 Task: In Heading Arial with underline. Font size of heading  '18'Font style of data Calibri. Font size of data  9Alignment of headline & data Align center. Fill color in heading,  RedFont color of data Black Apply border in Data No BorderIn the sheet   Precision Sales log book
Action: Mouse moved to (192, 312)
Screenshot: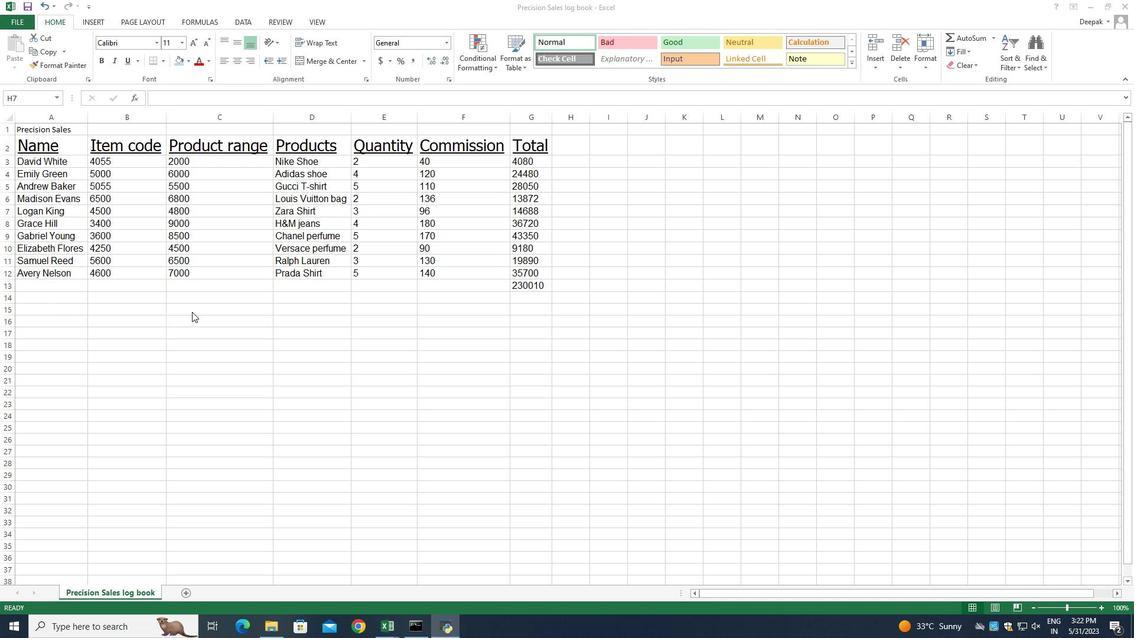 
Action: Mouse scrolled (192, 313) with delta (0, 0)
Screenshot: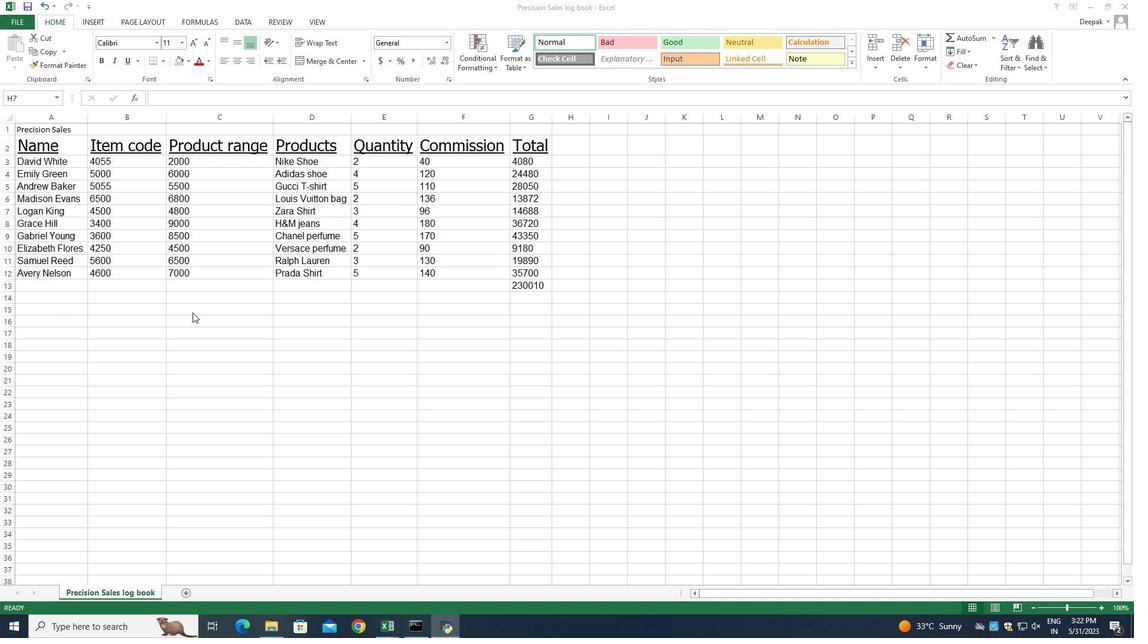 
Action: Mouse scrolled (192, 313) with delta (0, 0)
Screenshot: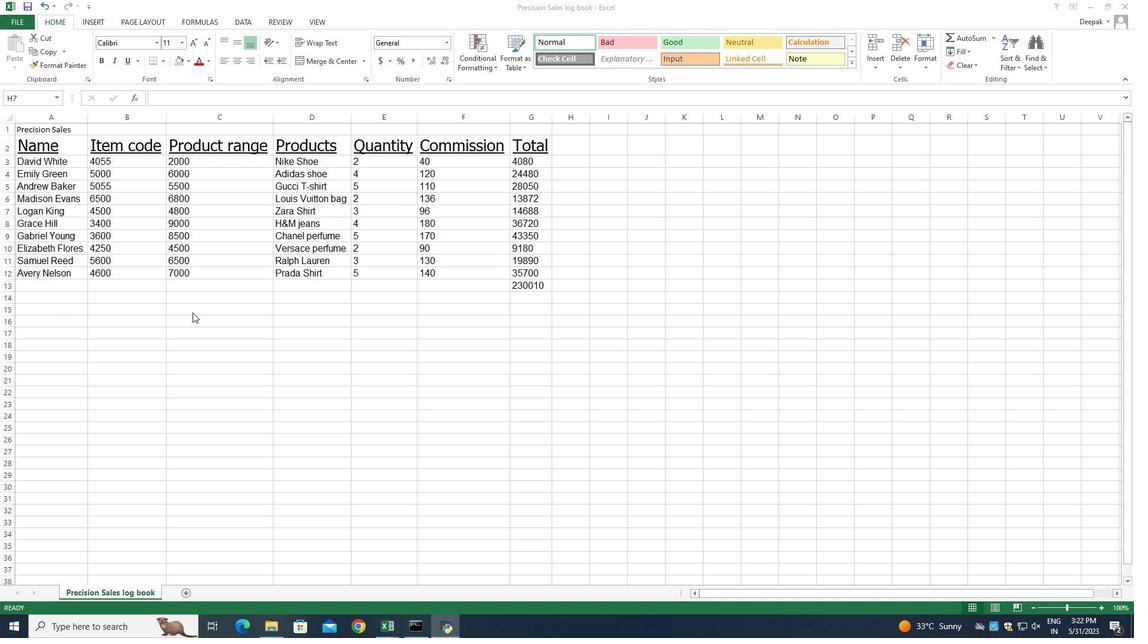 
Action: Mouse moved to (34, 144)
Screenshot: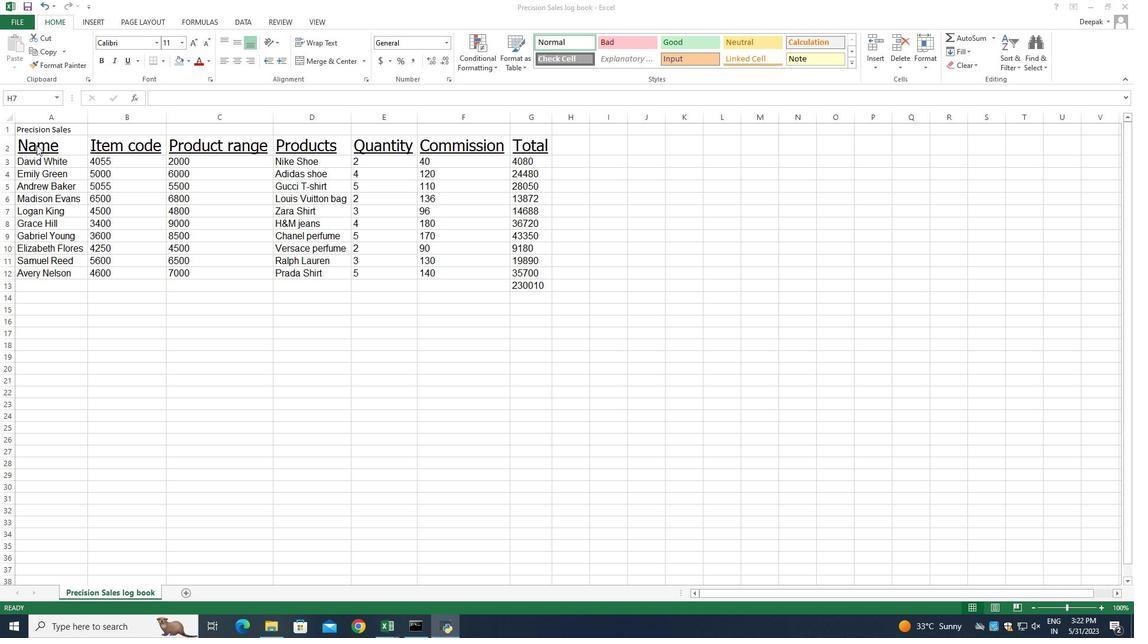 
Action: Mouse pressed left at (34, 144)
Screenshot: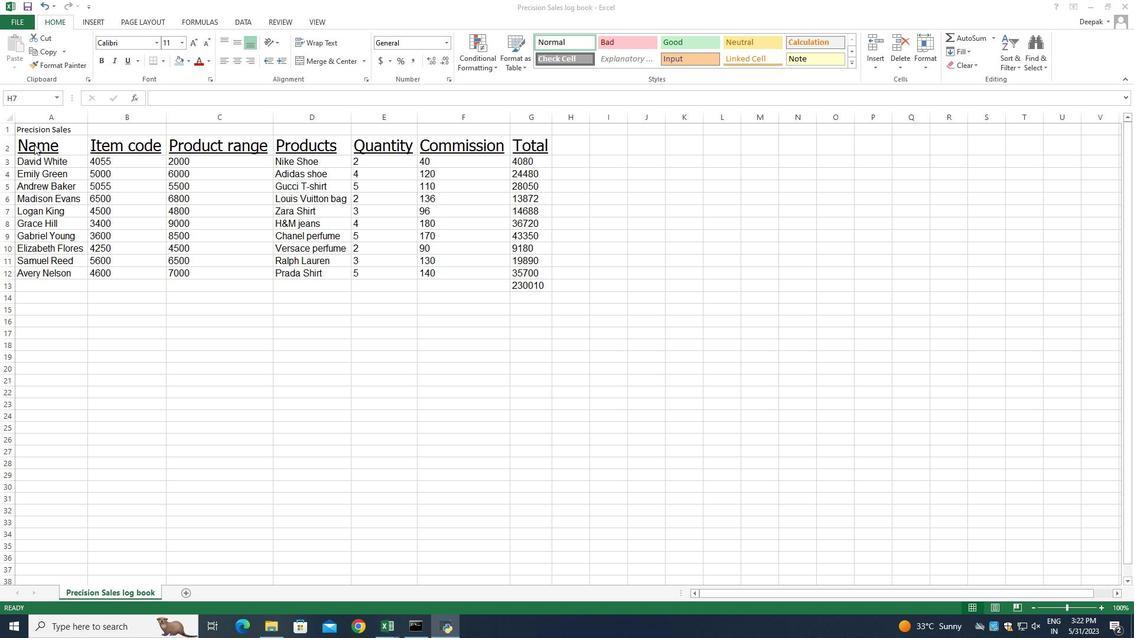 
Action: Mouse pressed left at (34, 144)
Screenshot: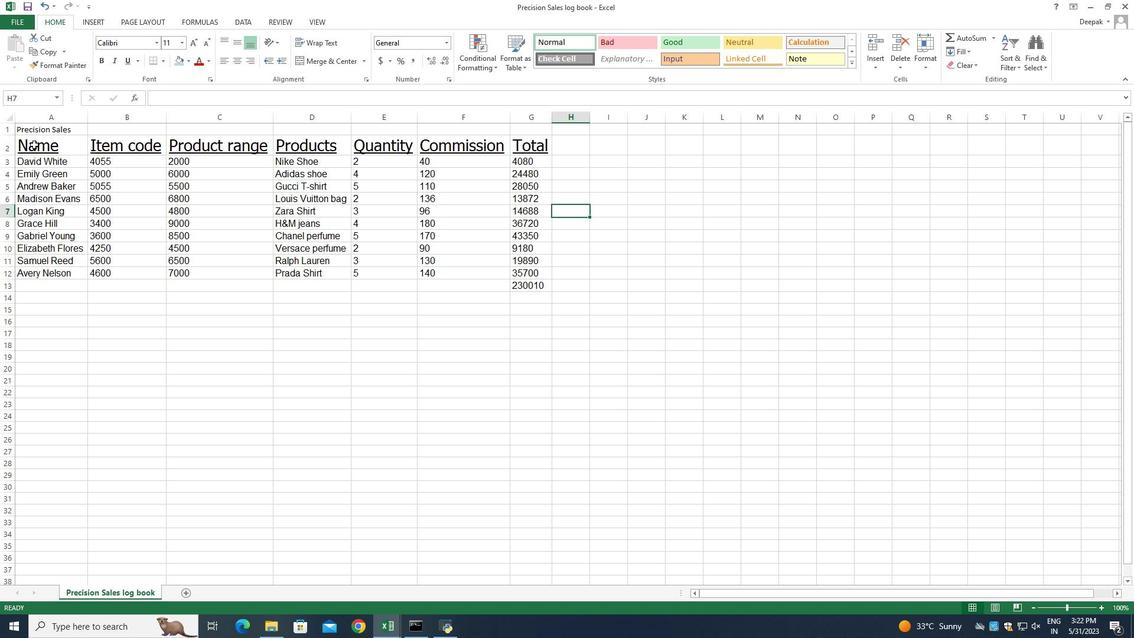 
Action: Mouse moved to (32, 143)
Screenshot: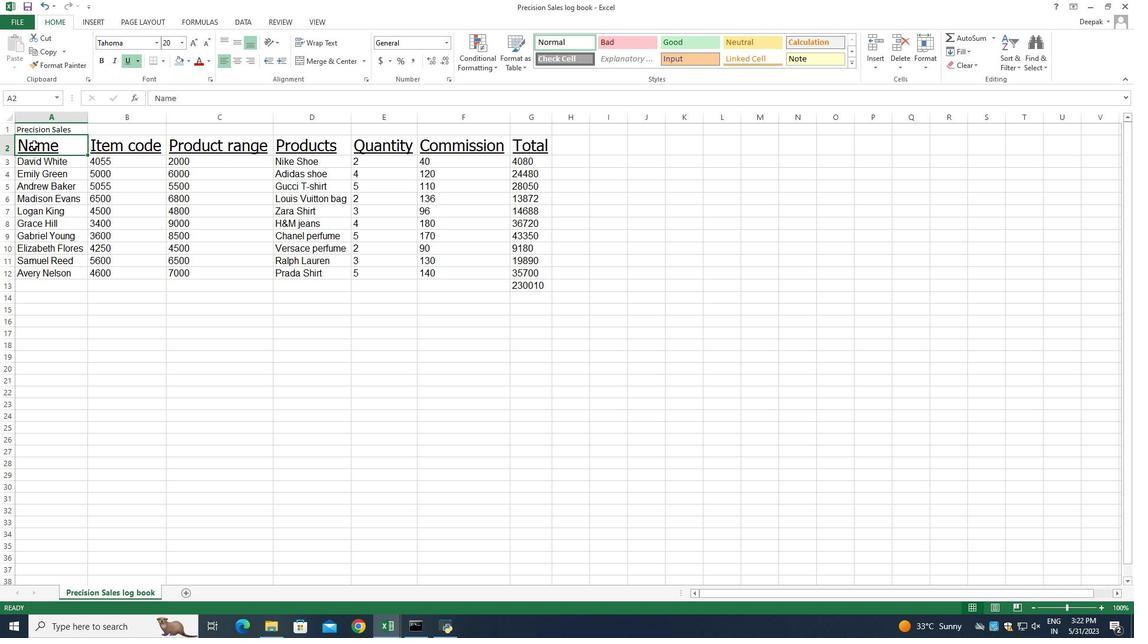
Action: Mouse pressed left at (32, 143)
Screenshot: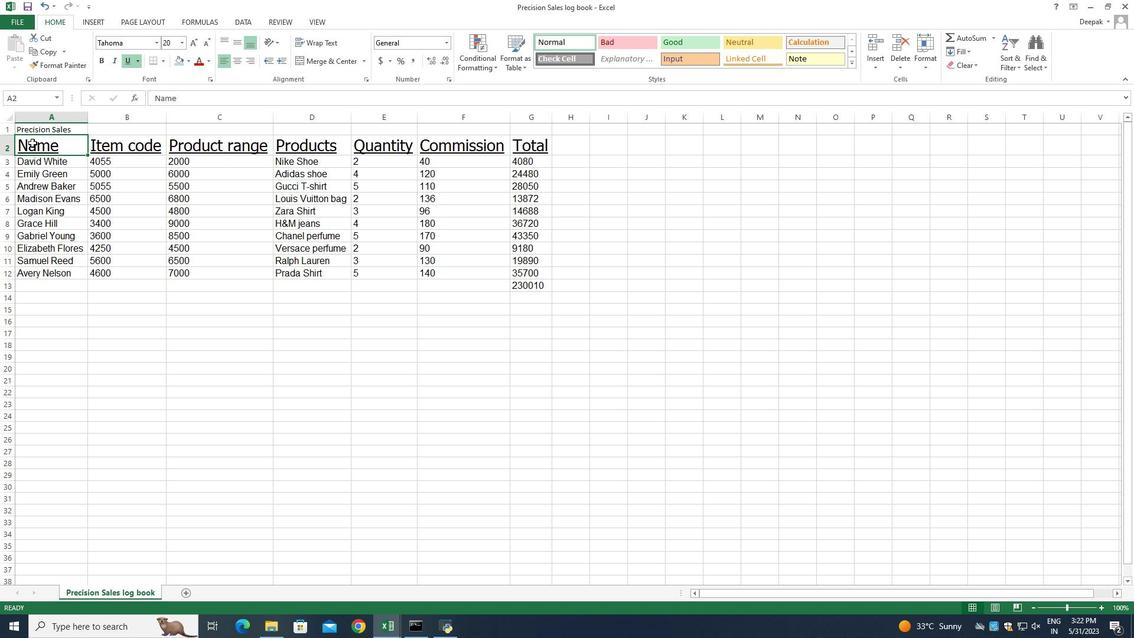 
Action: Mouse moved to (158, 45)
Screenshot: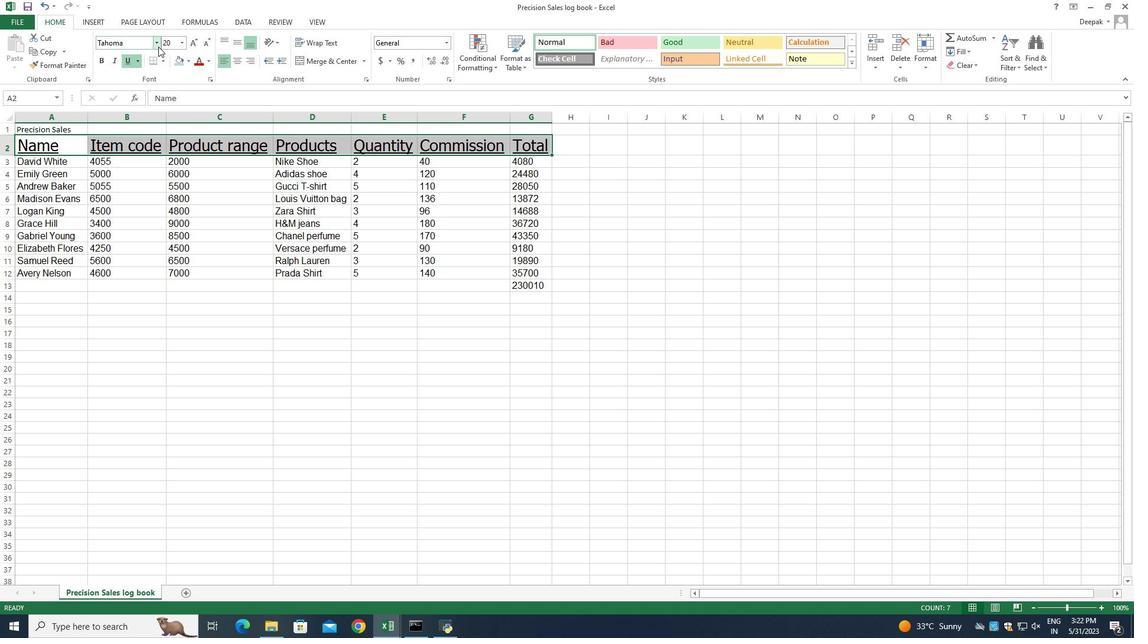 
Action: Mouse pressed left at (158, 45)
Screenshot: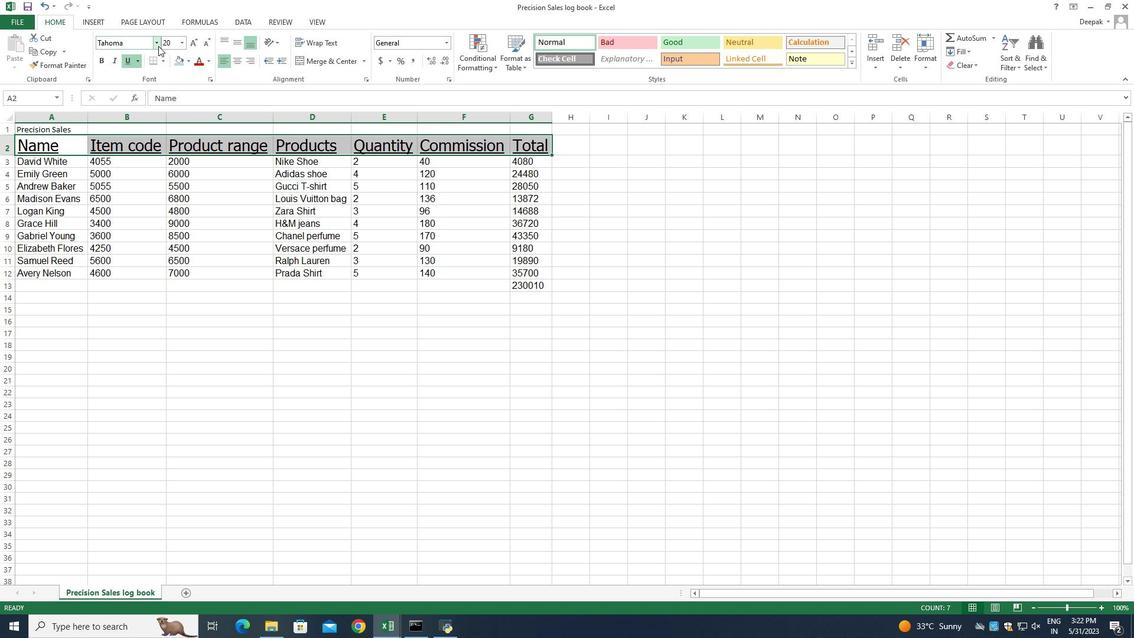 
Action: Mouse moved to (158, 150)
Screenshot: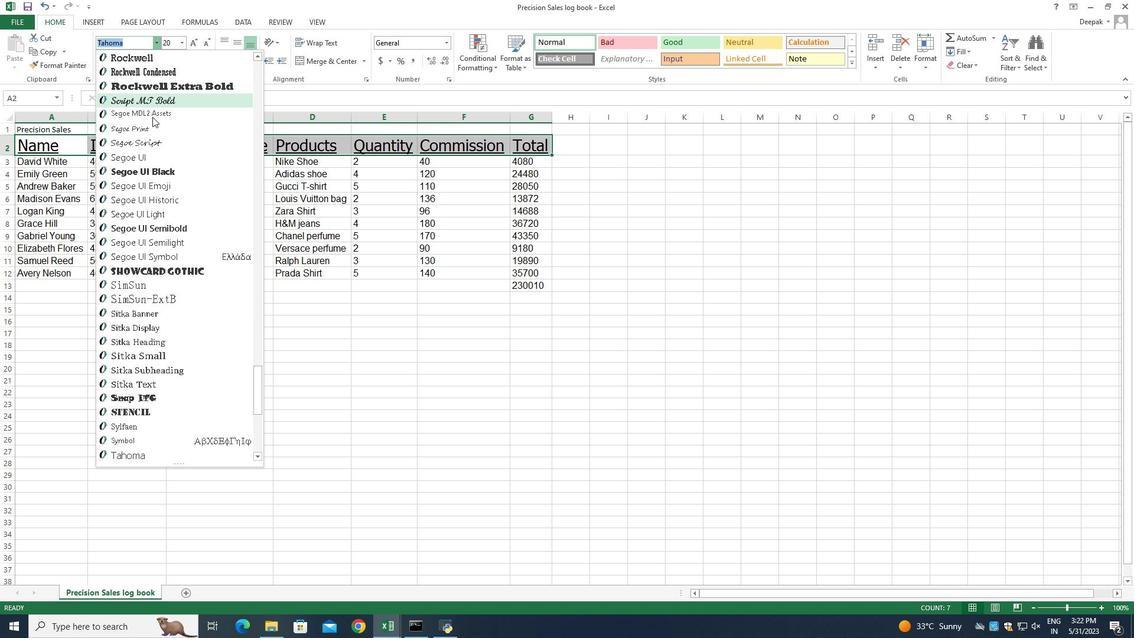 
Action: Mouse scrolled (158, 150) with delta (0, 0)
Screenshot: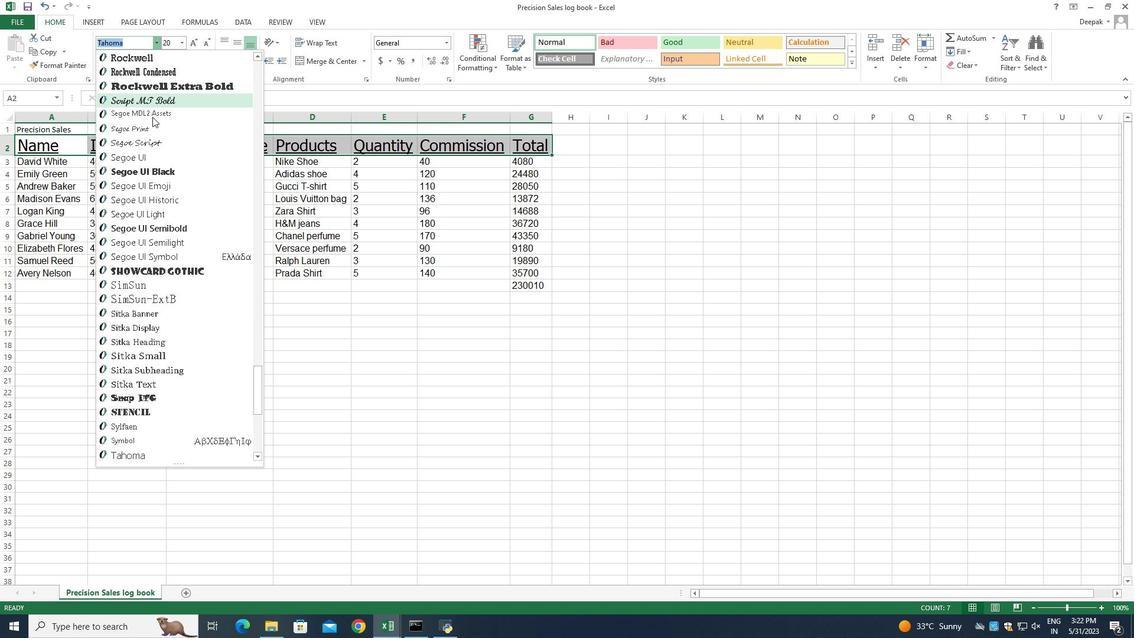 
Action: Mouse moved to (158, 150)
Screenshot: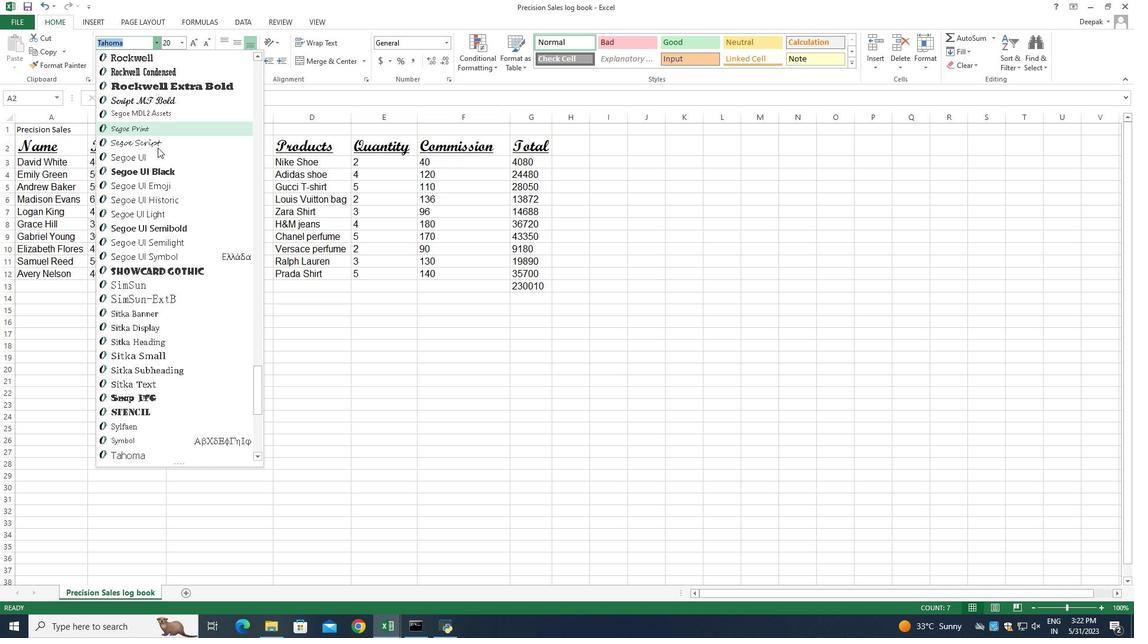 
Action: Mouse scrolled (158, 151) with delta (0, 0)
Screenshot: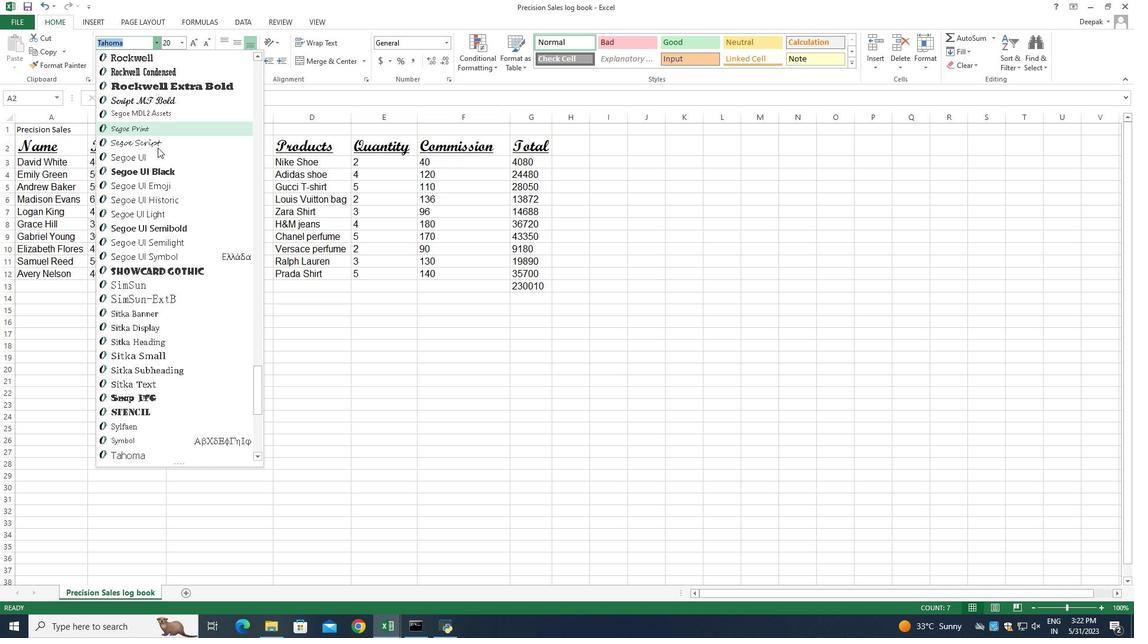 
Action: Mouse moved to (158, 151)
Screenshot: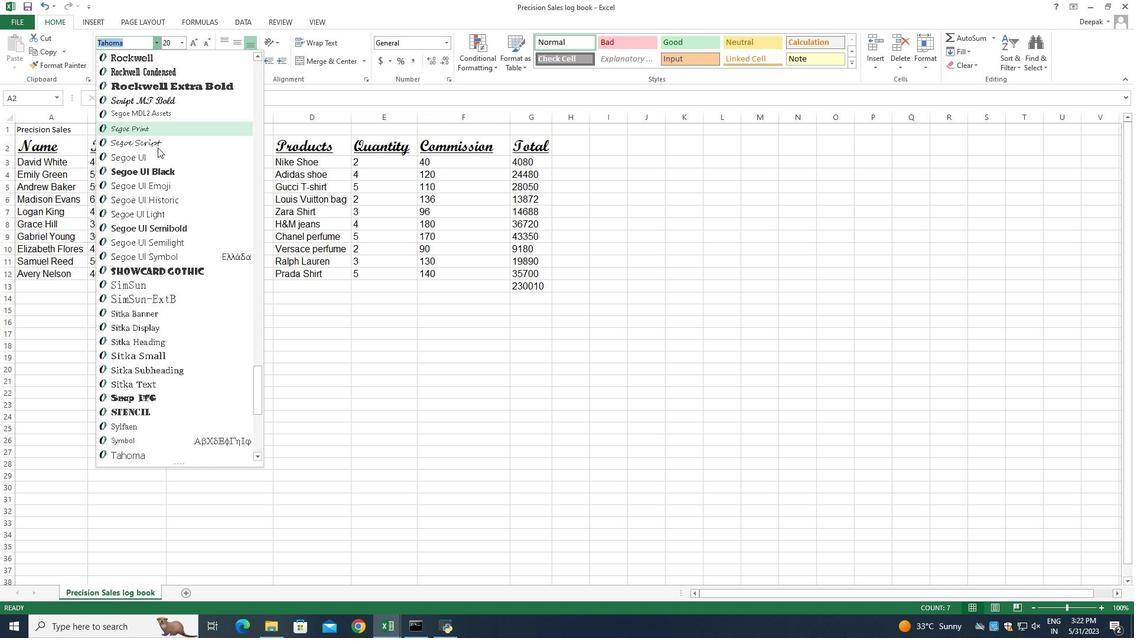 
Action: Mouse scrolled (158, 151) with delta (0, 0)
Screenshot: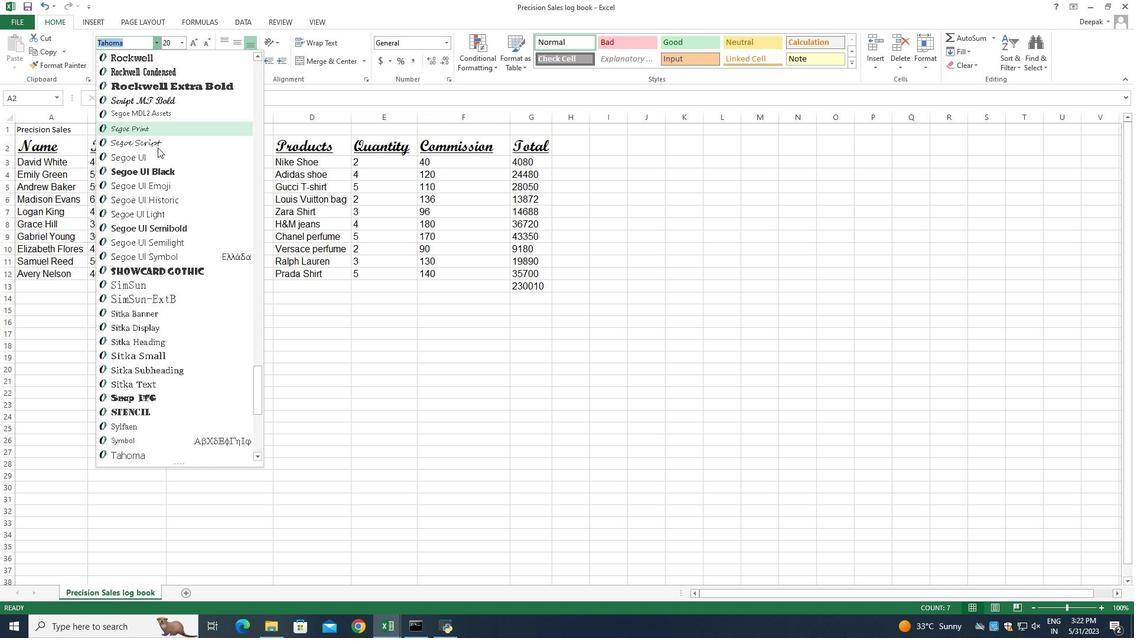
Action: Mouse moved to (158, 151)
Screenshot: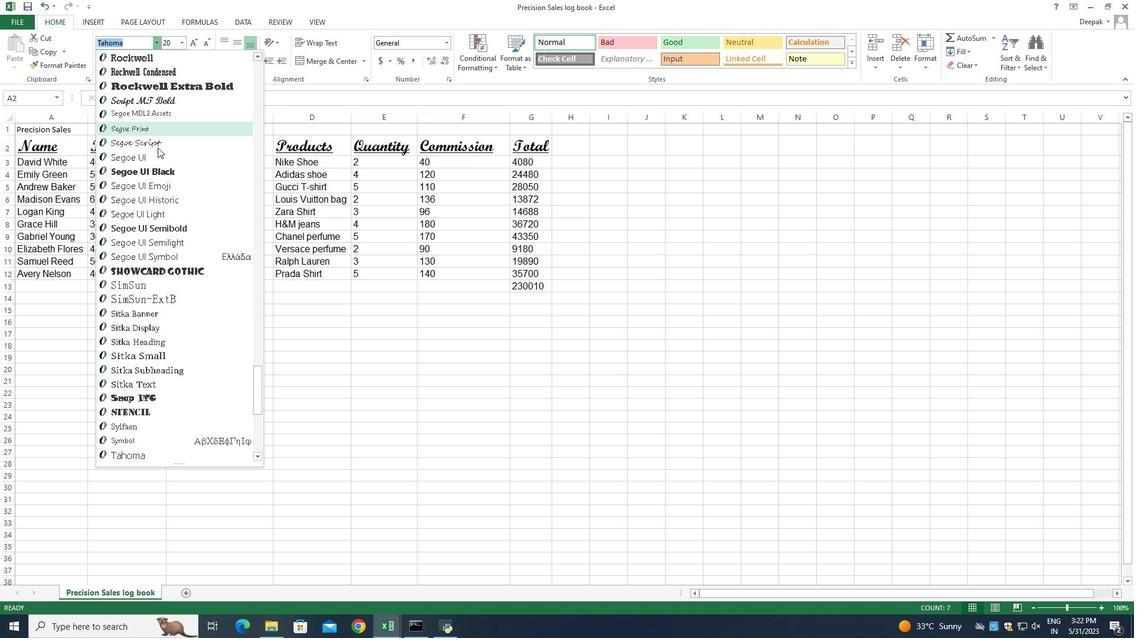 
Action: Mouse scrolled (158, 151) with delta (0, 0)
Screenshot: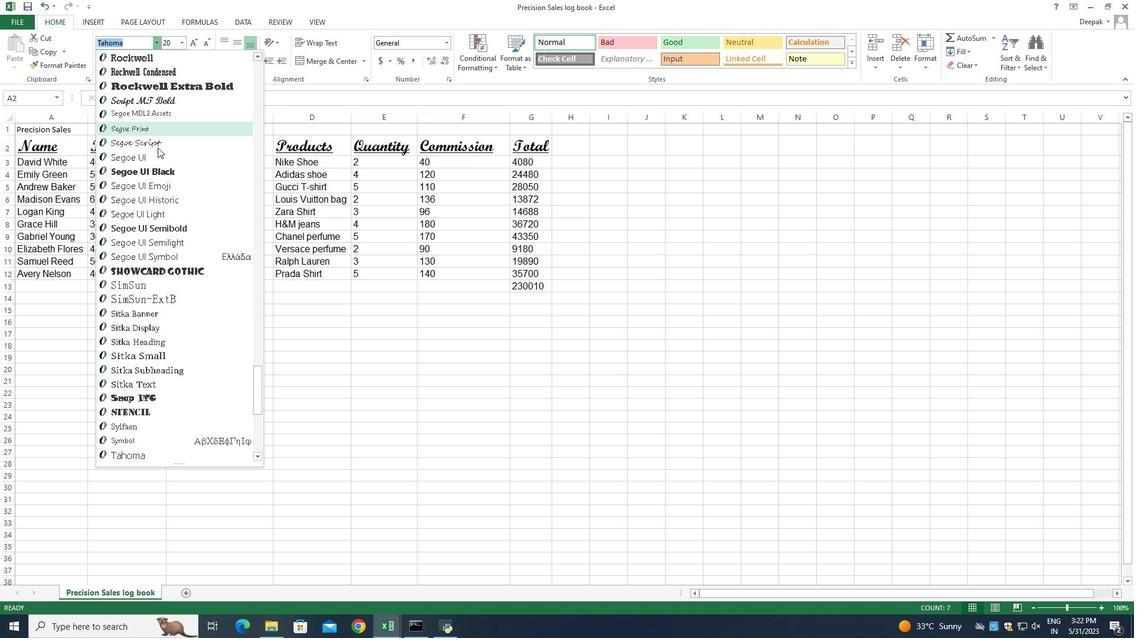 
Action: Mouse scrolled (158, 151) with delta (0, 0)
Screenshot: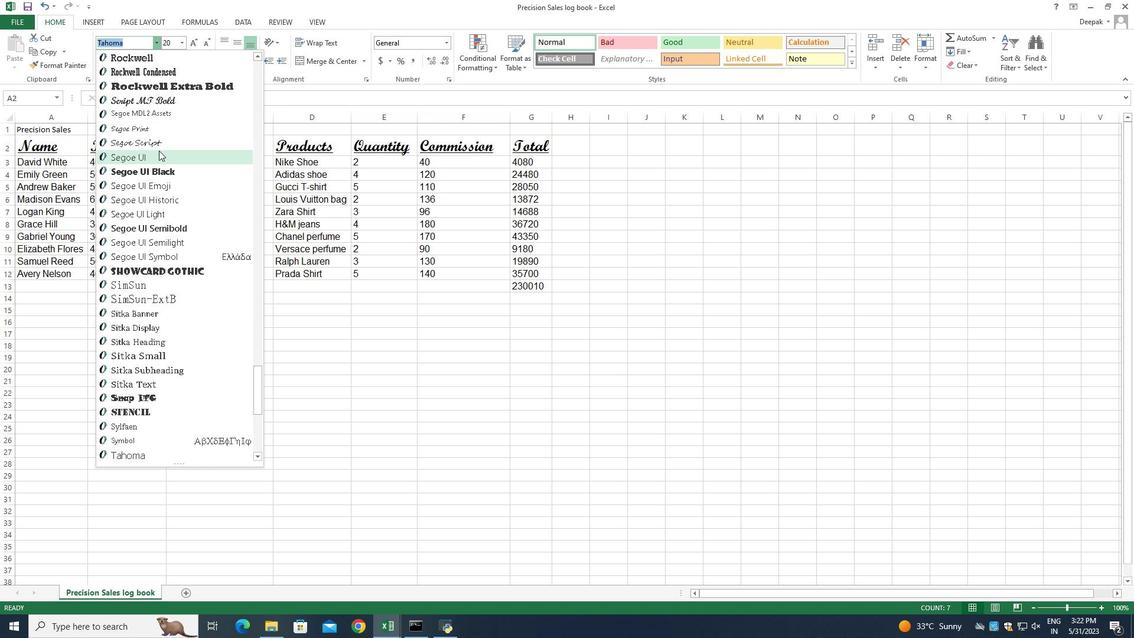 
Action: Mouse moved to (158, 150)
Screenshot: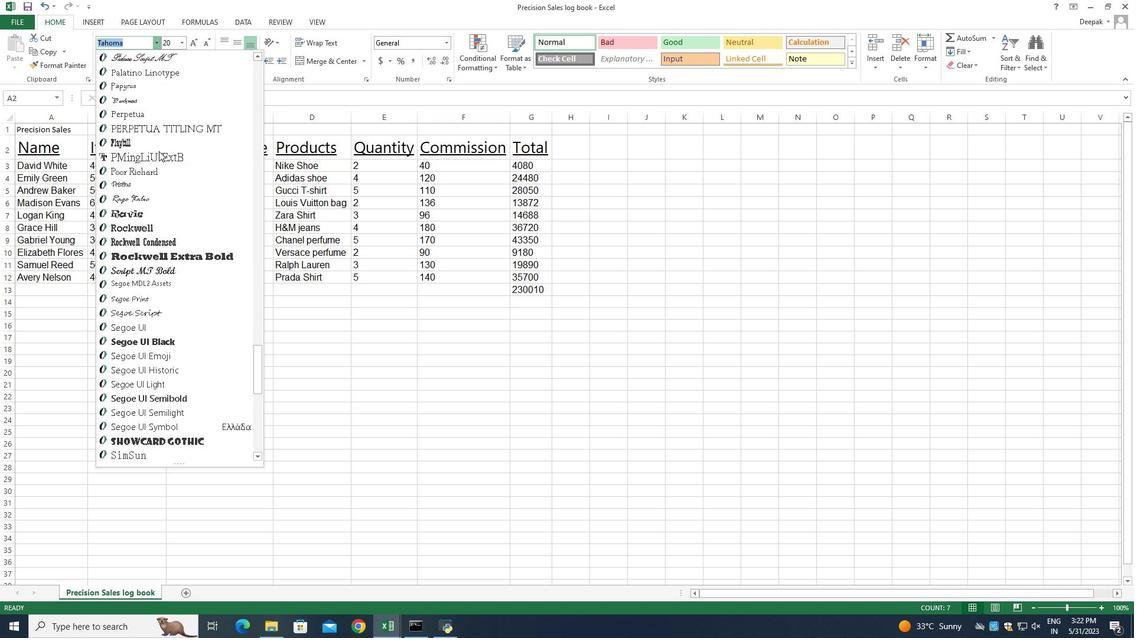 
Action: Mouse scrolled (158, 151) with delta (0, 0)
Screenshot: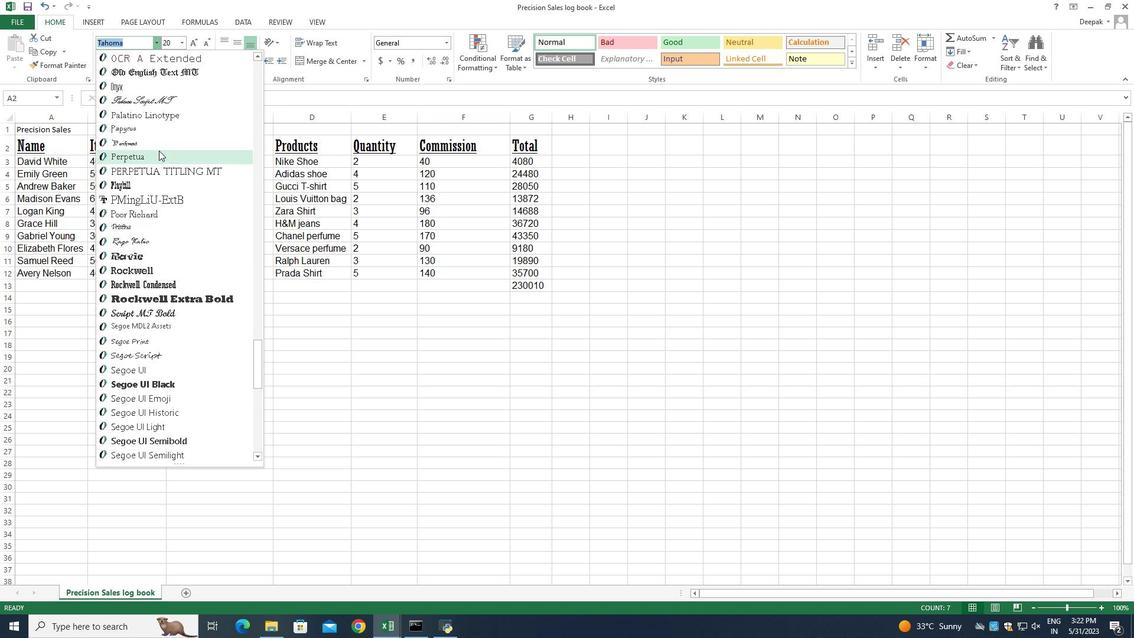 
Action: Mouse scrolled (158, 151) with delta (0, 0)
Screenshot: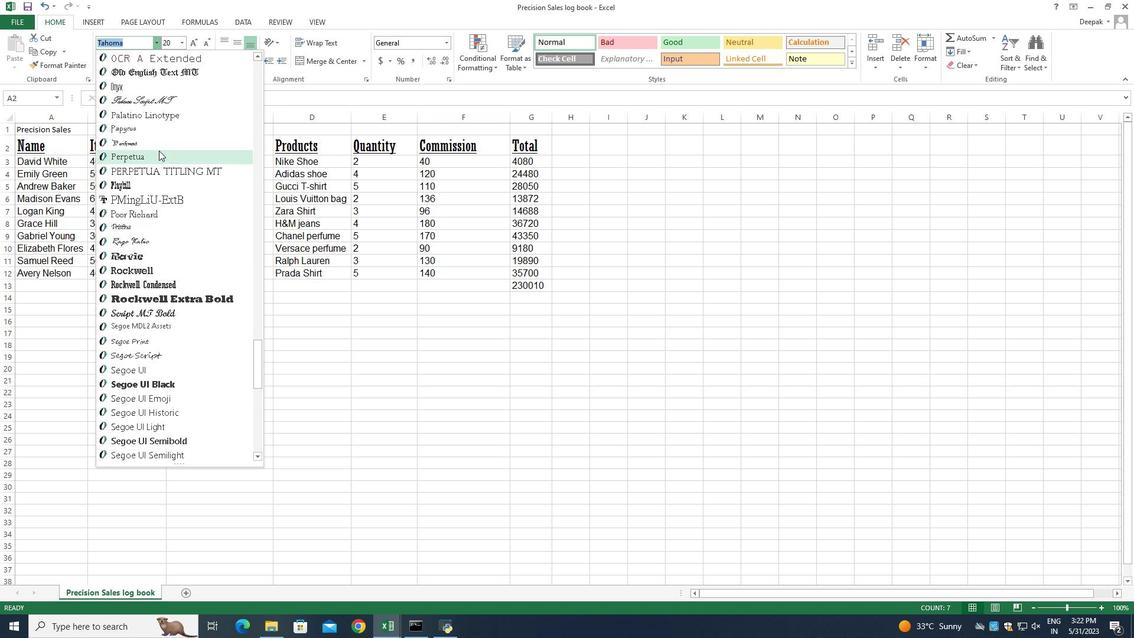 
Action: Mouse scrolled (158, 151) with delta (0, 0)
Screenshot: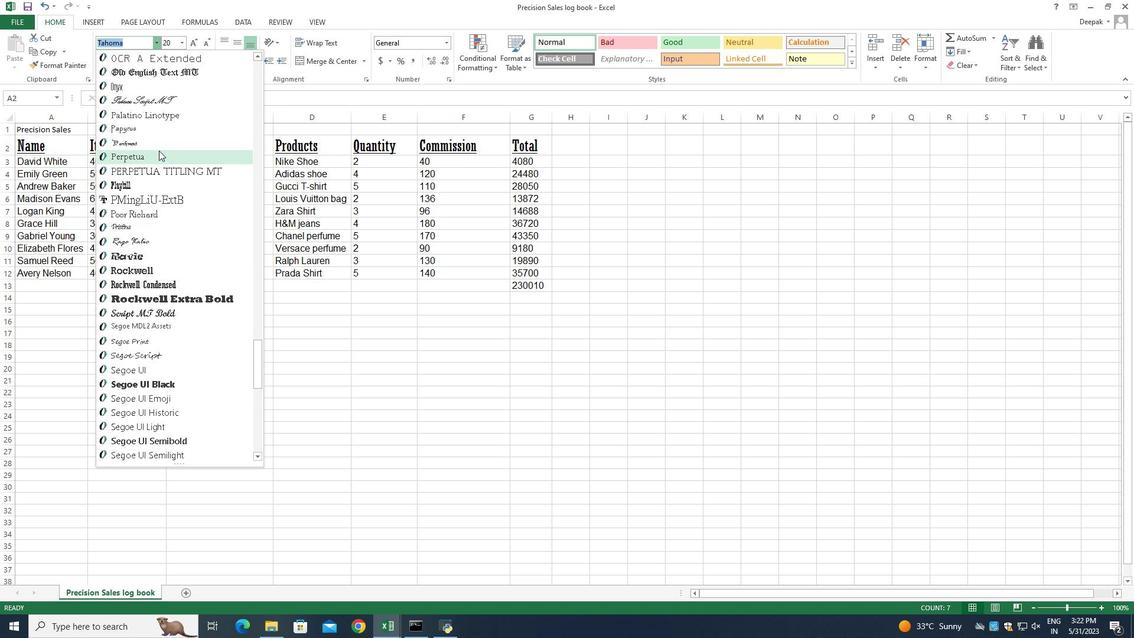 
Action: Mouse scrolled (158, 151) with delta (0, 0)
Screenshot: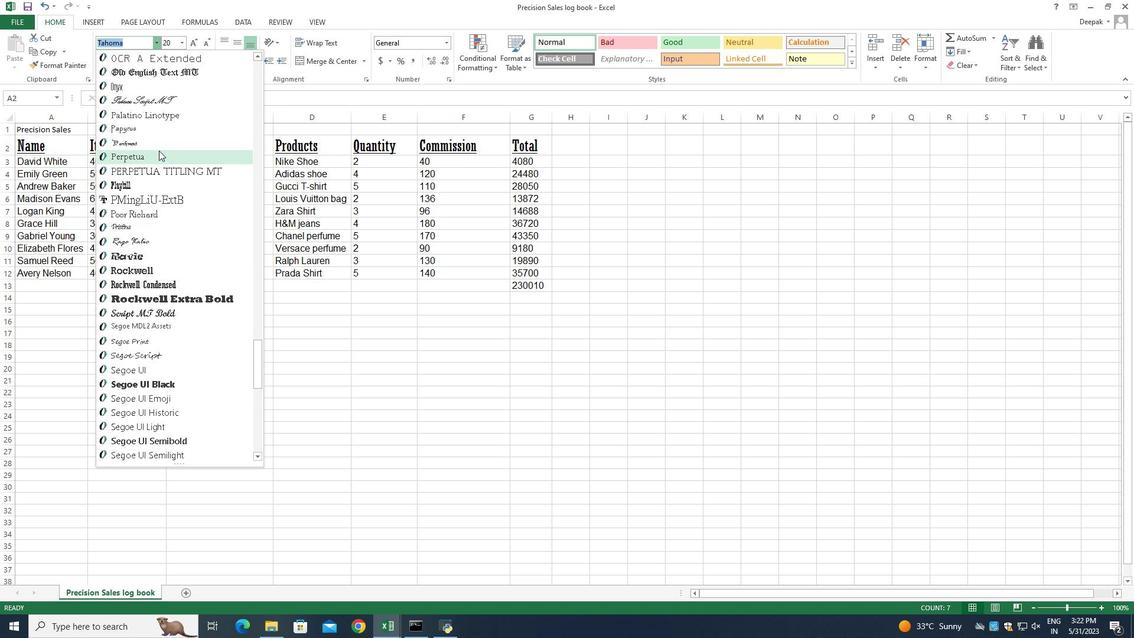 
Action: Mouse scrolled (158, 151) with delta (0, 0)
Screenshot: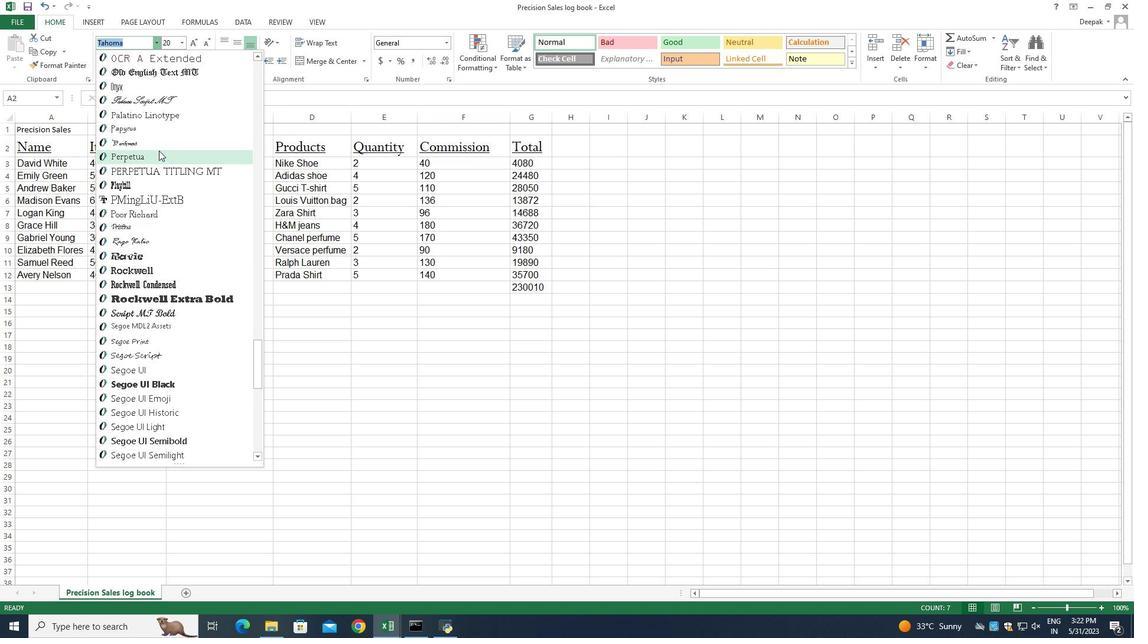 
Action: Mouse scrolled (158, 151) with delta (0, 0)
Screenshot: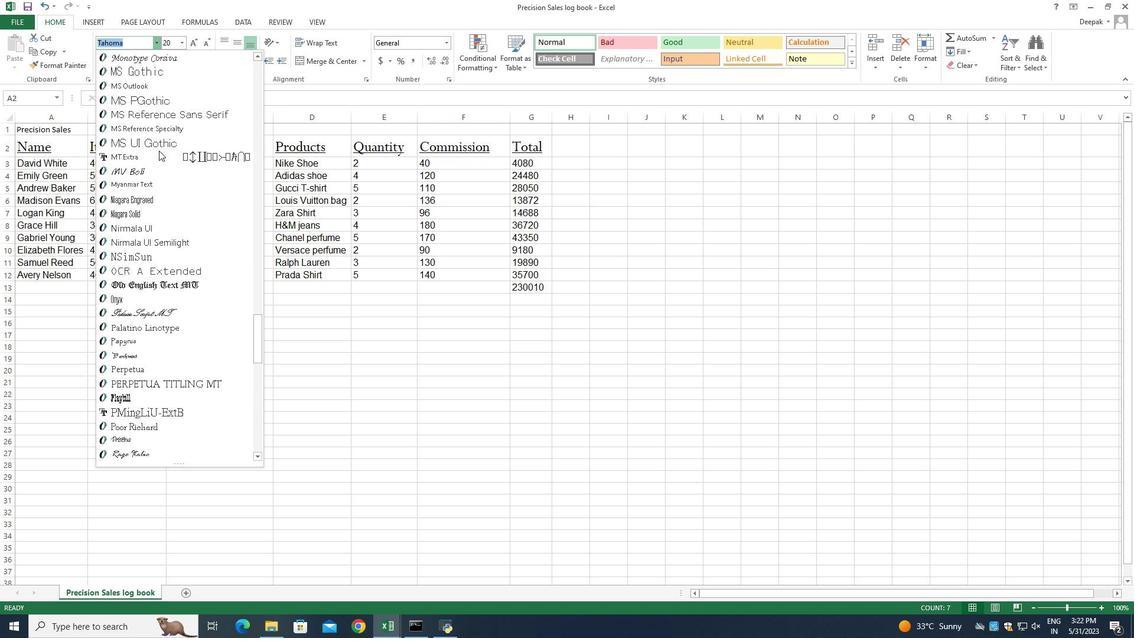 
Action: Mouse scrolled (158, 151) with delta (0, 0)
Screenshot: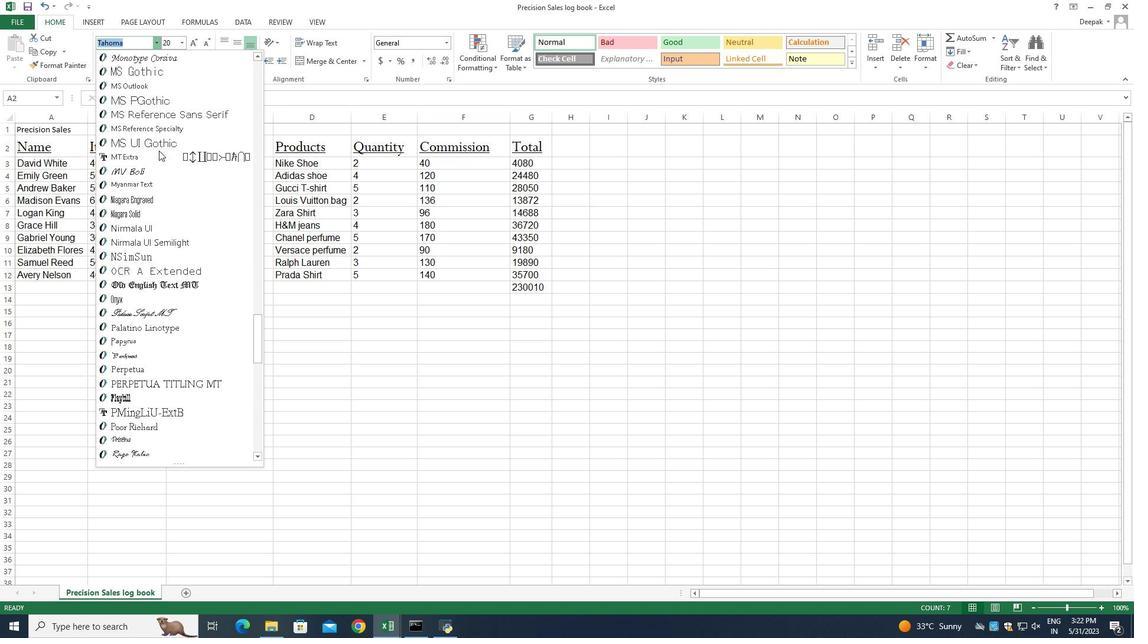 
Action: Mouse scrolled (158, 151) with delta (0, 0)
Screenshot: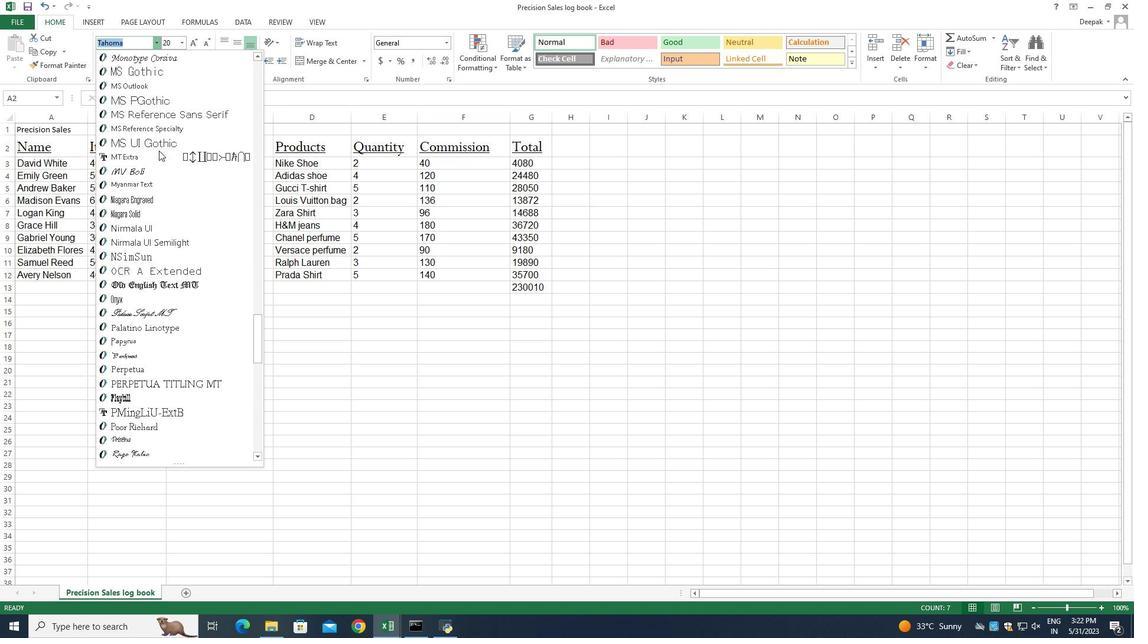 
Action: Mouse scrolled (158, 151) with delta (0, 0)
Screenshot: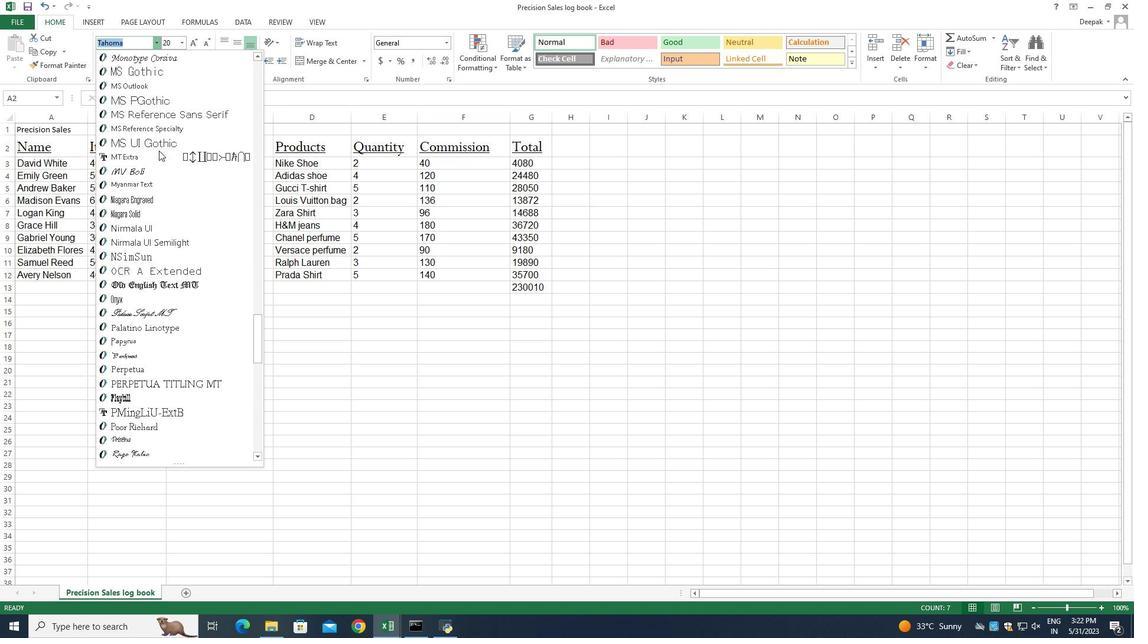 
Action: Mouse scrolled (158, 151) with delta (0, 0)
Screenshot: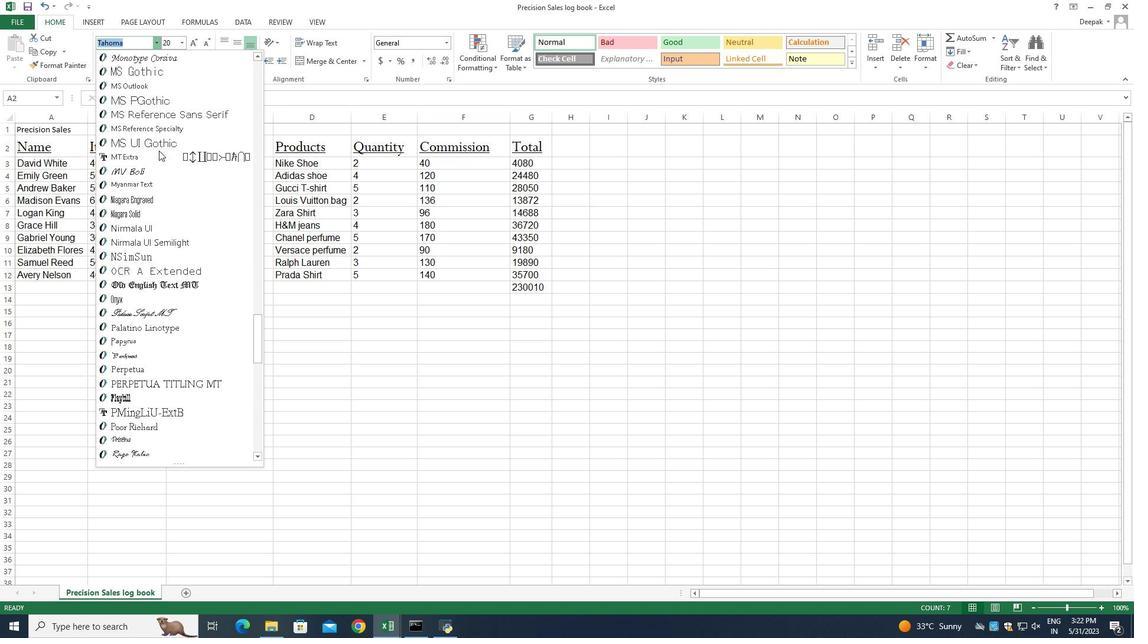 
Action: Mouse scrolled (158, 151) with delta (0, 0)
Screenshot: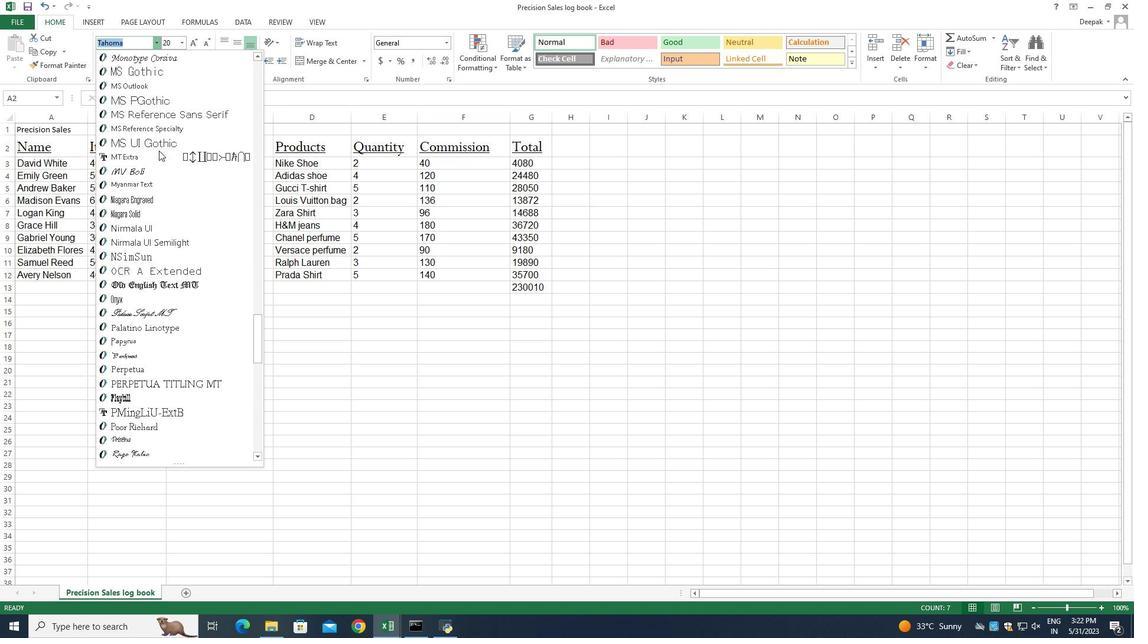 
Action: Mouse moved to (158, 150)
Screenshot: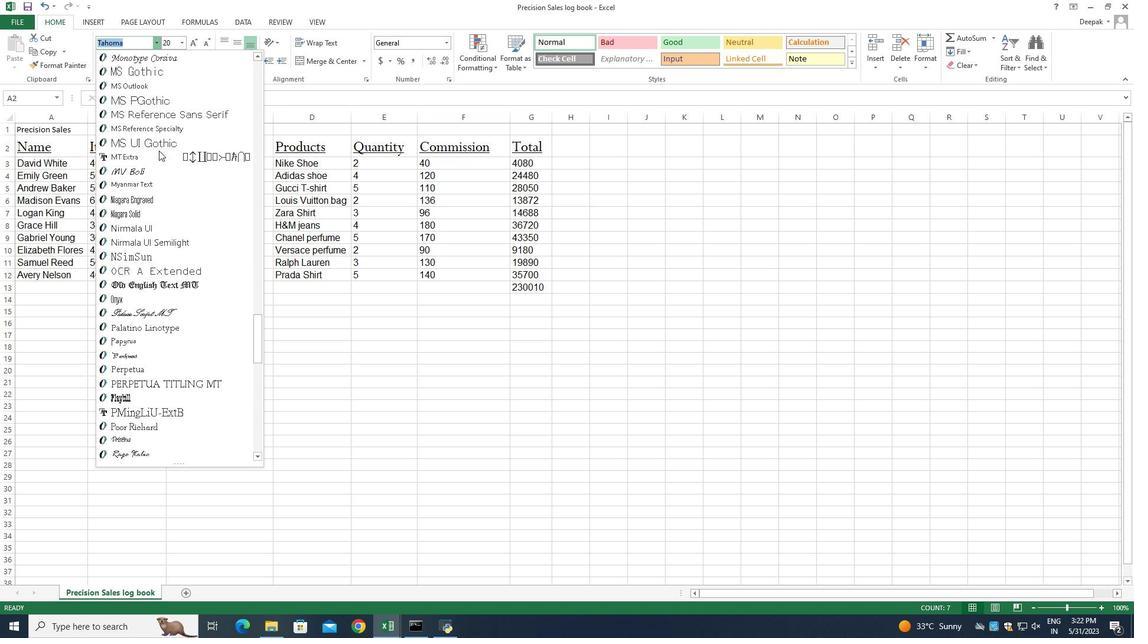 
Action: Mouse scrolled (158, 150) with delta (0, 0)
Screenshot: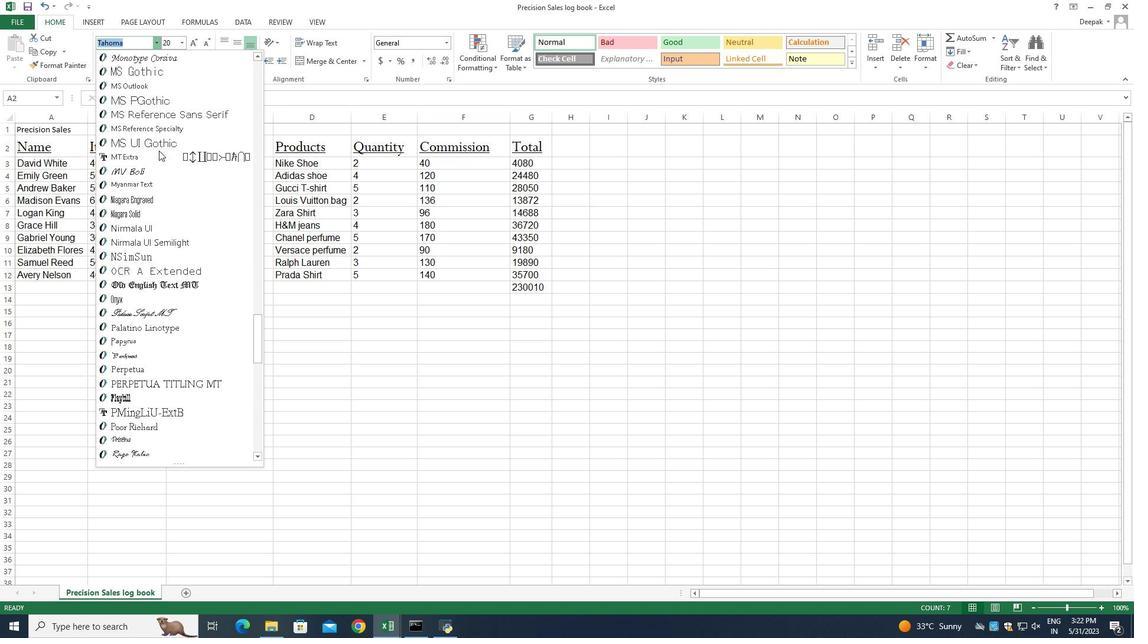 
Action: Mouse scrolled (158, 150) with delta (0, 0)
Screenshot: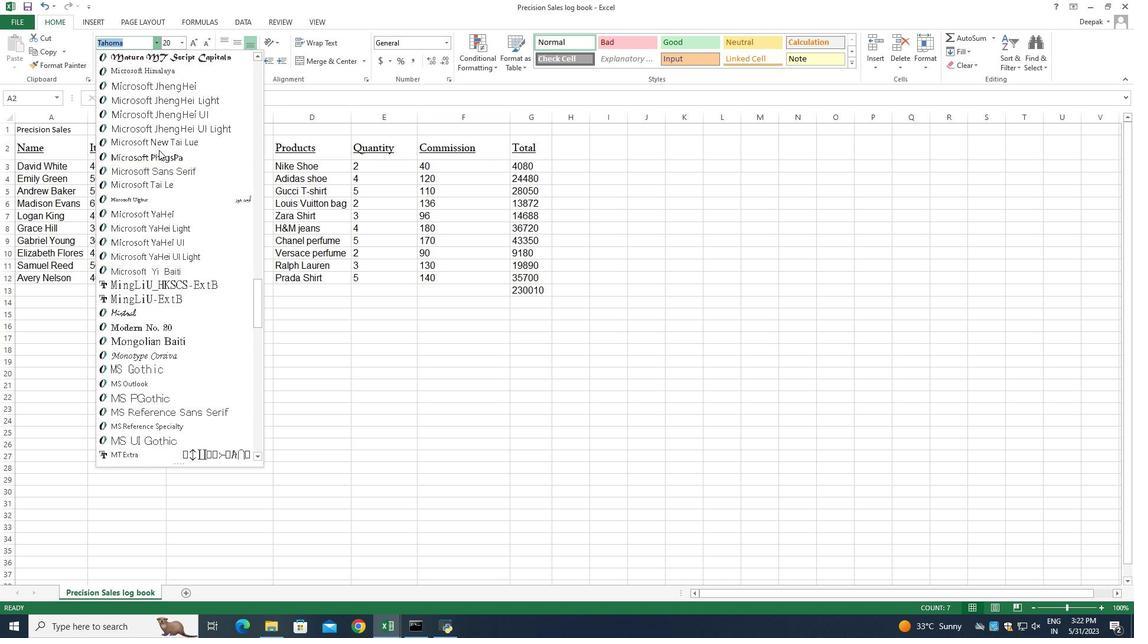 
Action: Mouse scrolled (158, 150) with delta (0, 0)
Screenshot: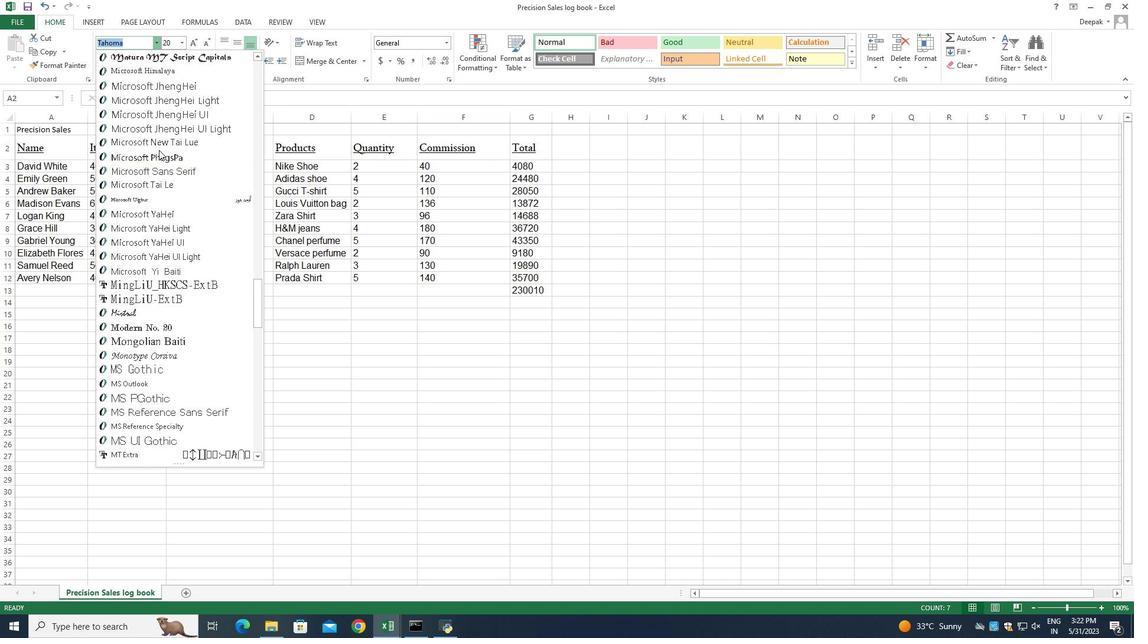 
Action: Mouse scrolled (158, 150) with delta (0, 0)
Screenshot: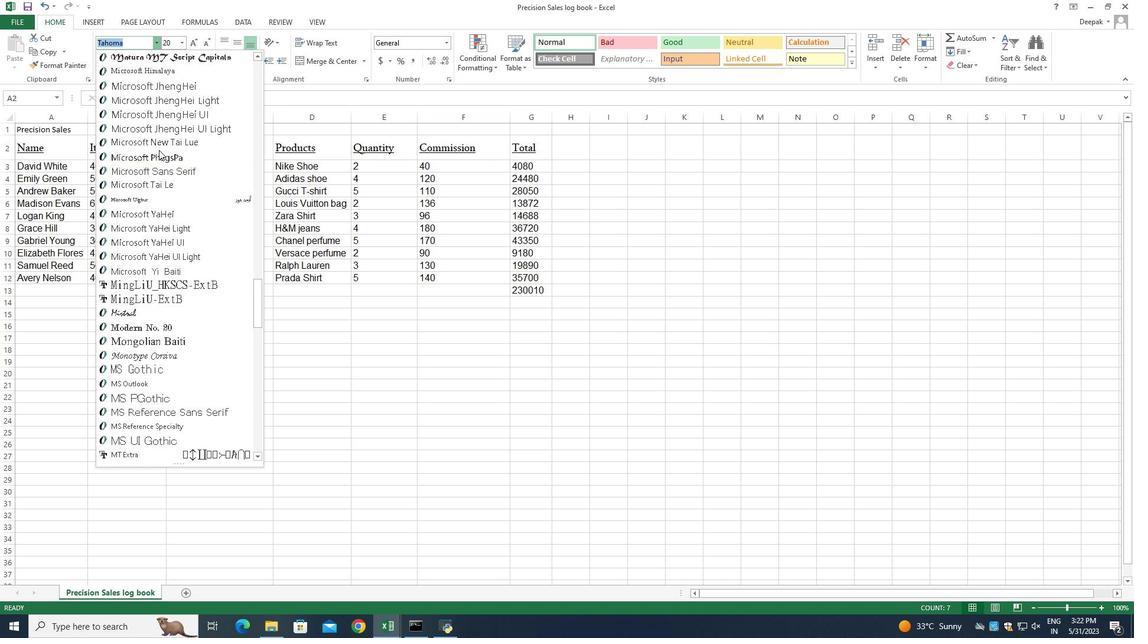 
Action: Mouse scrolled (158, 150) with delta (0, 0)
Screenshot: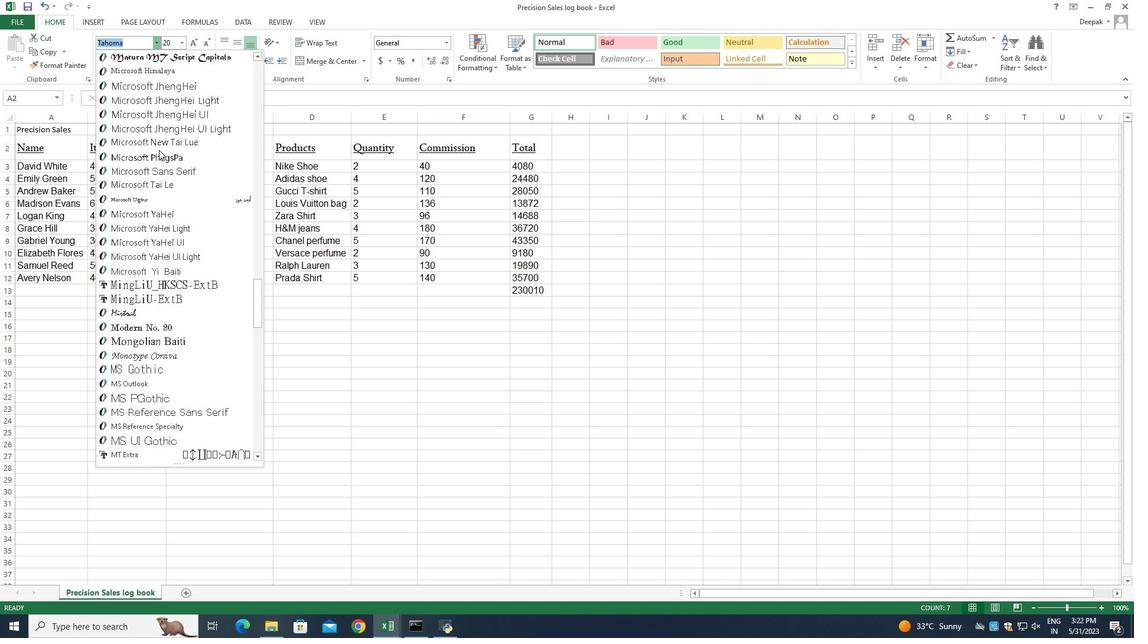 
Action: Mouse moved to (159, 149)
Screenshot: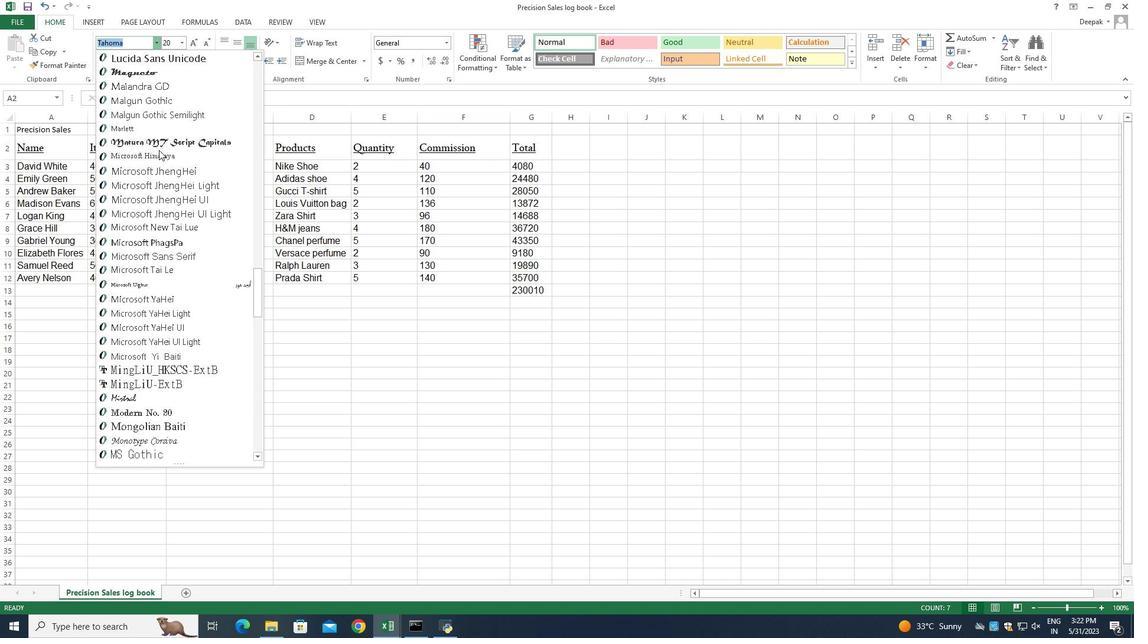 
Action: Mouse scrolled (159, 150) with delta (0, 0)
Screenshot: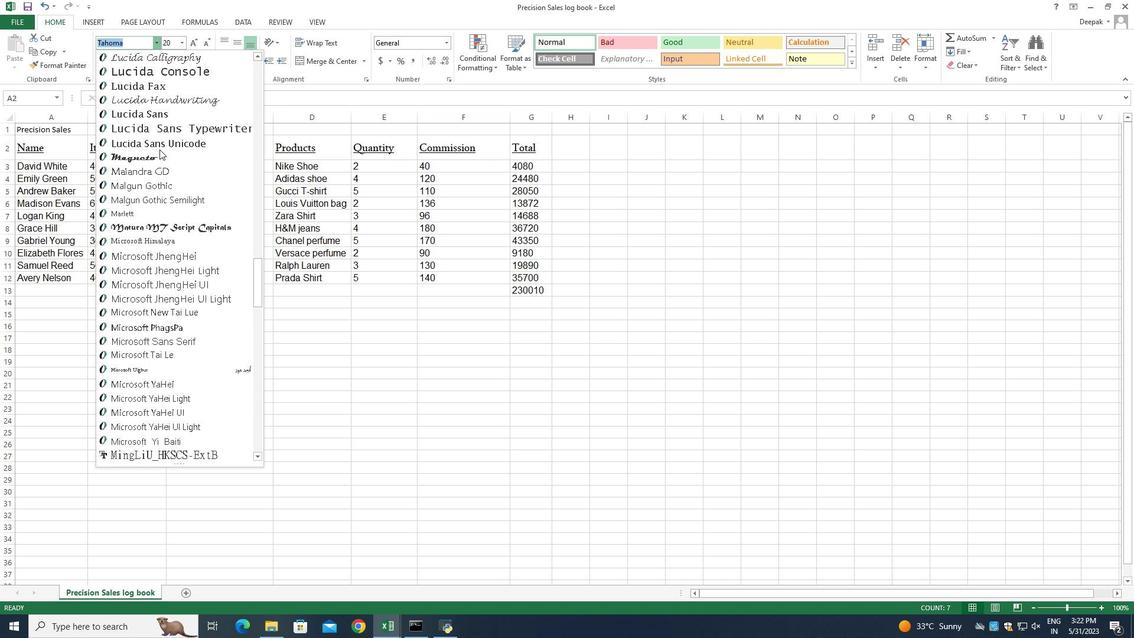 
Action: Mouse scrolled (159, 150) with delta (0, 0)
Screenshot: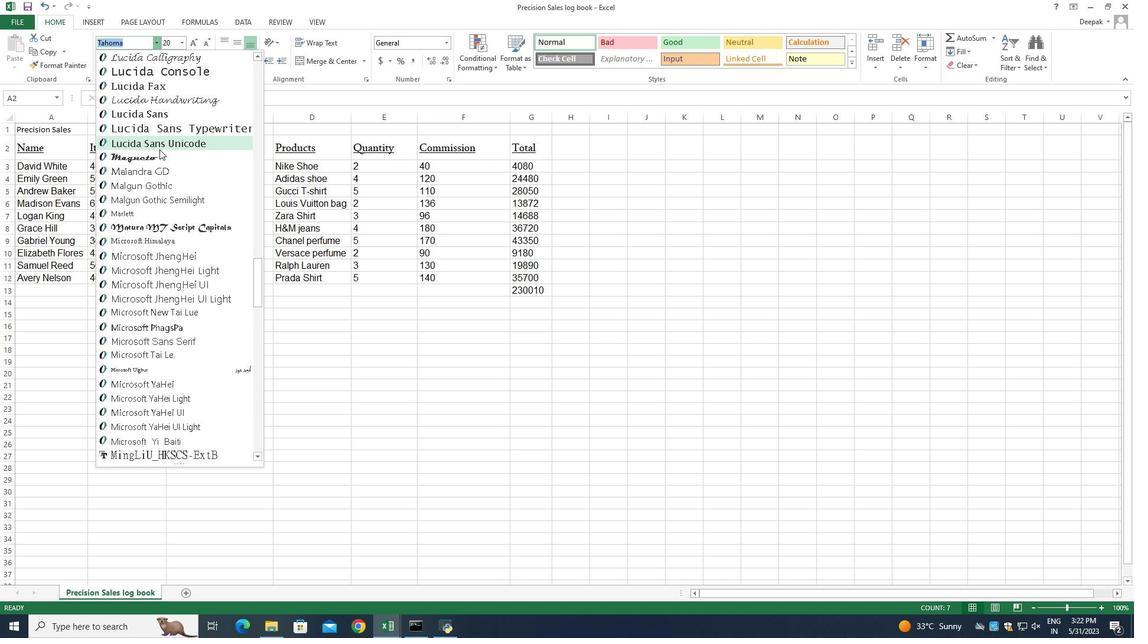 
Action: Mouse scrolled (159, 150) with delta (0, 0)
Screenshot: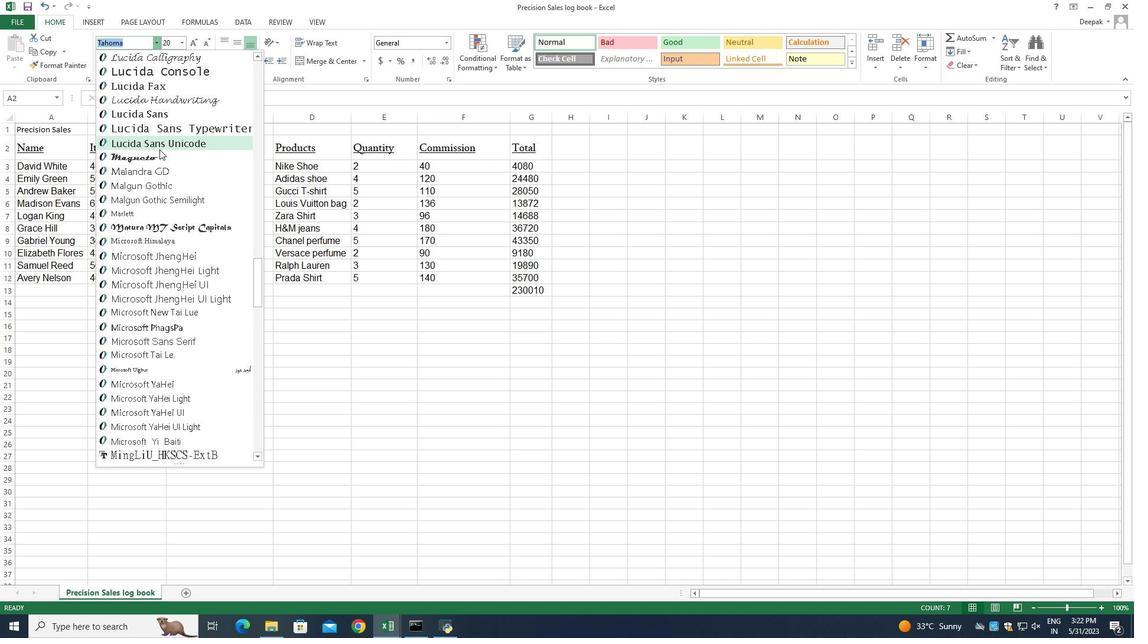 
Action: Mouse scrolled (159, 150) with delta (0, 0)
Screenshot: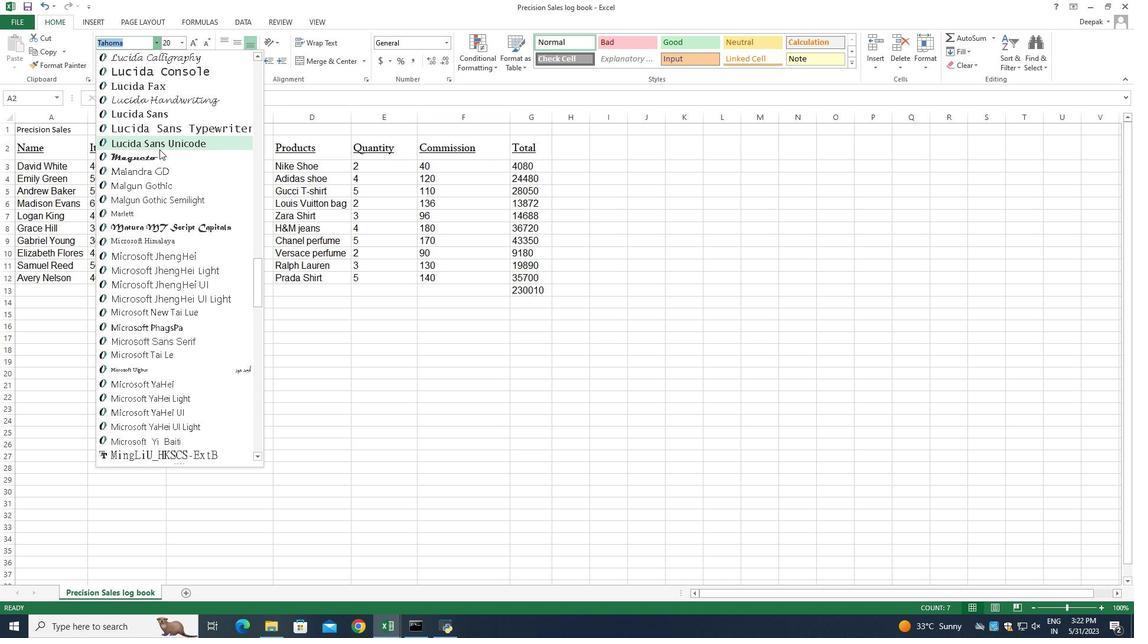 
Action: Mouse scrolled (159, 150) with delta (0, 0)
Screenshot: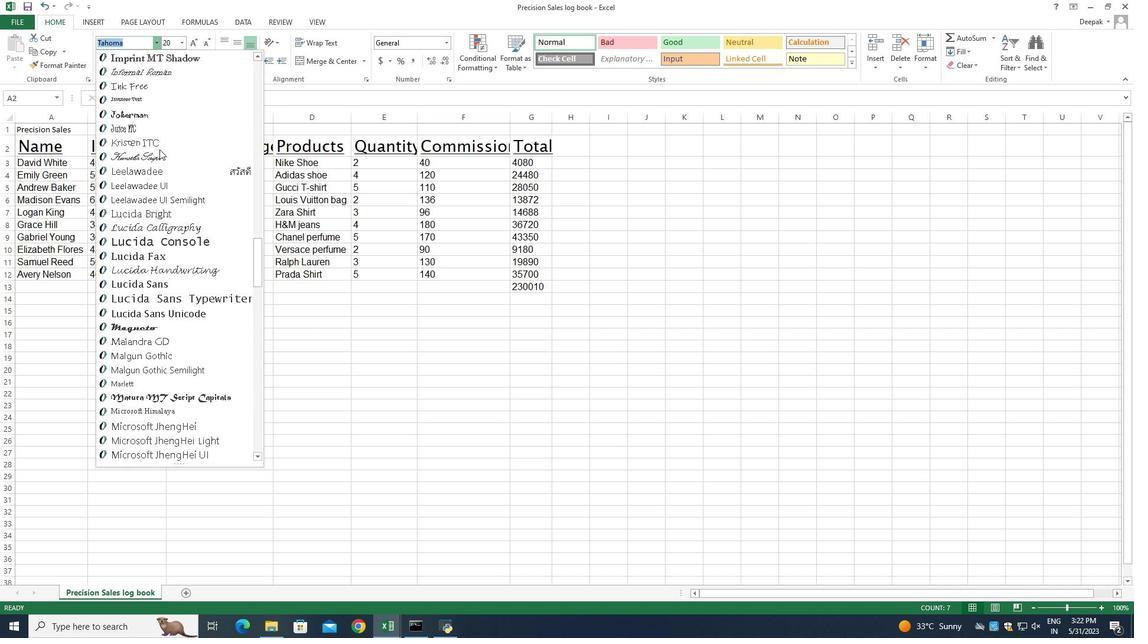 
Action: Mouse scrolled (159, 150) with delta (0, 0)
Screenshot: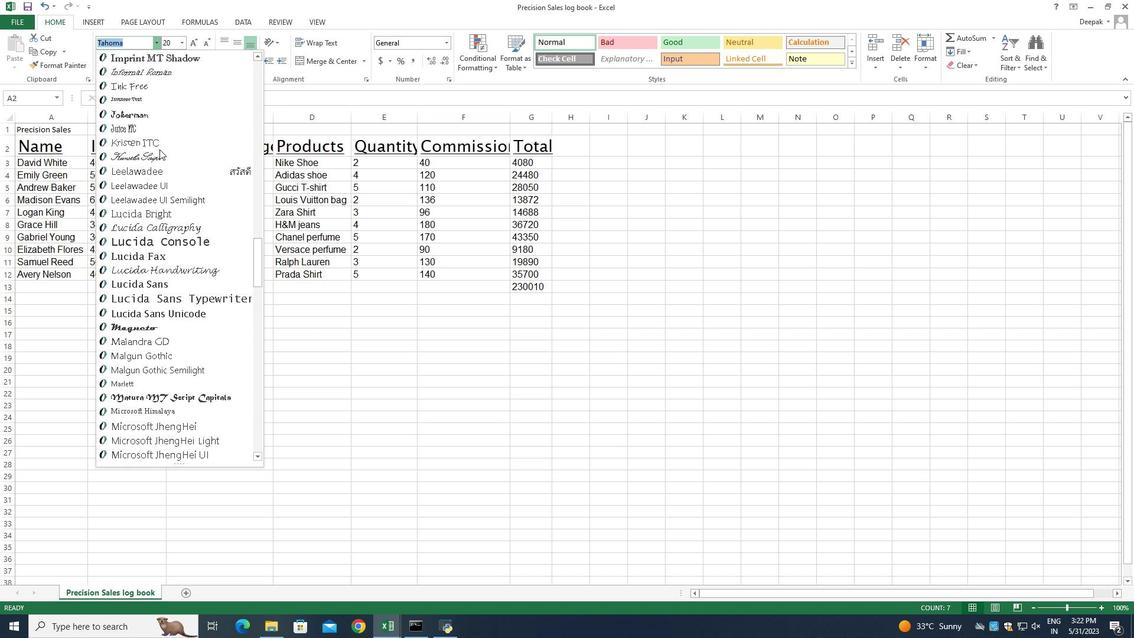 
Action: Mouse scrolled (159, 150) with delta (0, 0)
Screenshot: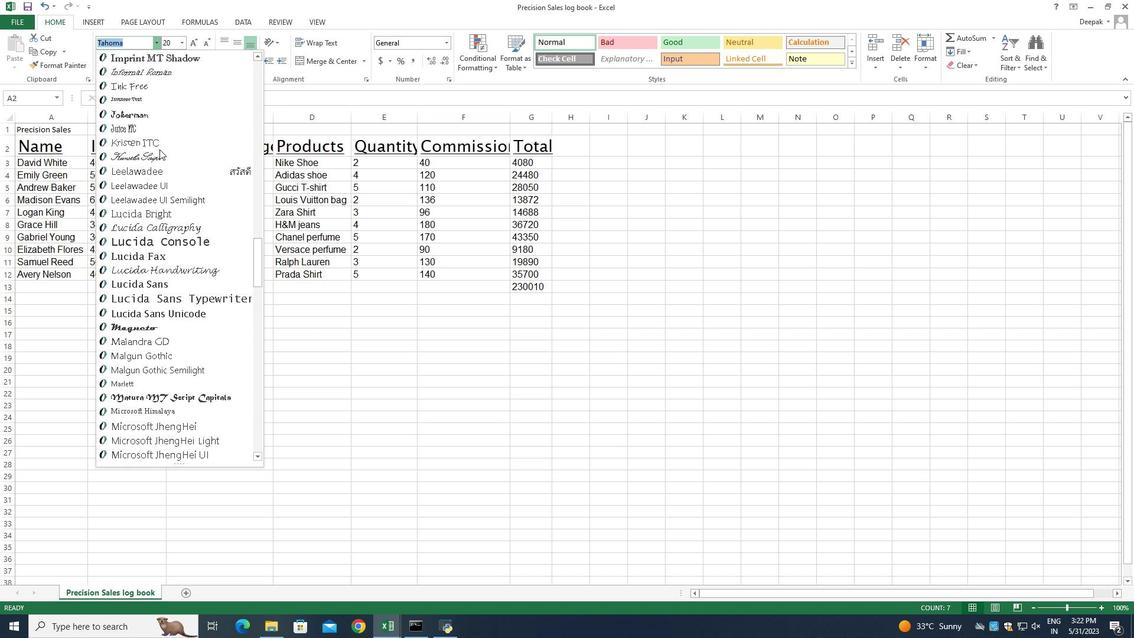 
Action: Mouse moved to (160, 149)
Screenshot: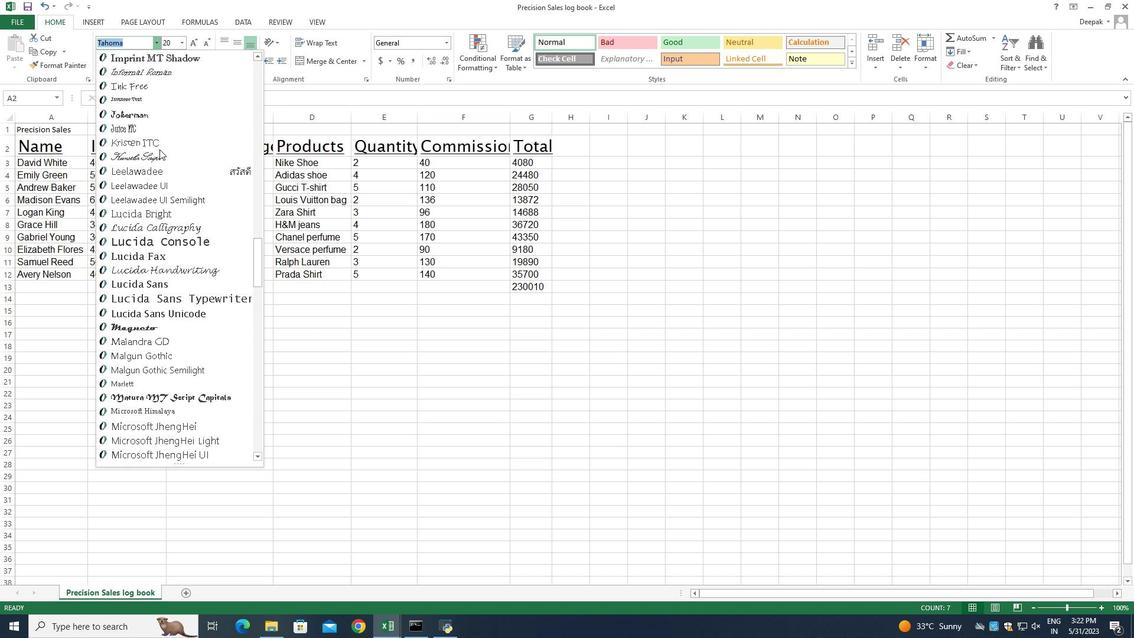 
Action: Mouse scrolled (160, 150) with delta (0, 0)
Screenshot: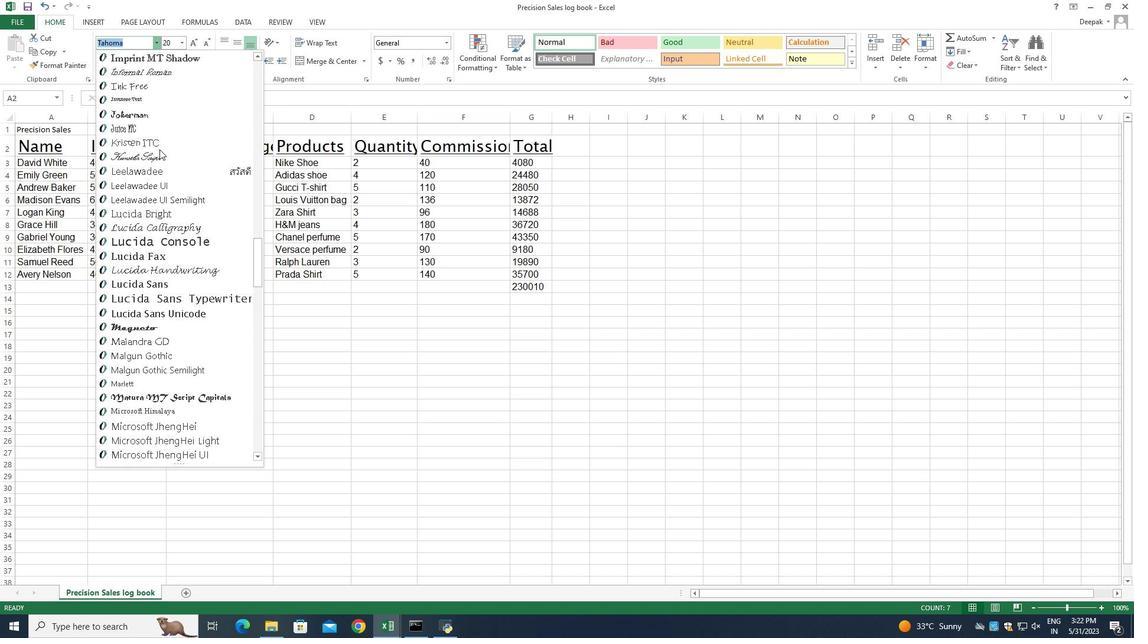 
Action: Mouse scrolled (160, 150) with delta (0, 0)
Screenshot: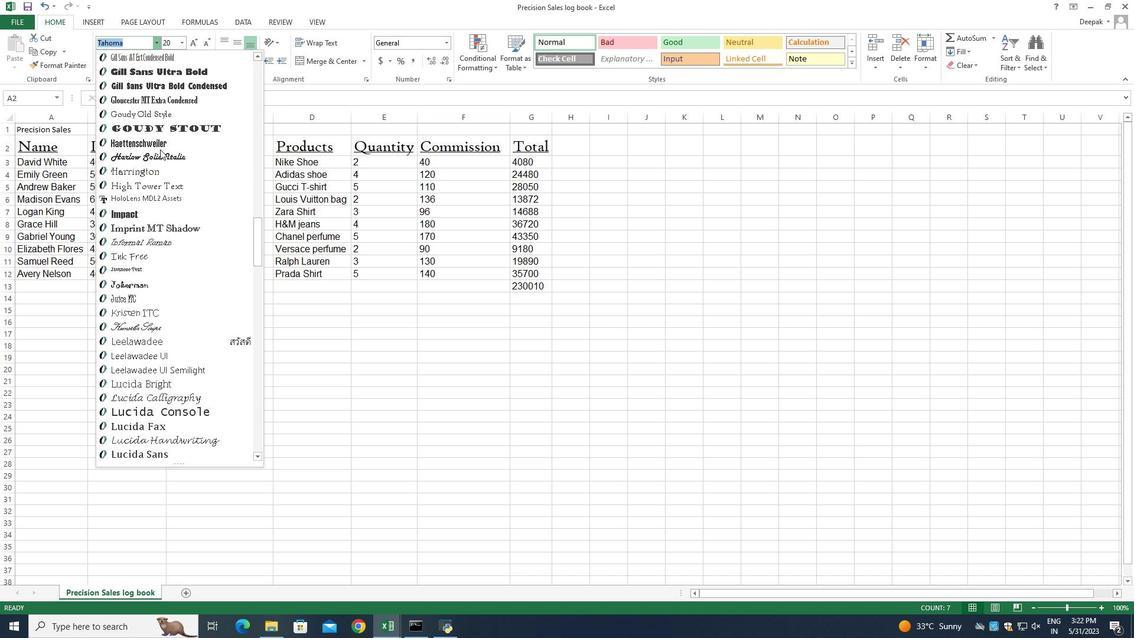 
Action: Mouse scrolled (160, 150) with delta (0, 0)
Screenshot: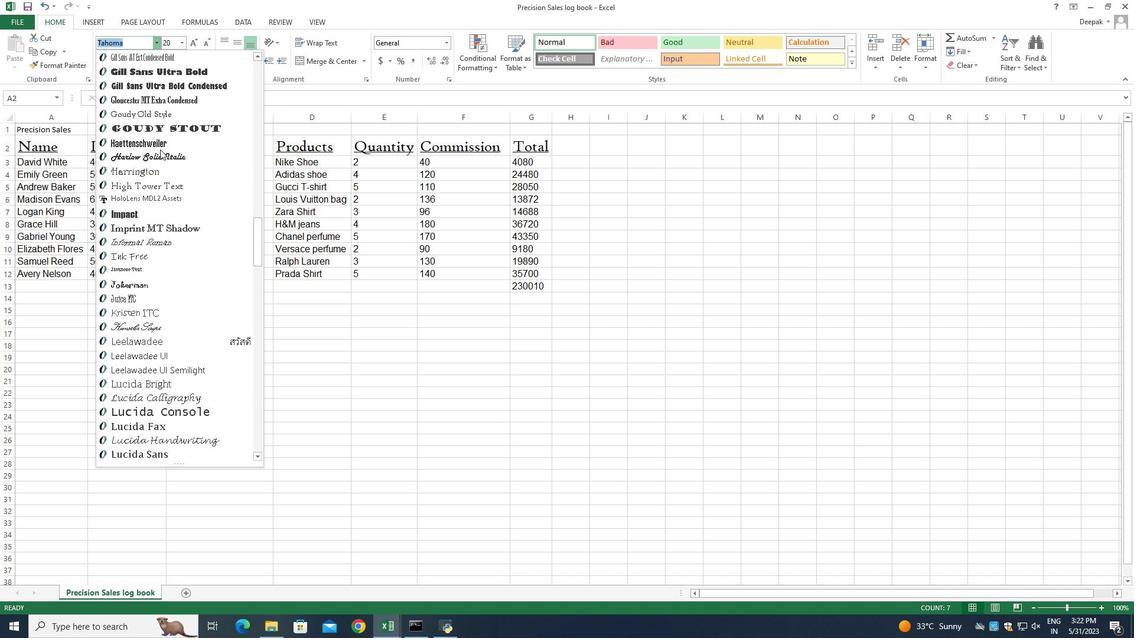 
Action: Mouse scrolled (160, 150) with delta (0, 0)
Screenshot: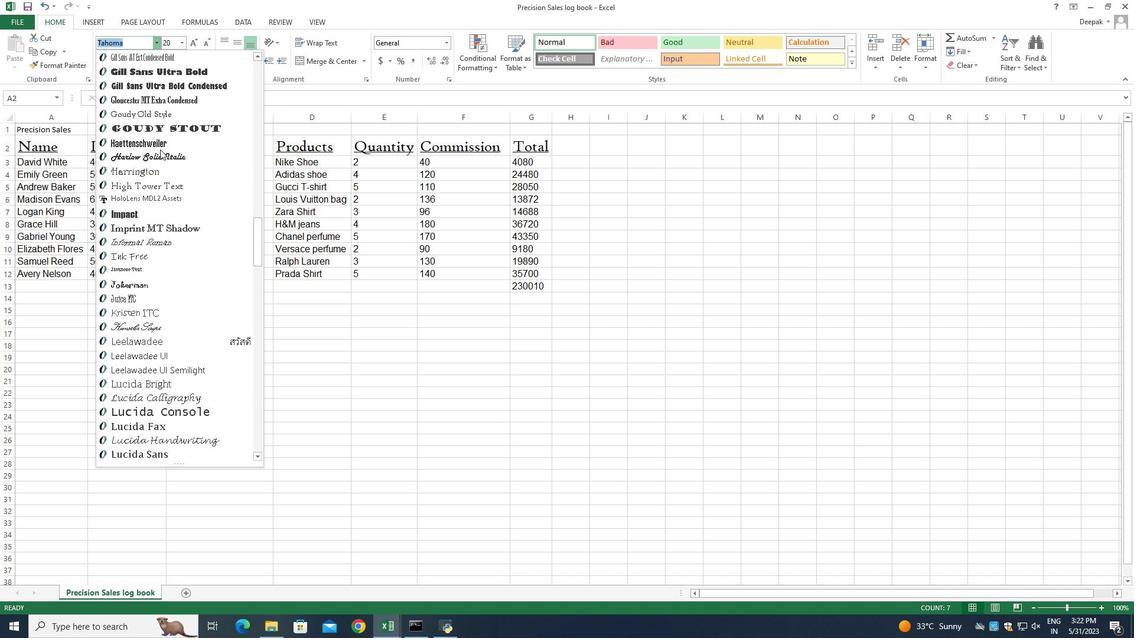 
Action: Mouse scrolled (160, 150) with delta (0, 0)
Screenshot: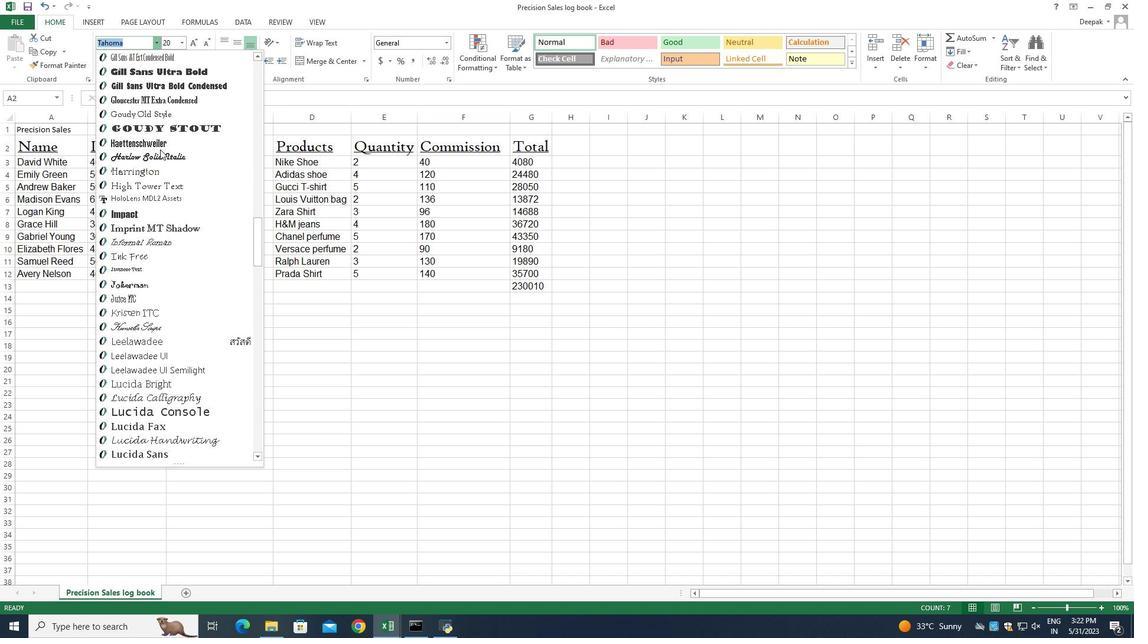 
Action: Mouse scrolled (160, 150) with delta (0, 0)
Screenshot: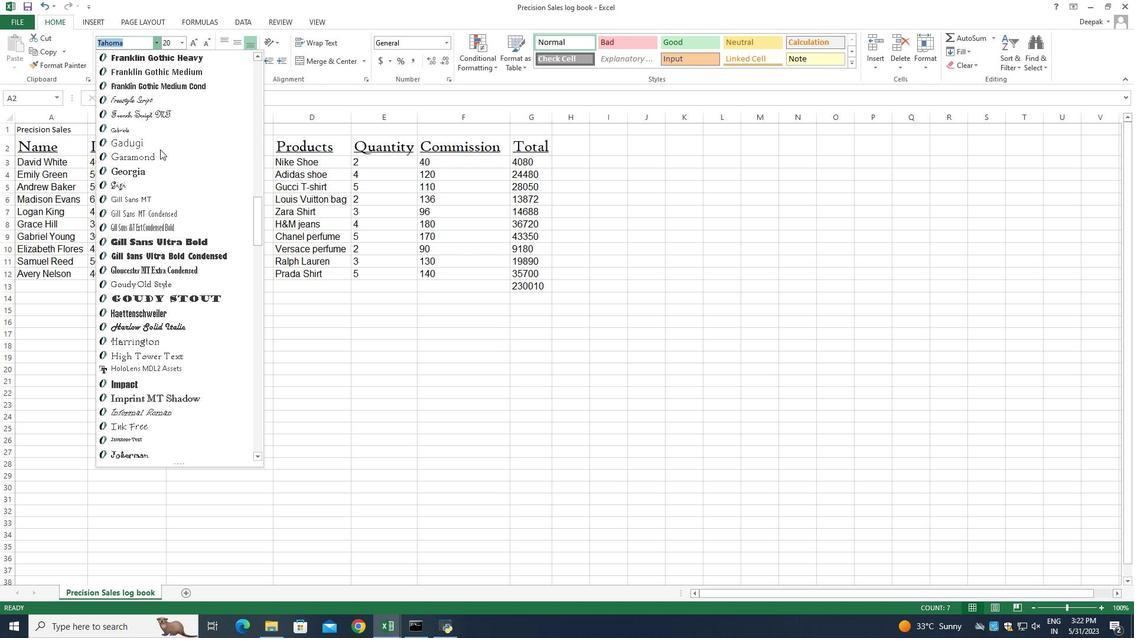 
Action: Mouse scrolled (160, 150) with delta (0, 0)
Screenshot: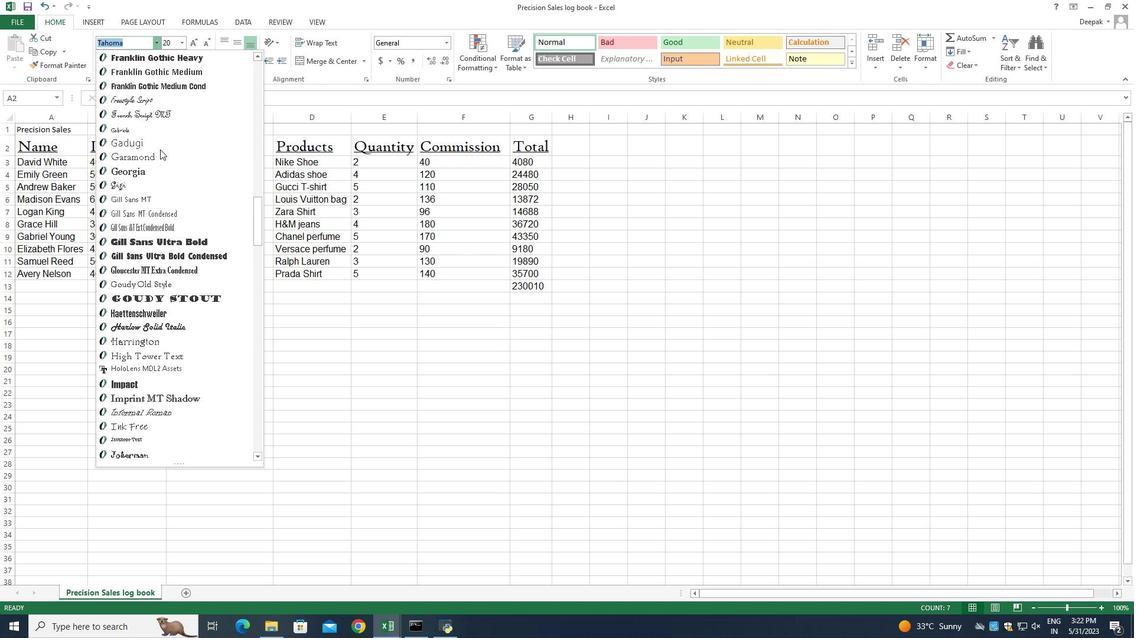 
Action: Mouse scrolled (160, 150) with delta (0, 0)
Screenshot: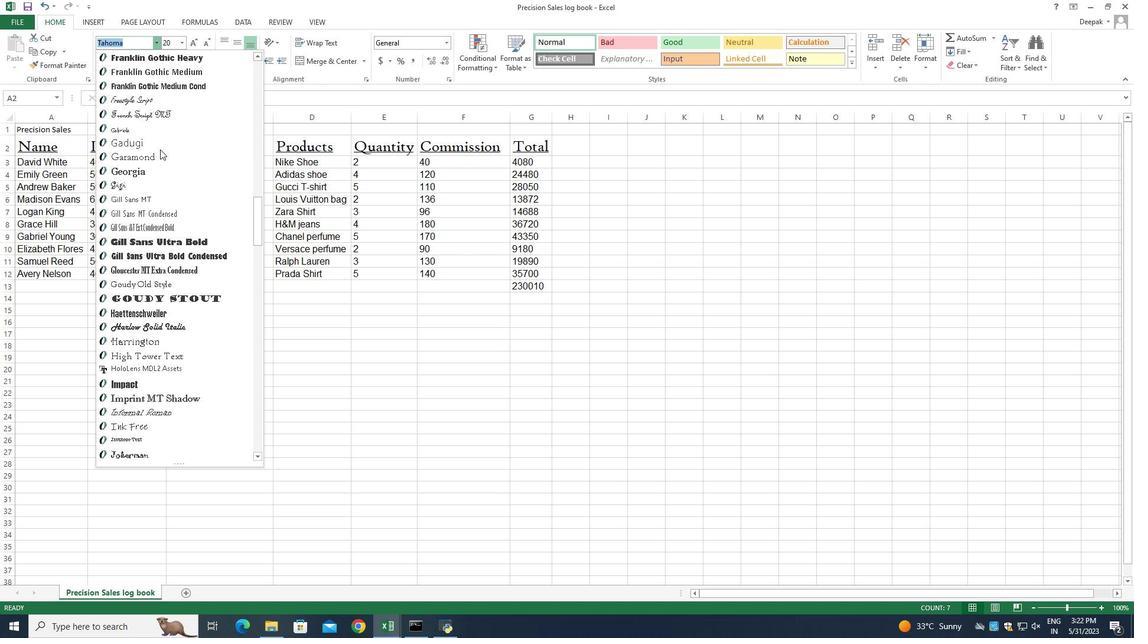 
Action: Mouse scrolled (160, 150) with delta (0, 0)
Screenshot: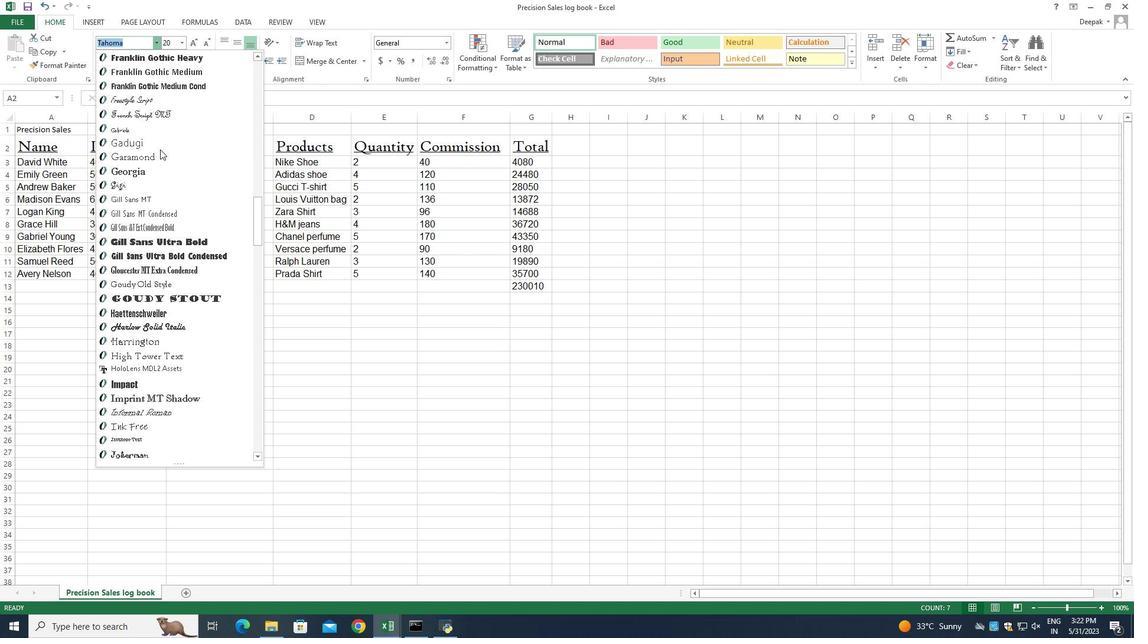 
Action: Mouse scrolled (160, 150) with delta (0, 0)
Screenshot: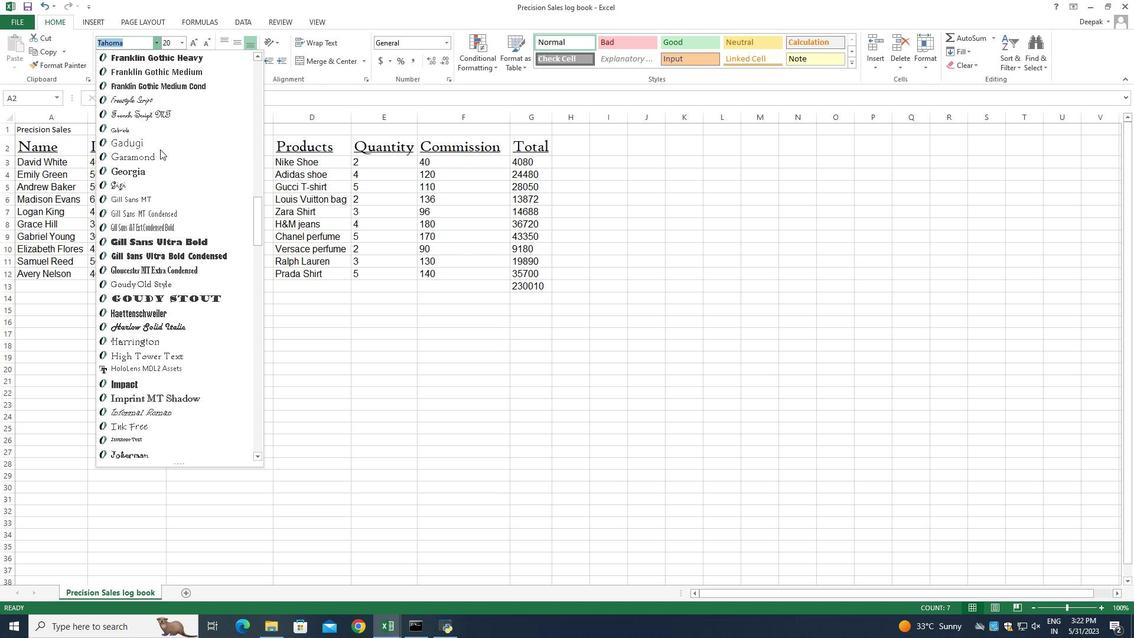 
Action: Mouse scrolled (160, 150) with delta (0, 0)
Screenshot: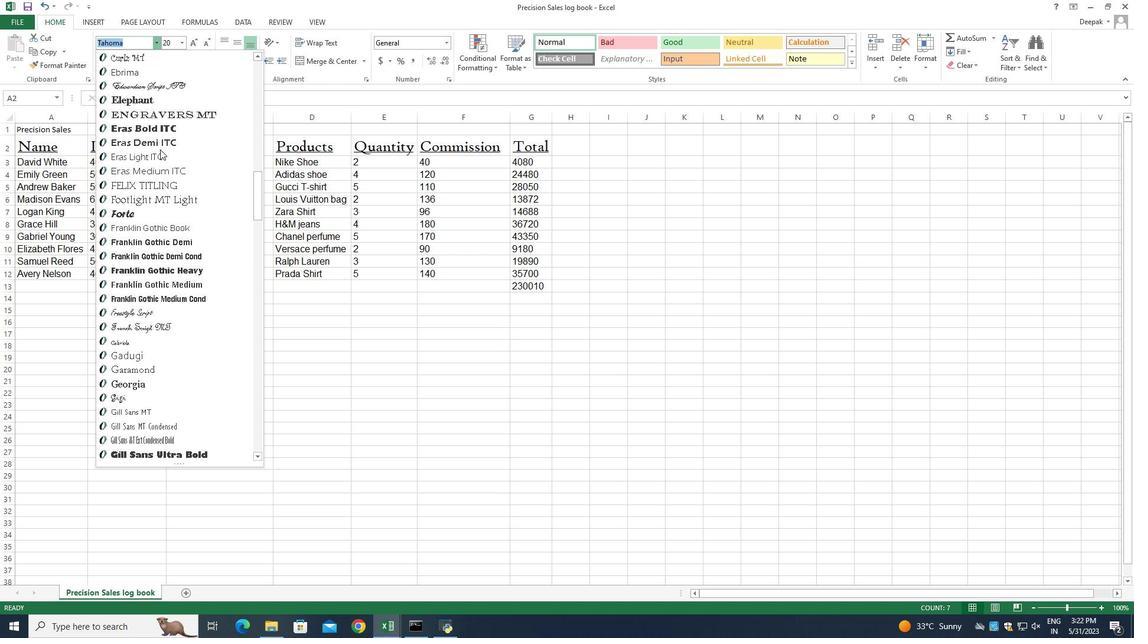 
Action: Mouse scrolled (160, 150) with delta (0, 0)
Screenshot: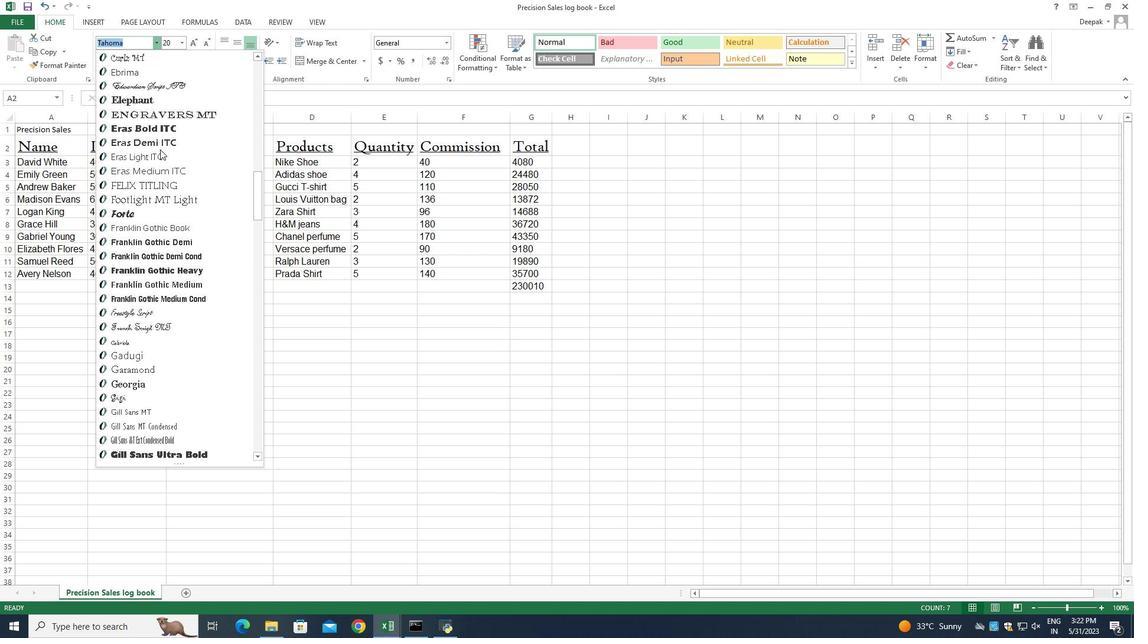
Action: Mouse scrolled (160, 150) with delta (0, 0)
Screenshot: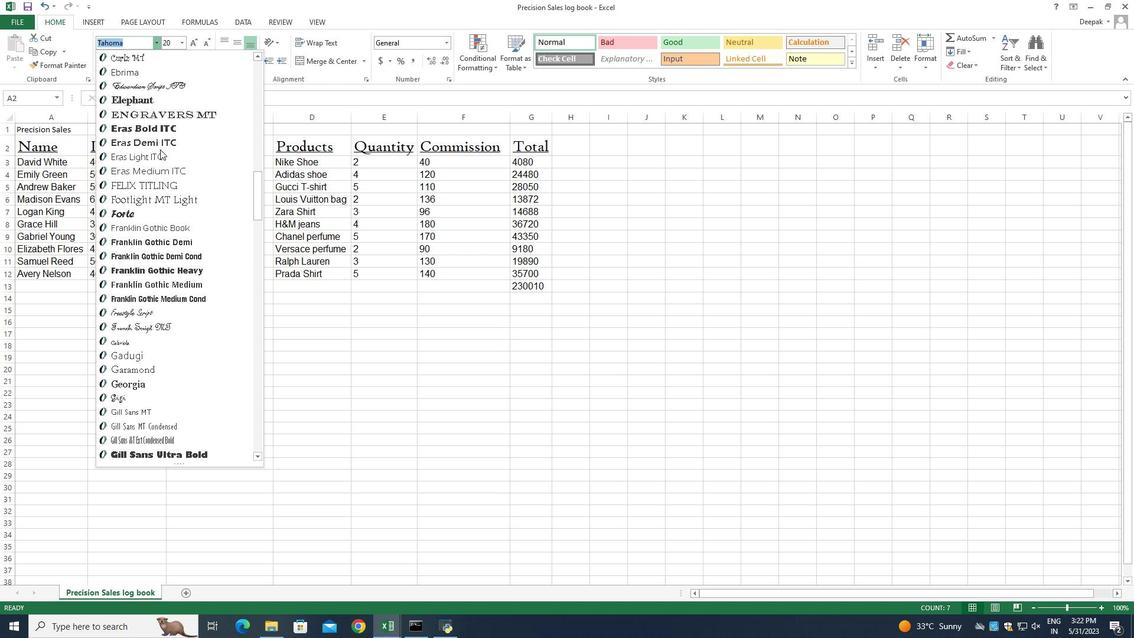 
Action: Mouse scrolled (160, 150) with delta (0, 0)
Screenshot: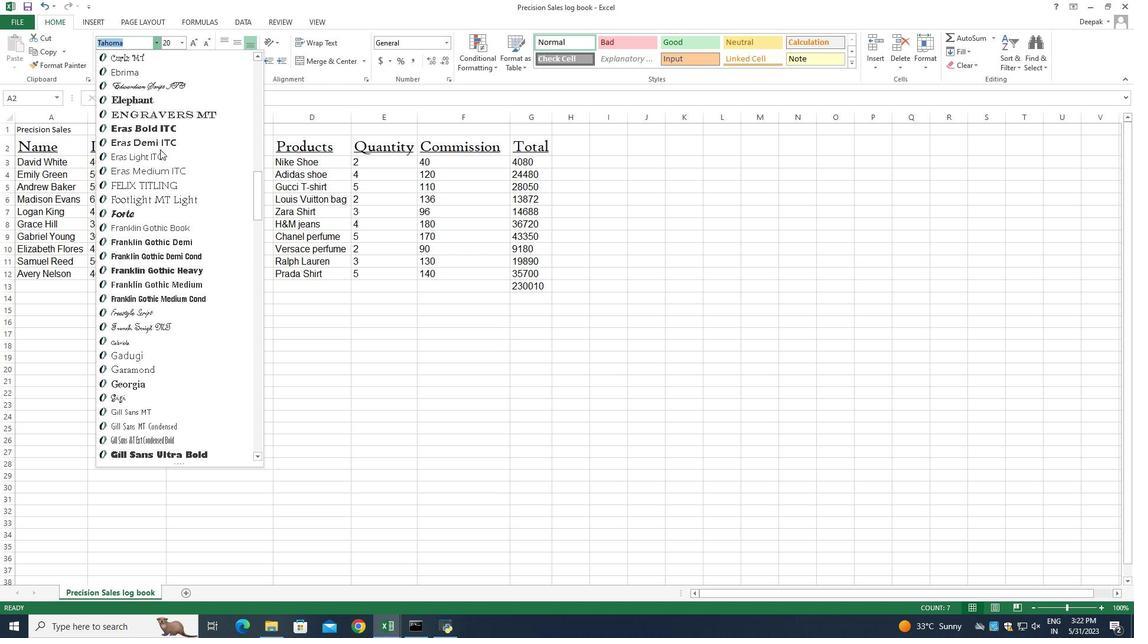 
Action: Mouse scrolled (160, 150) with delta (0, 0)
Screenshot: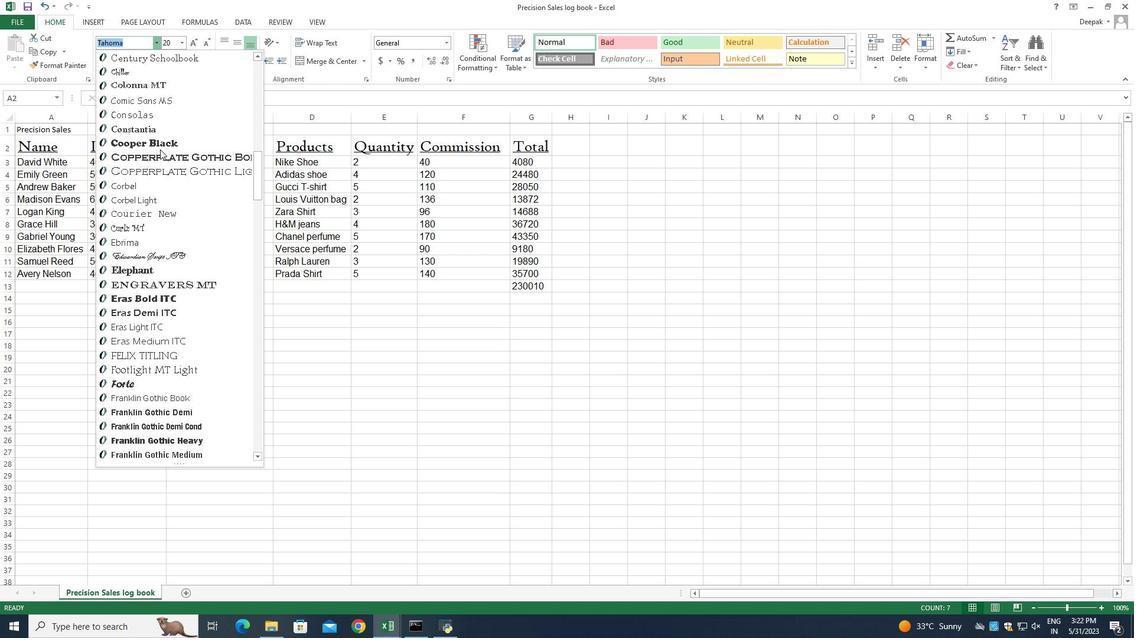 
Action: Mouse scrolled (160, 150) with delta (0, 0)
Screenshot: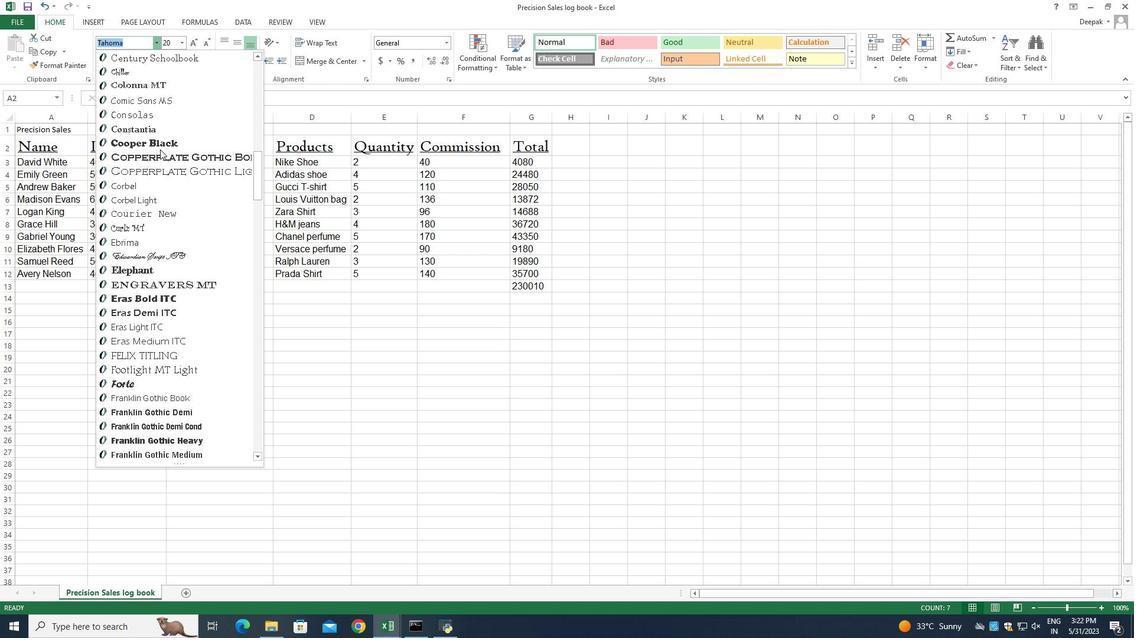 
Action: Mouse scrolled (160, 150) with delta (0, 0)
Screenshot: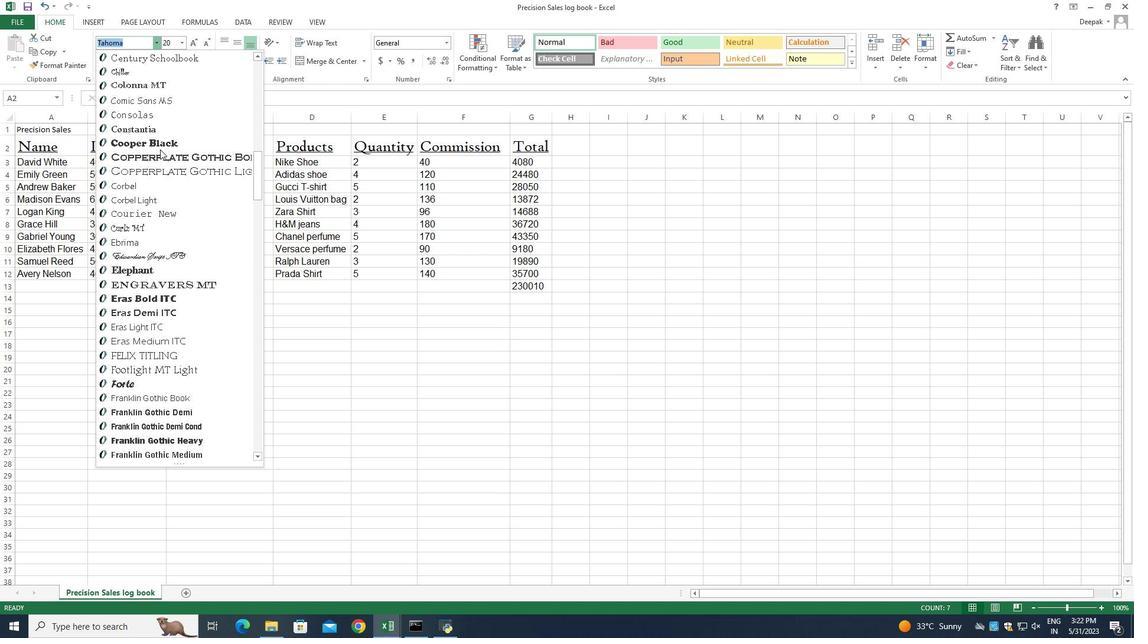 
Action: Mouse scrolled (160, 150) with delta (0, 0)
Screenshot: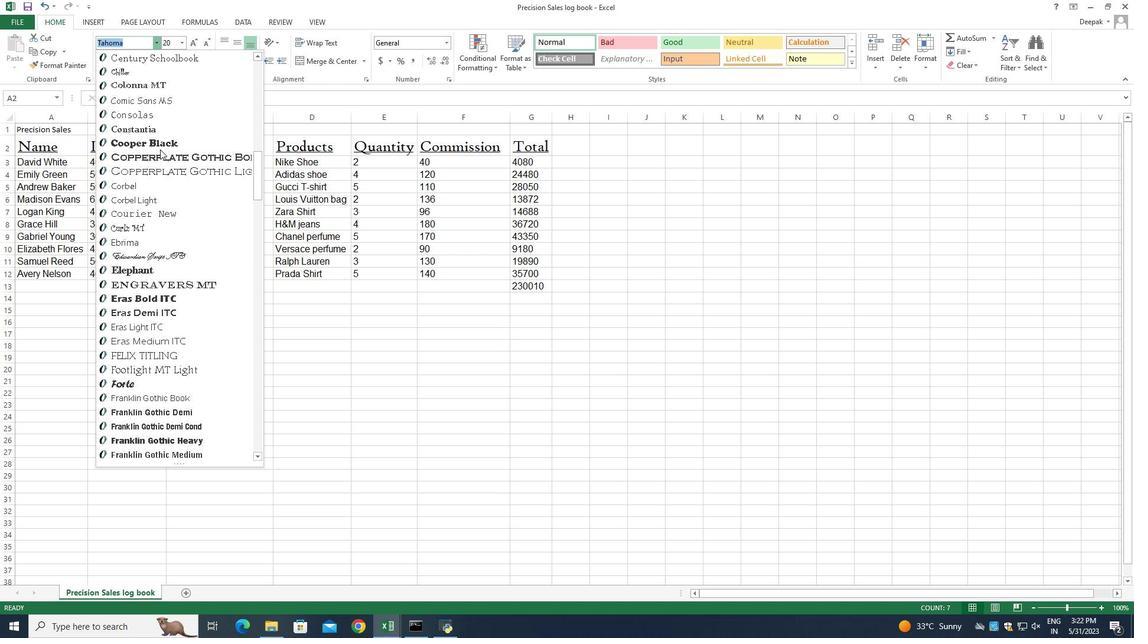 
Action: Mouse scrolled (160, 150) with delta (0, 0)
Screenshot: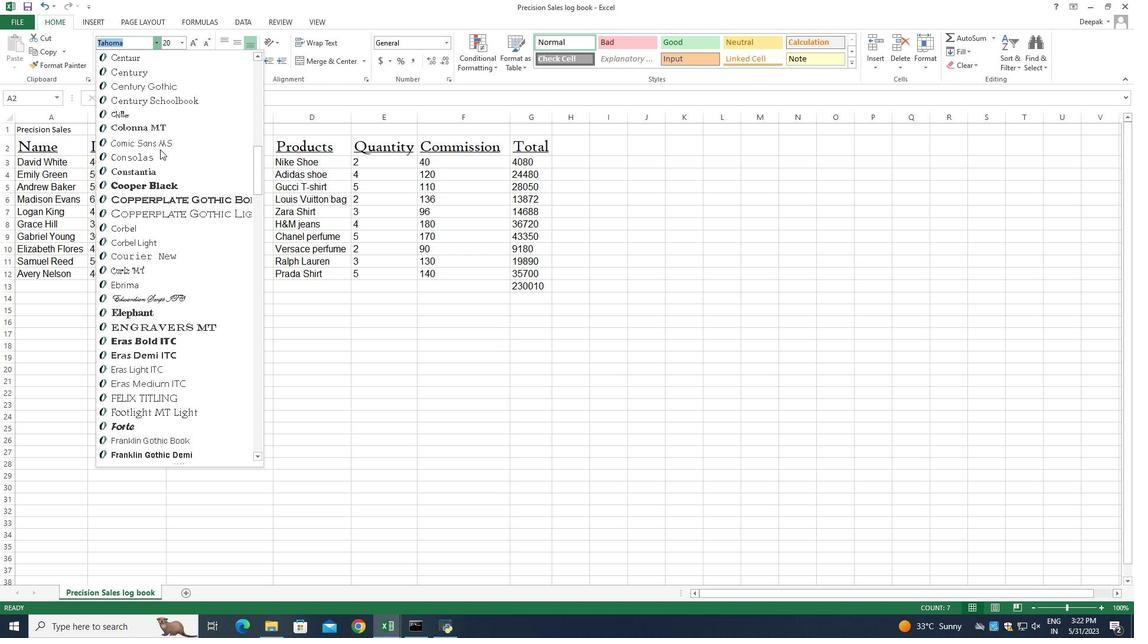 
Action: Mouse scrolled (160, 150) with delta (0, 0)
Screenshot: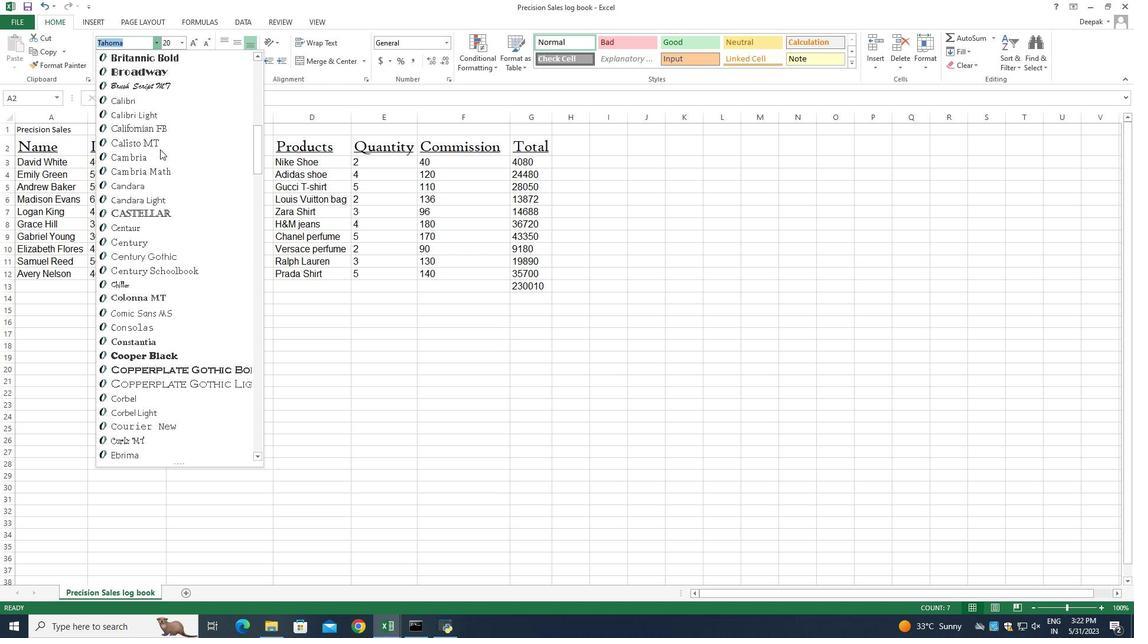 
Action: Mouse scrolled (160, 150) with delta (0, 0)
Screenshot: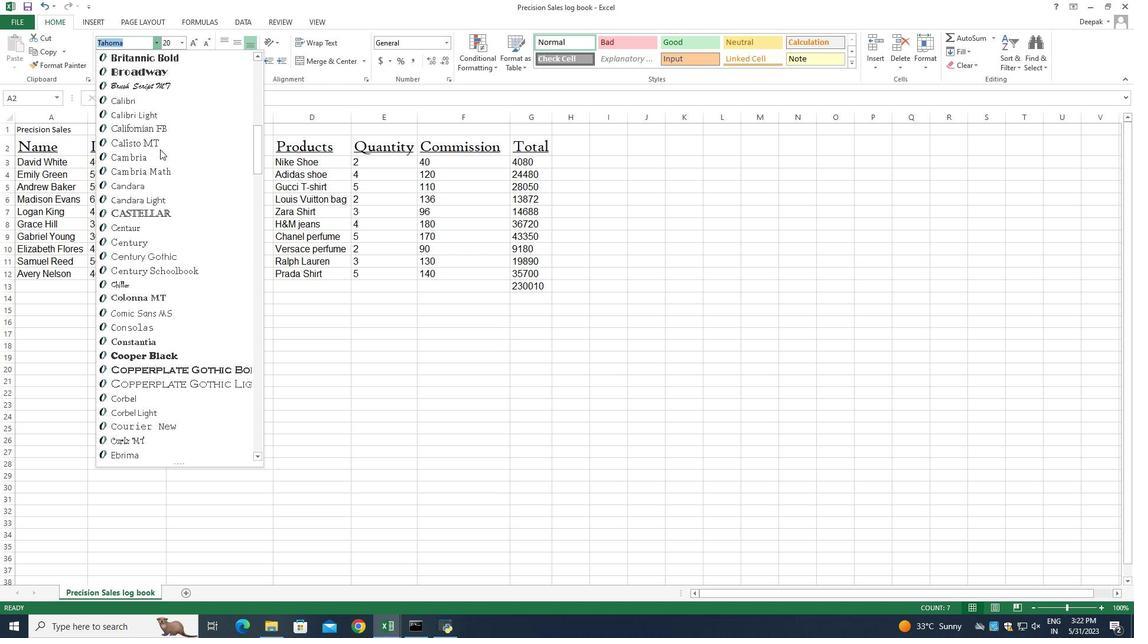 
Action: Mouse scrolled (160, 150) with delta (0, 0)
Screenshot: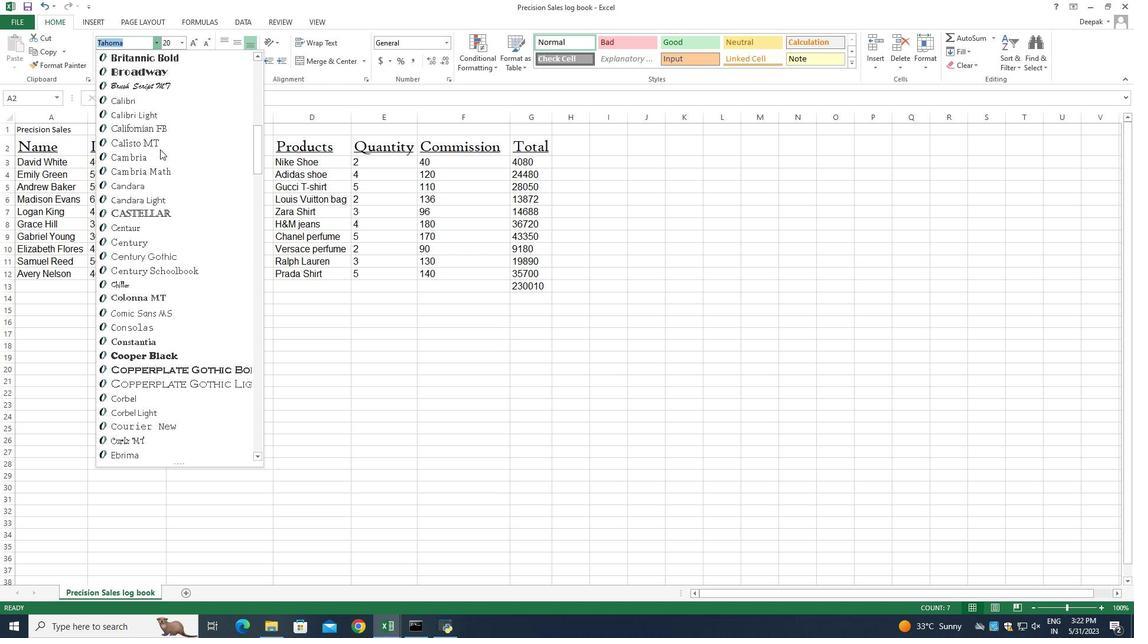 
Action: Mouse scrolled (160, 150) with delta (0, 0)
Screenshot: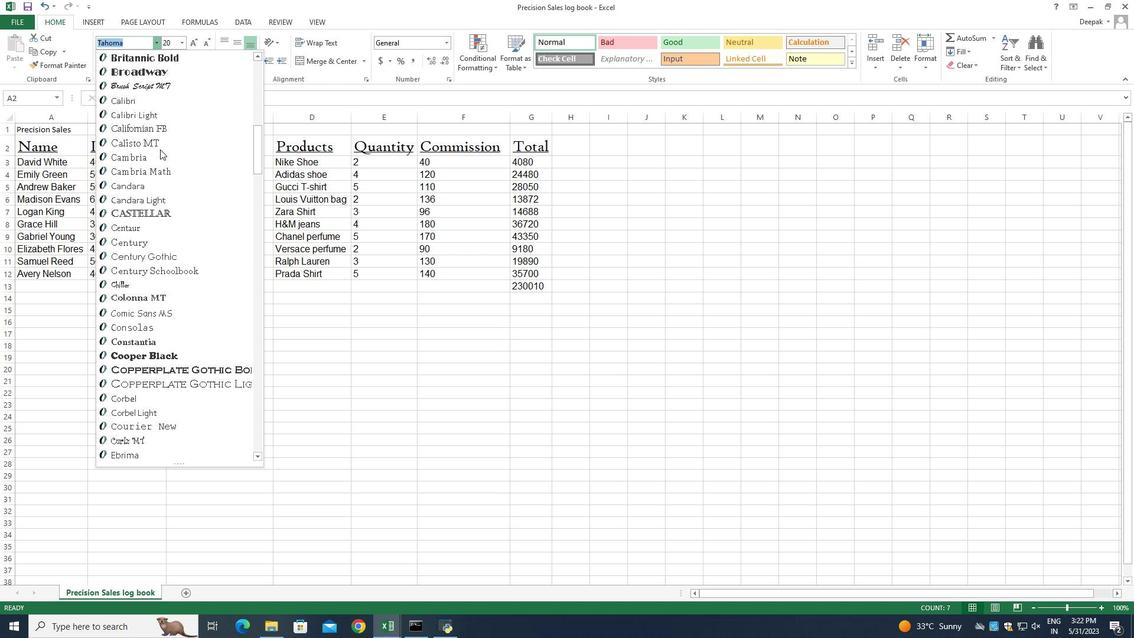 
Action: Mouse scrolled (160, 150) with delta (0, 0)
Screenshot: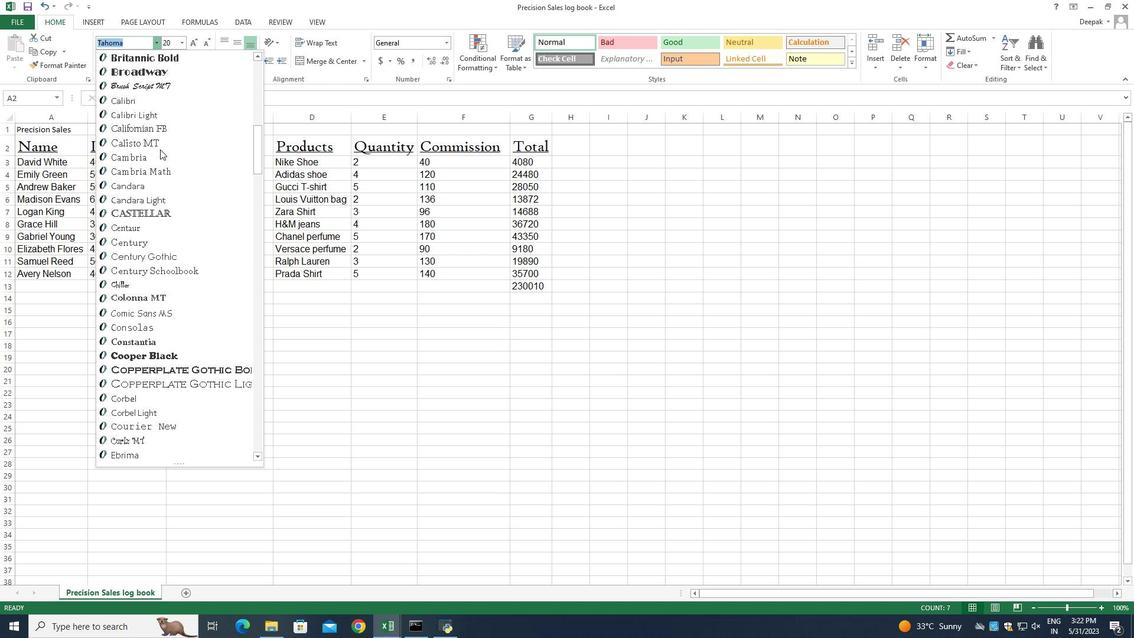 
Action: Mouse scrolled (160, 150) with delta (0, 0)
Screenshot: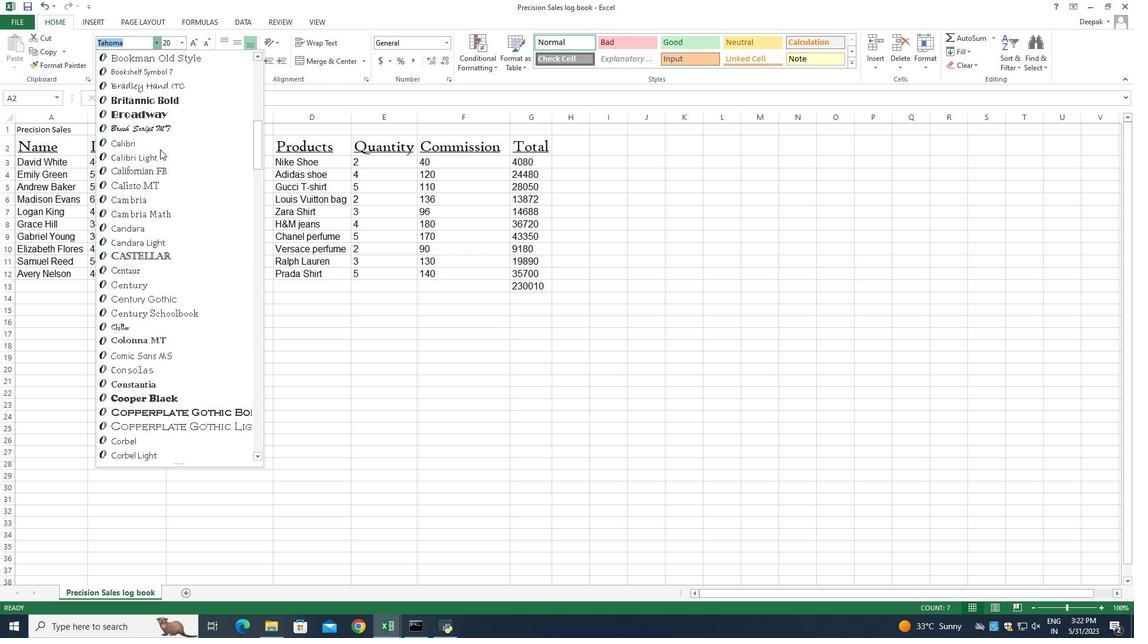 
Action: Mouse scrolled (160, 150) with delta (0, 0)
Screenshot: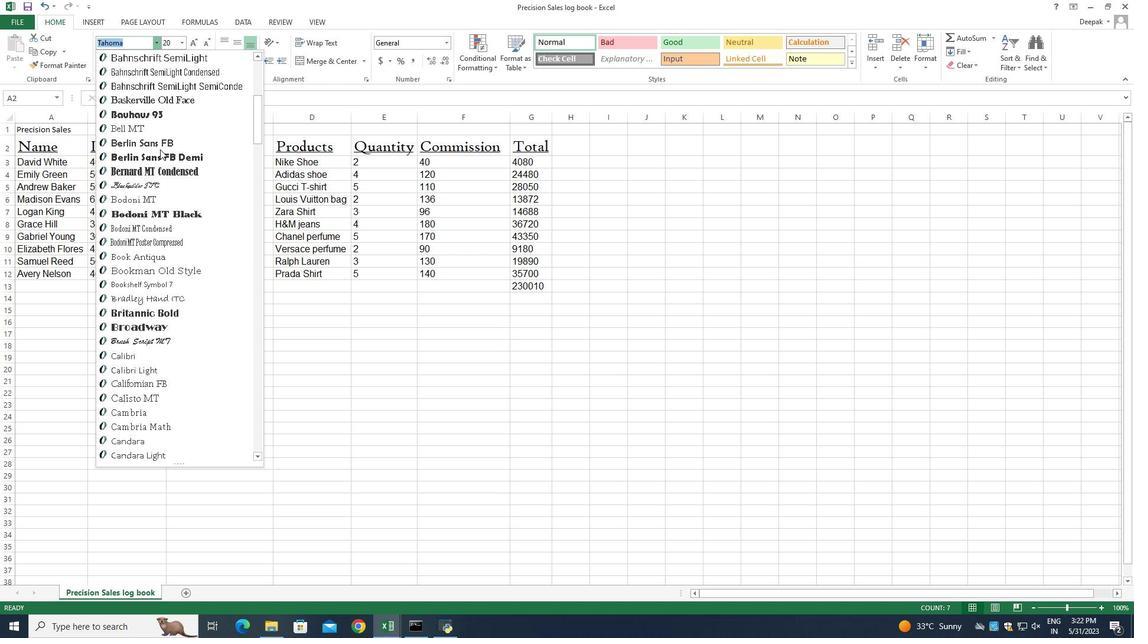 
Action: Mouse scrolled (160, 150) with delta (0, 0)
Screenshot: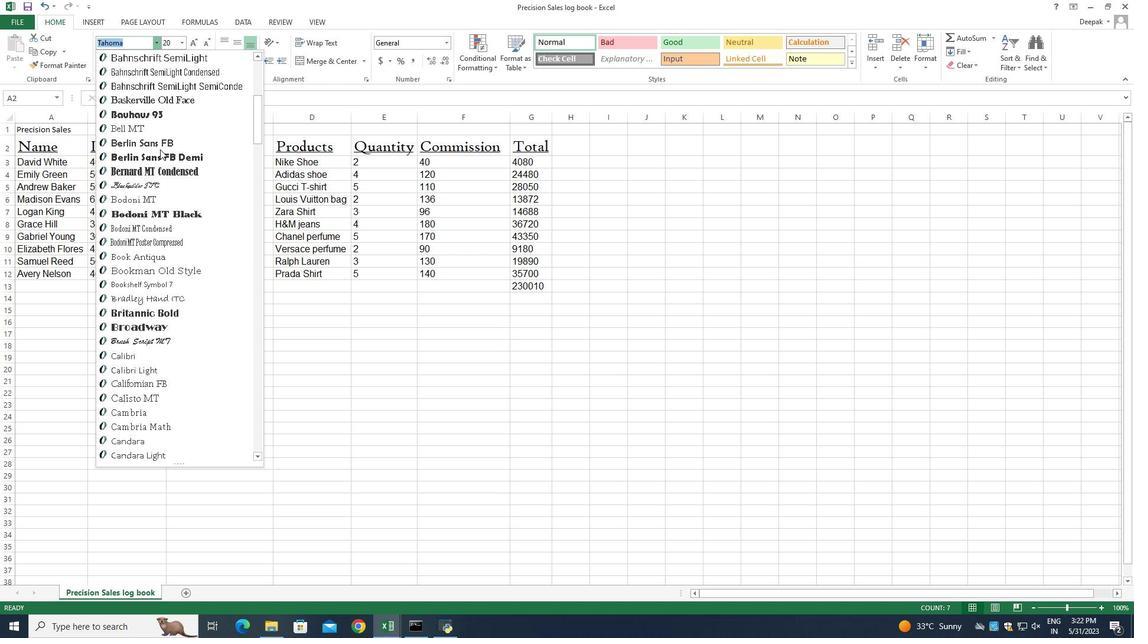 
Action: Mouse scrolled (160, 150) with delta (0, 0)
Screenshot: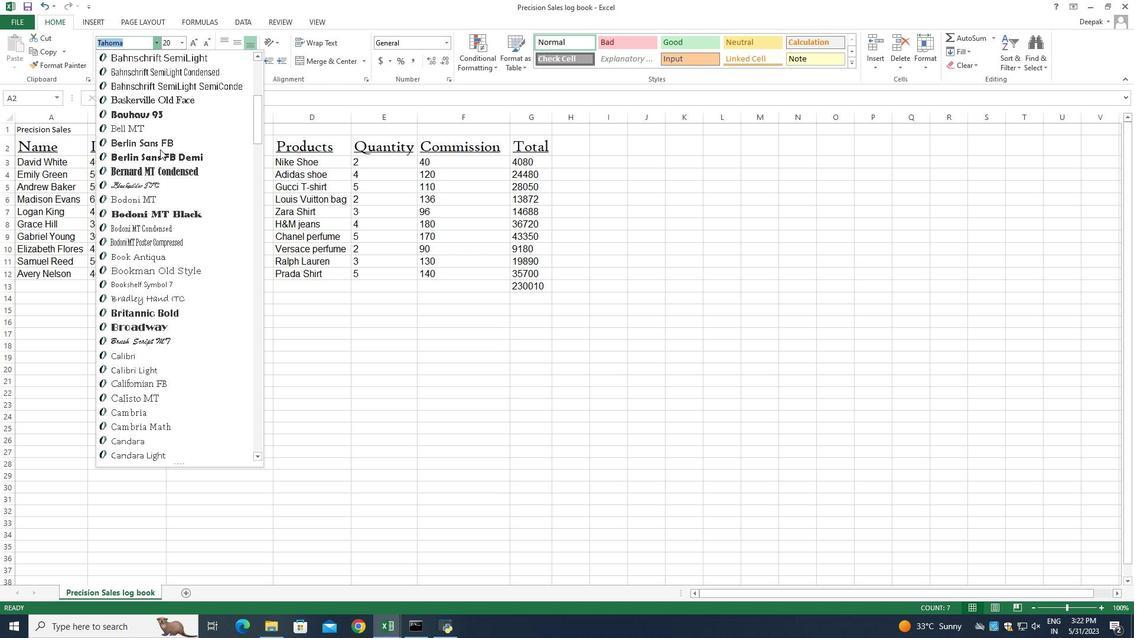 
Action: Mouse scrolled (160, 150) with delta (0, 0)
Screenshot: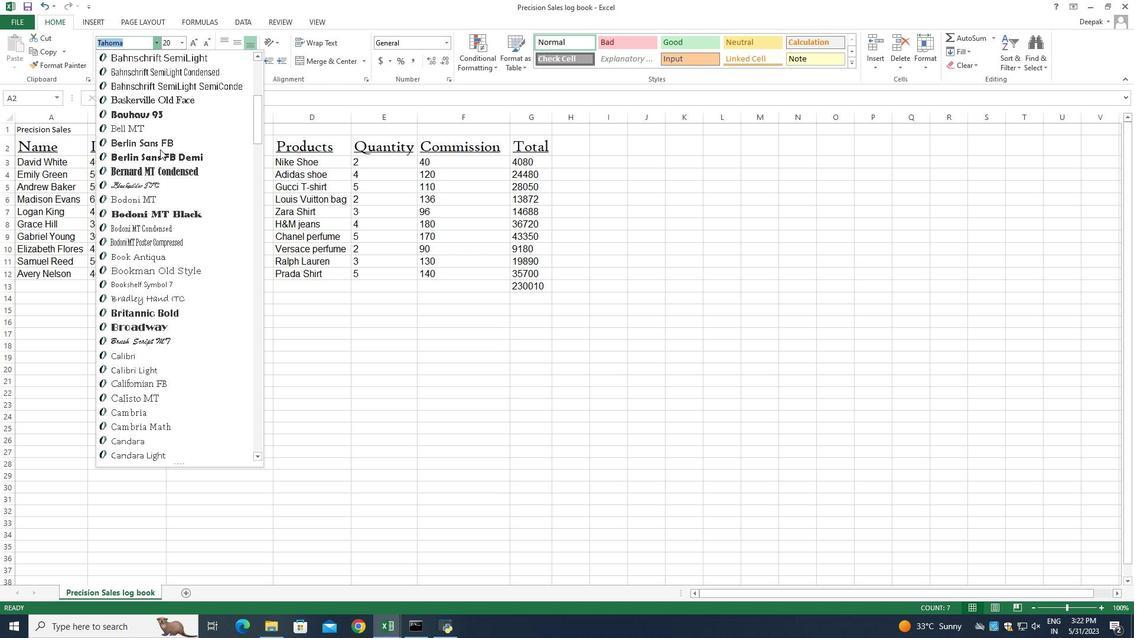 
Action: Mouse scrolled (160, 150) with delta (0, 0)
Screenshot: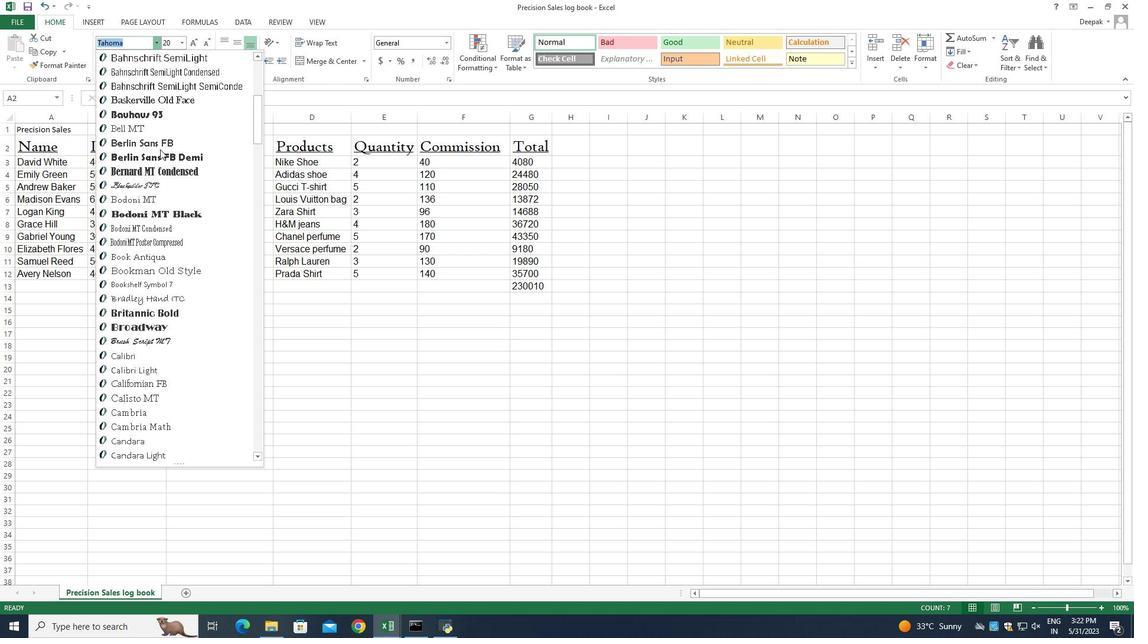 
Action: Mouse scrolled (160, 150) with delta (0, 0)
Screenshot: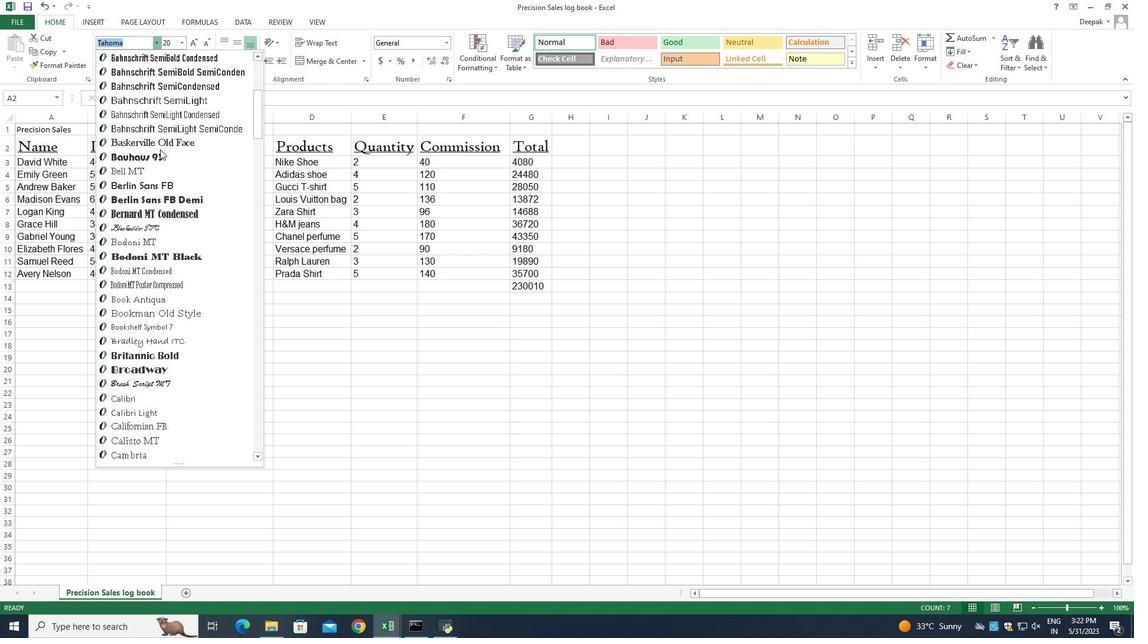 
Action: Mouse scrolled (160, 150) with delta (0, 0)
Screenshot: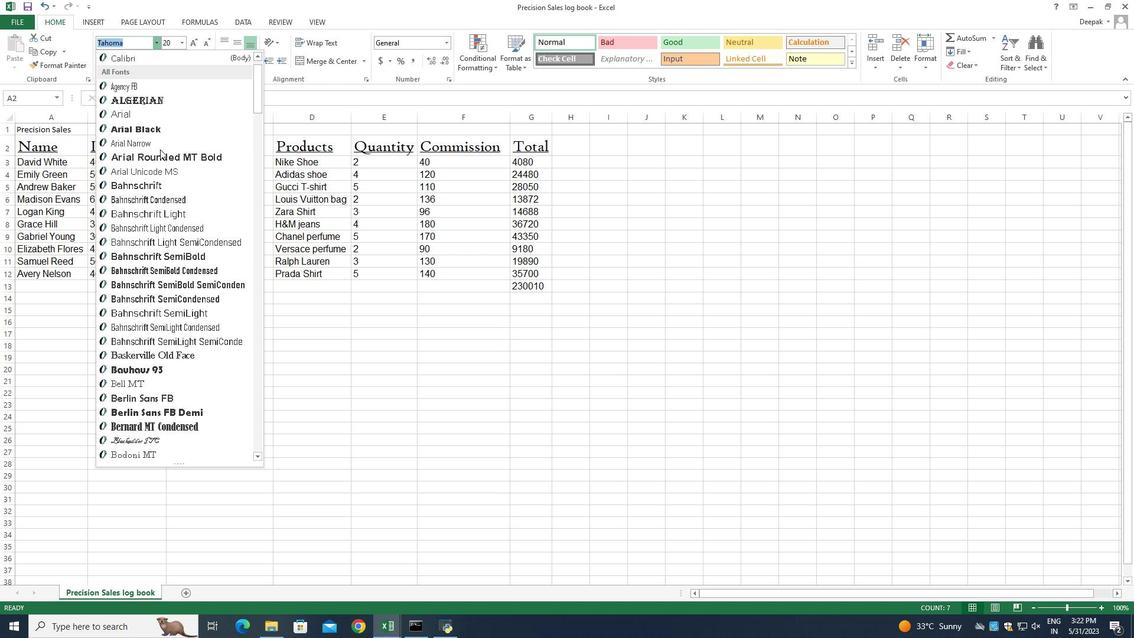 
Action: Mouse scrolled (160, 150) with delta (0, 0)
Screenshot: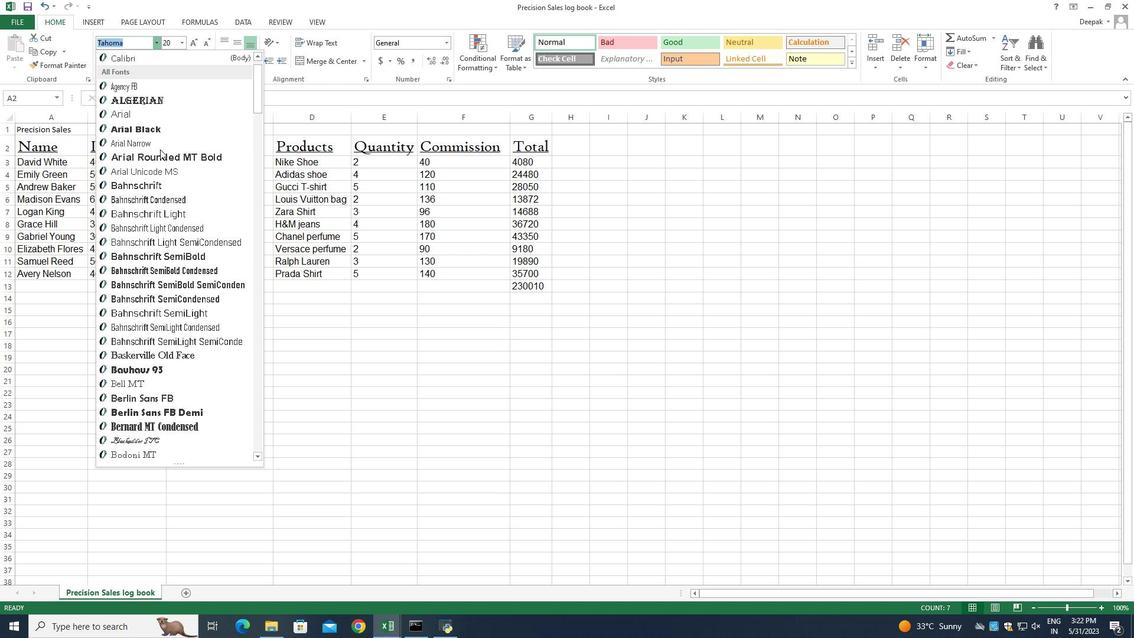 
Action: Mouse scrolled (160, 150) with delta (0, 0)
Screenshot: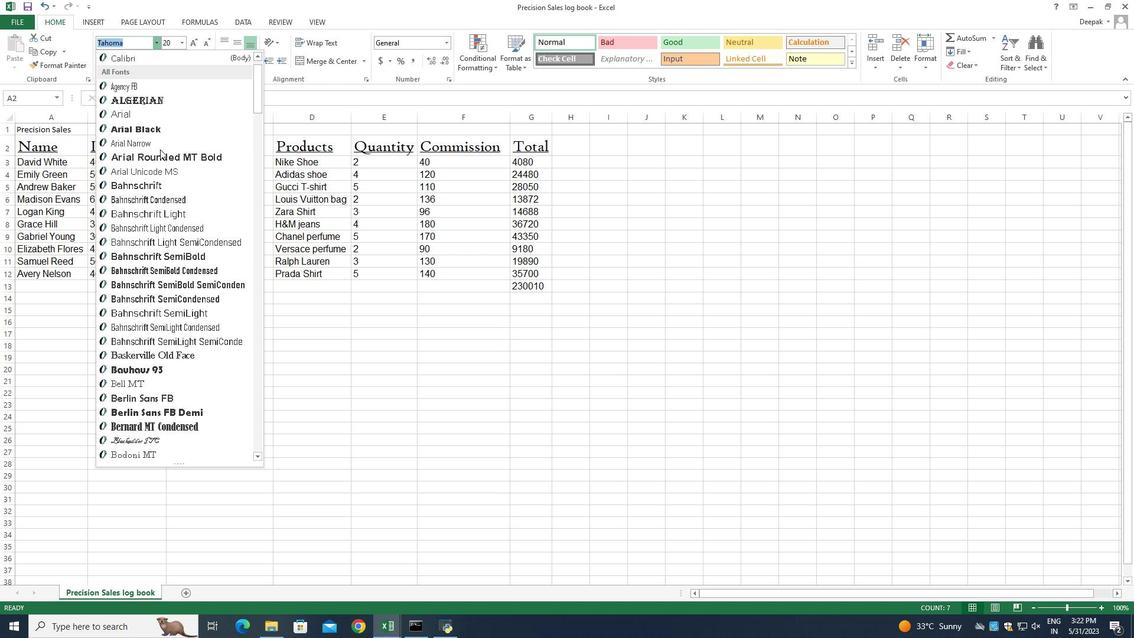 
Action: Mouse scrolled (160, 150) with delta (0, 0)
Screenshot: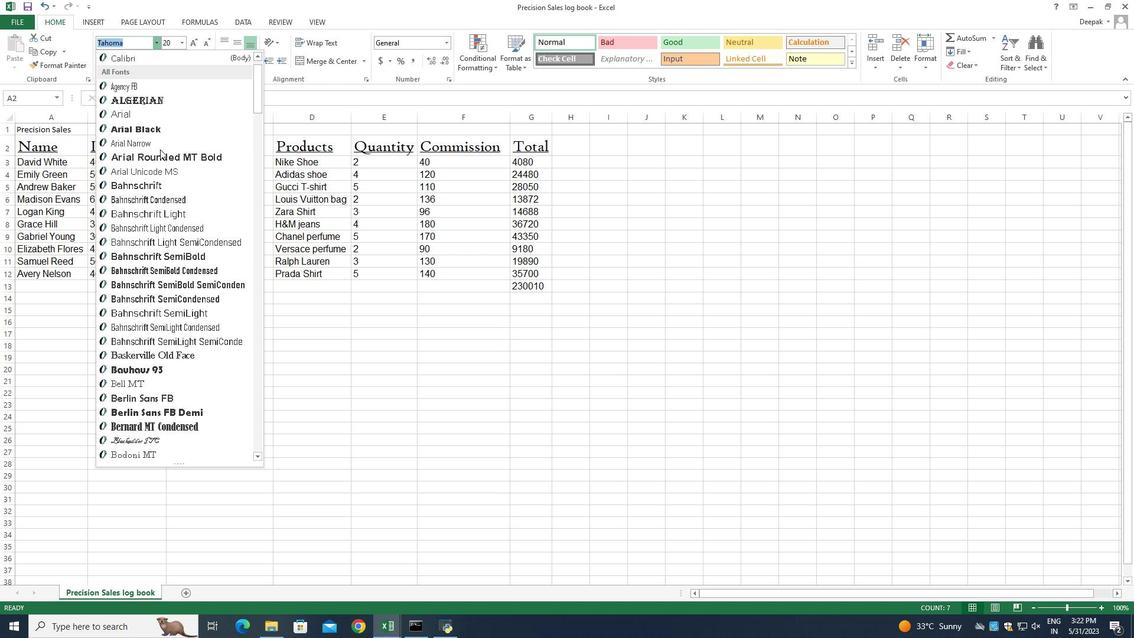
Action: Mouse scrolled (160, 150) with delta (0, 0)
Screenshot: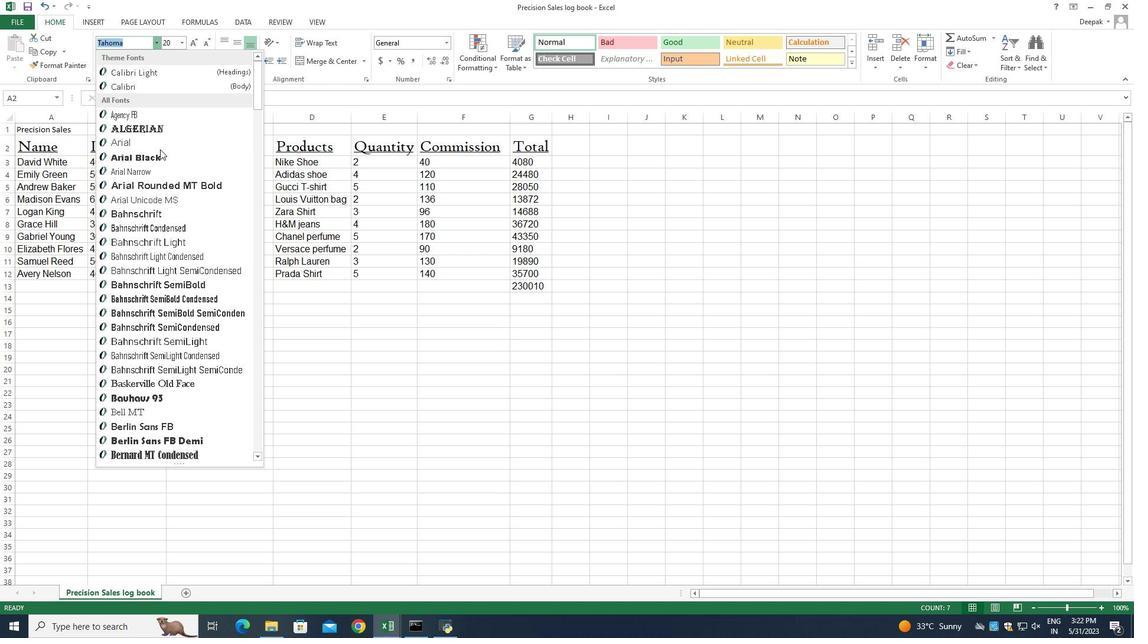 
Action: Mouse scrolled (160, 150) with delta (0, 0)
Screenshot: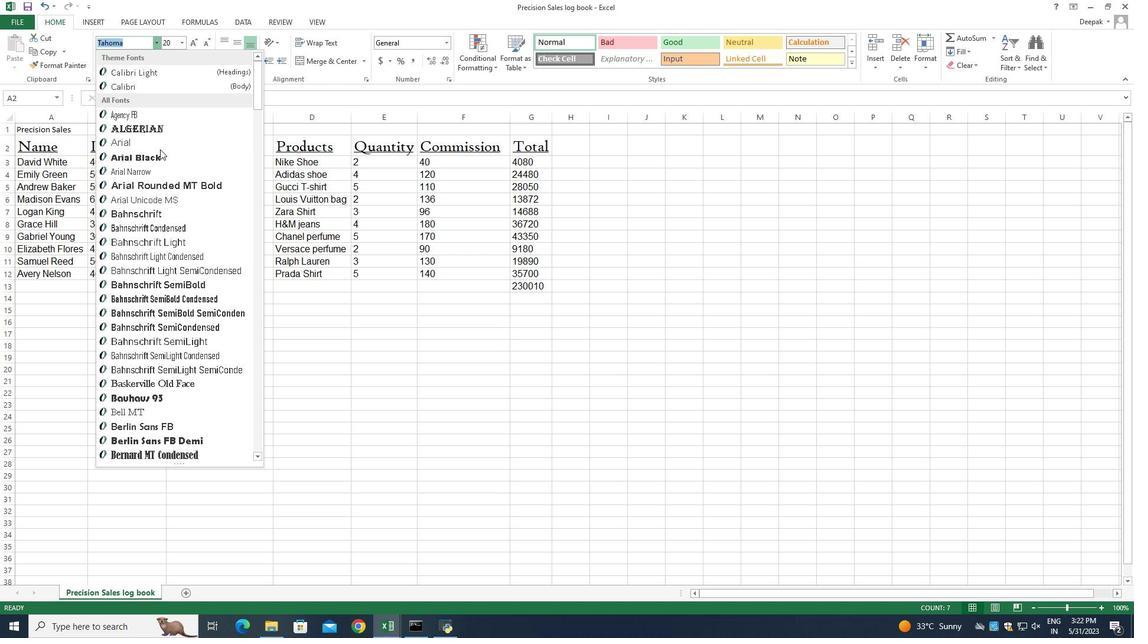 
Action: Mouse scrolled (160, 150) with delta (0, 0)
Screenshot: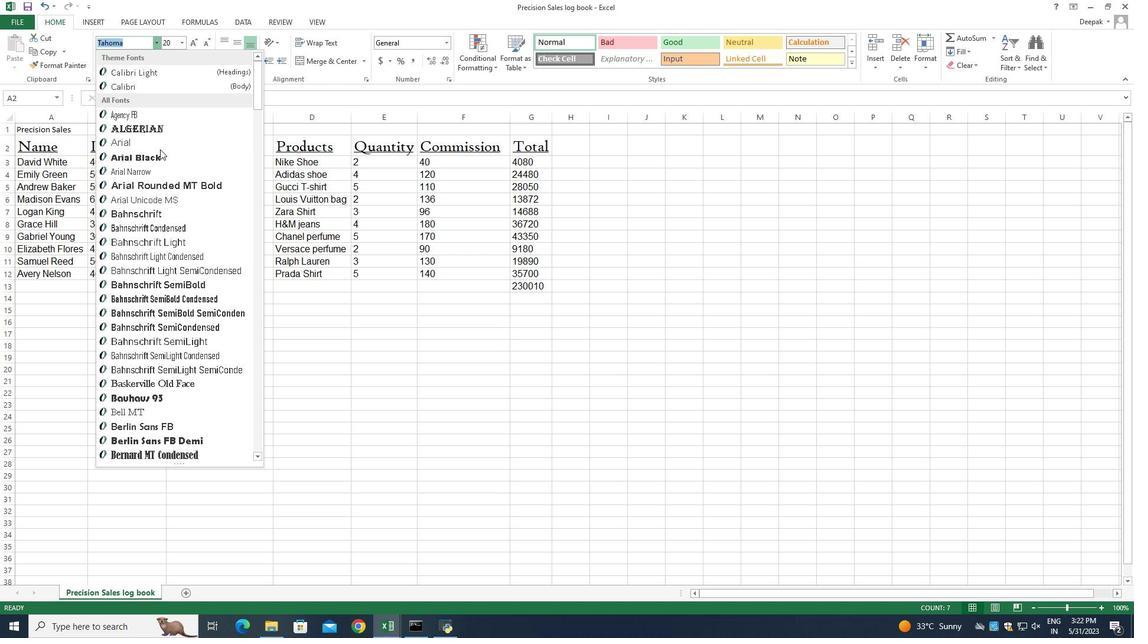 
Action: Mouse scrolled (160, 150) with delta (0, 0)
Screenshot: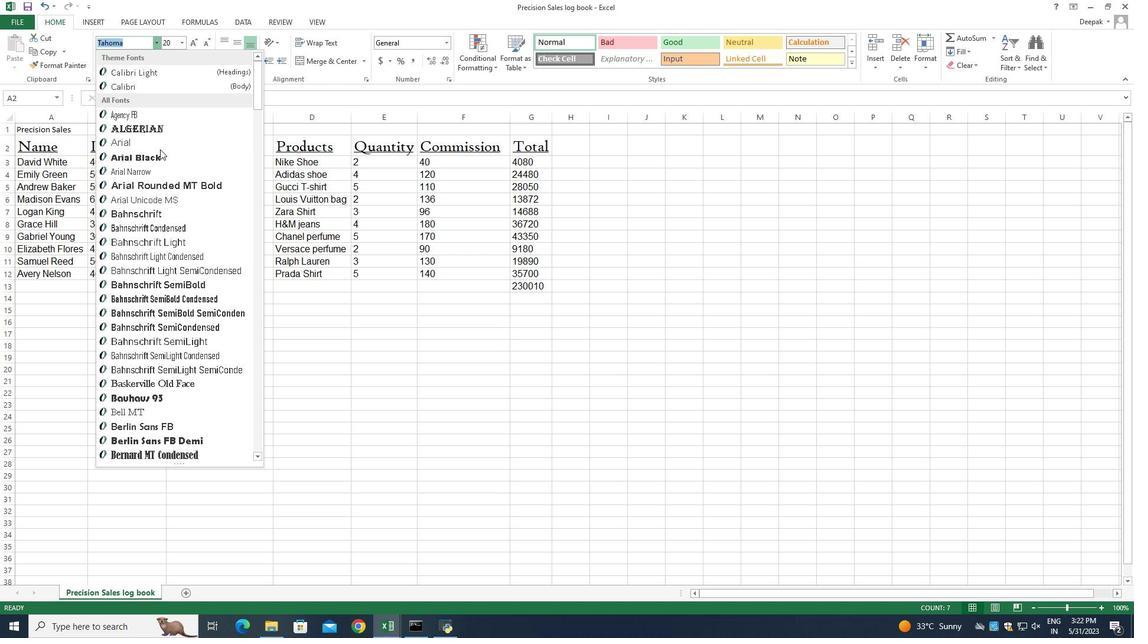 
Action: Mouse moved to (124, 137)
Screenshot: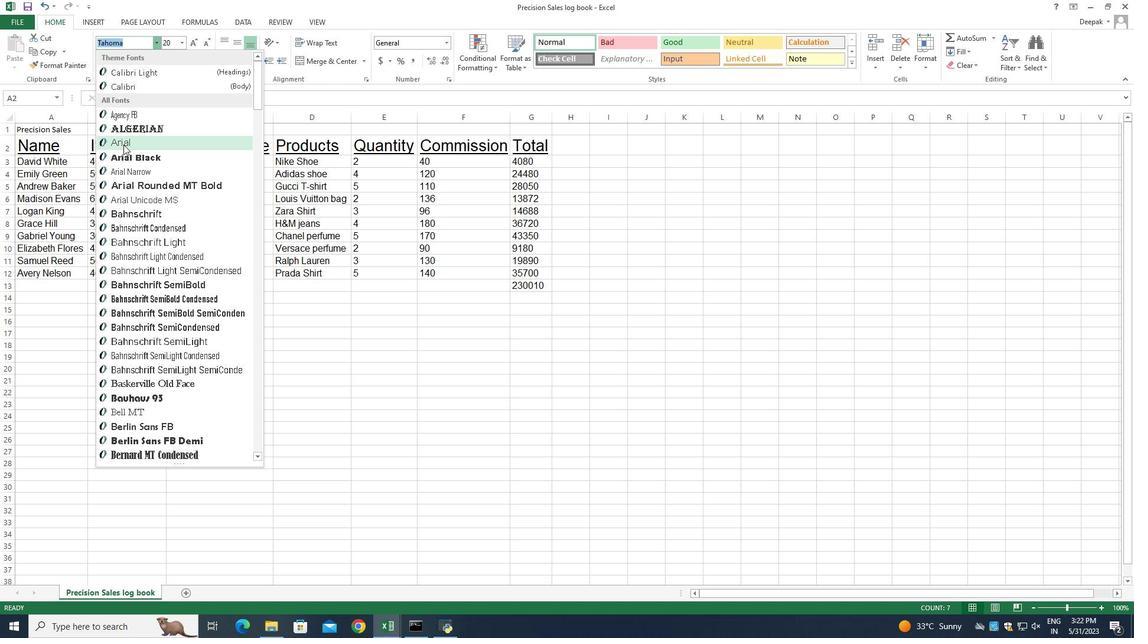 
Action: Mouse scrolled (124, 137) with delta (0, 0)
Screenshot: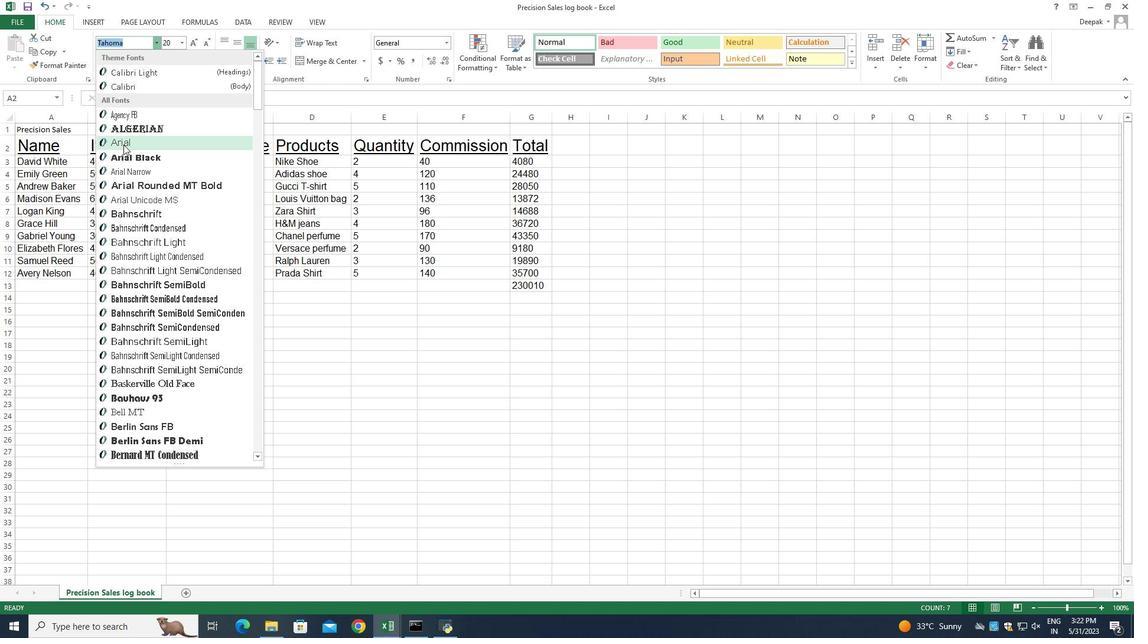 
Action: Mouse moved to (149, 142)
Screenshot: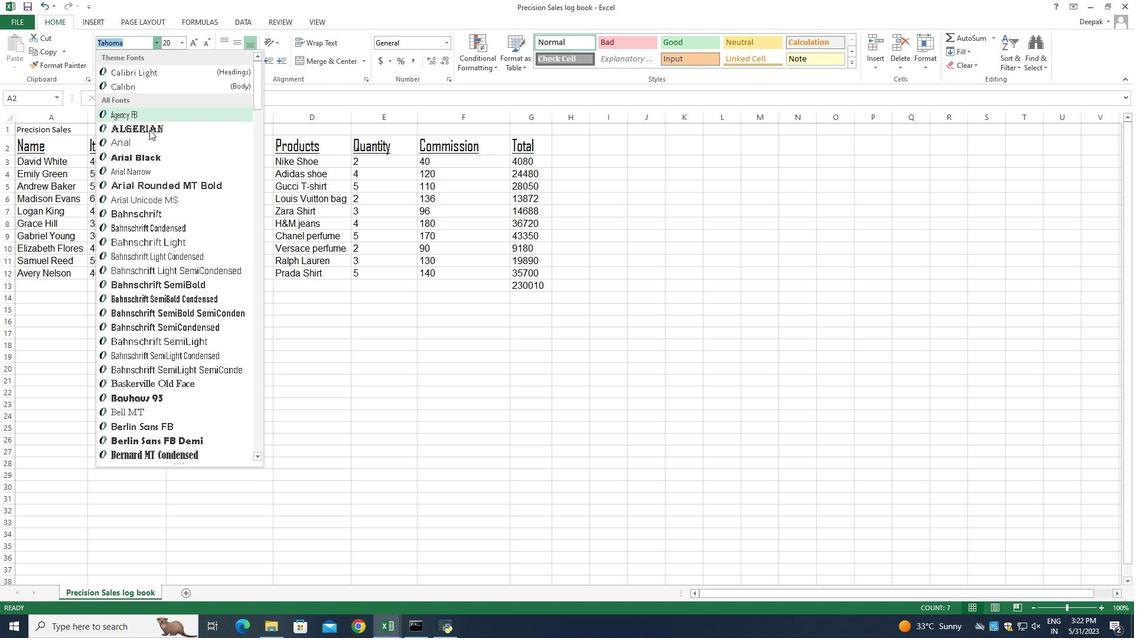 
Action: Mouse pressed left at (149, 142)
Screenshot: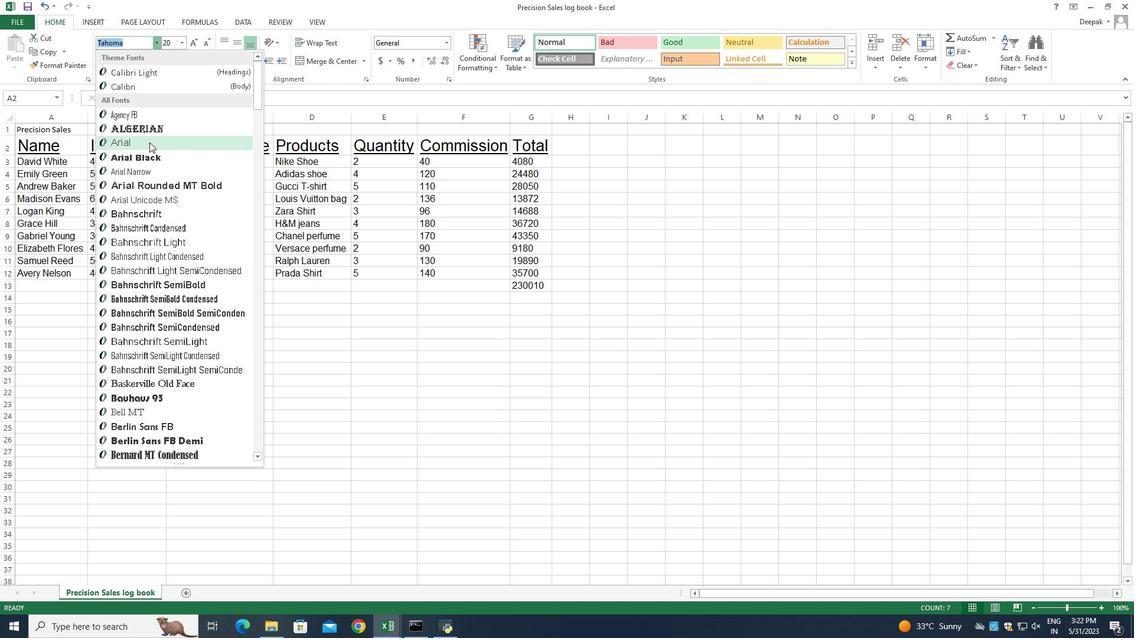 
Action: Mouse moved to (130, 59)
Screenshot: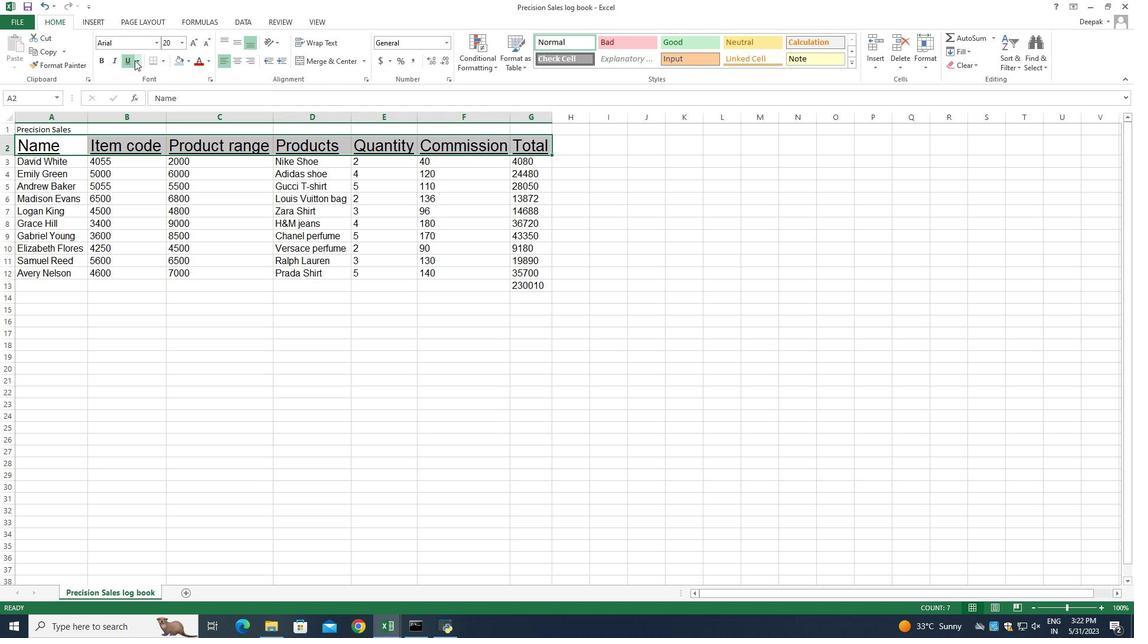 
Action: Mouse pressed left at (130, 59)
Screenshot: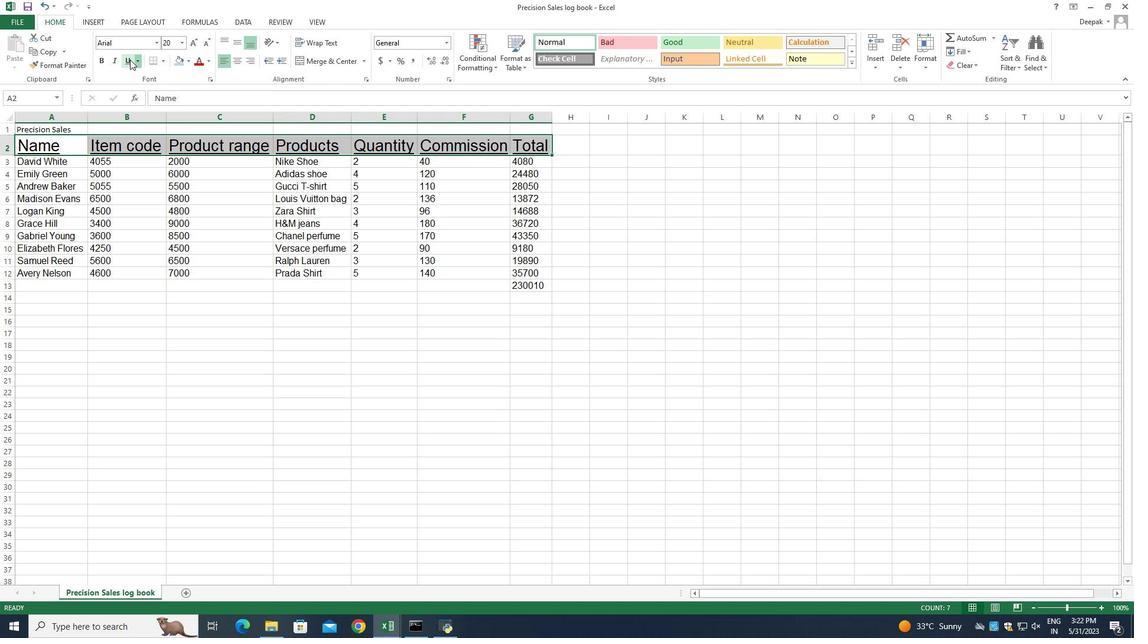 
Action: Mouse moved to (127, 62)
Screenshot: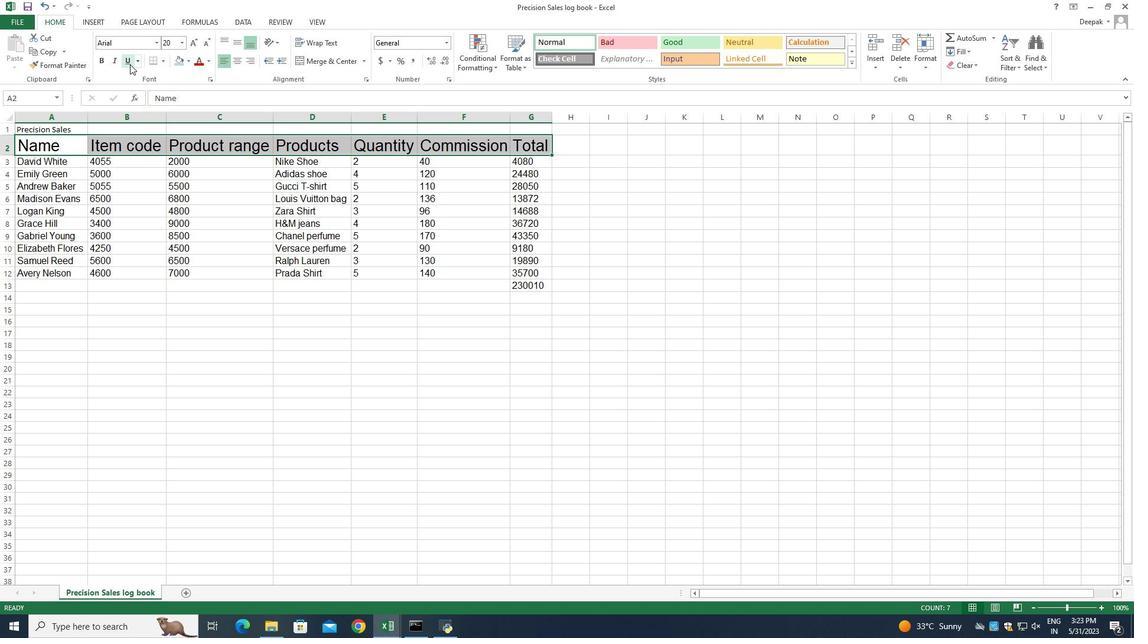 
Action: Mouse pressed left at (127, 62)
Screenshot: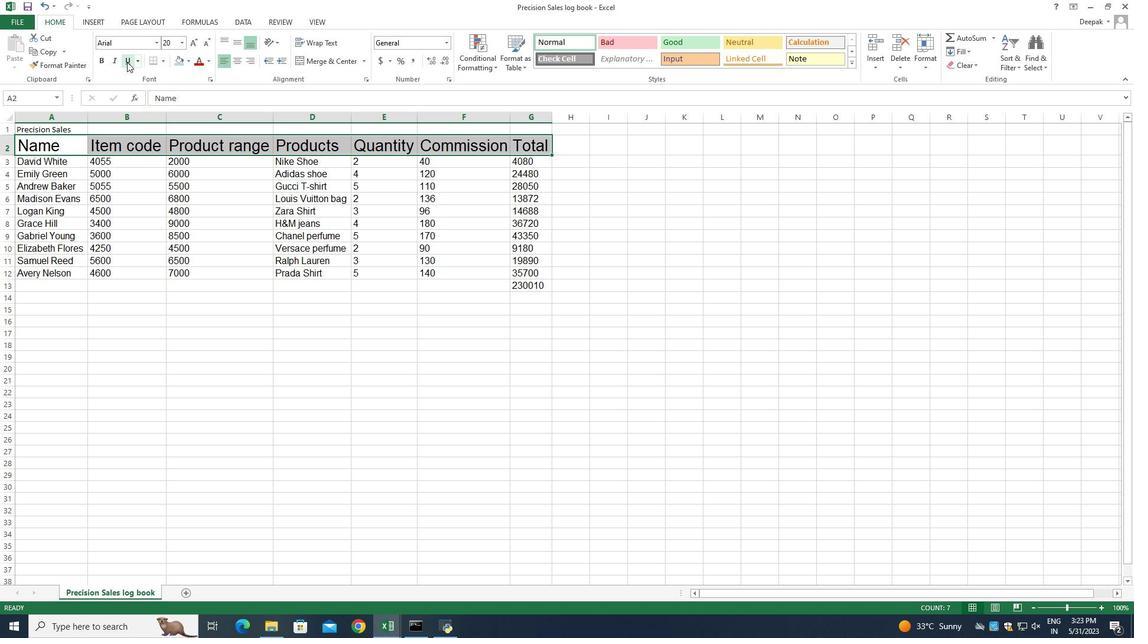 
Action: Mouse moved to (180, 41)
Screenshot: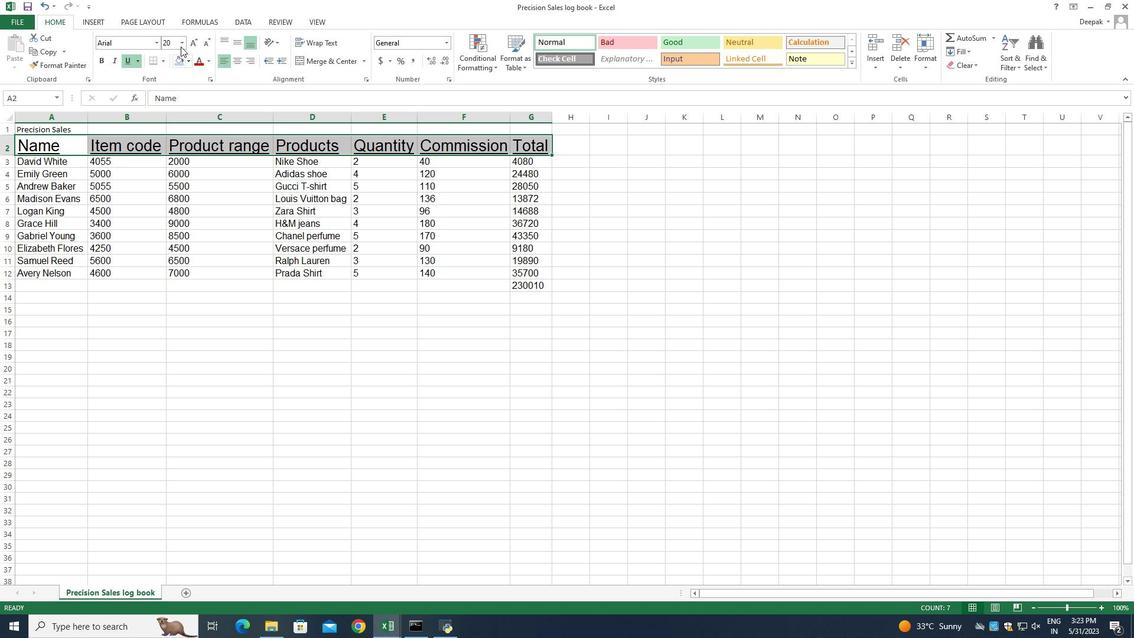 
Action: Mouse pressed left at (180, 41)
Screenshot: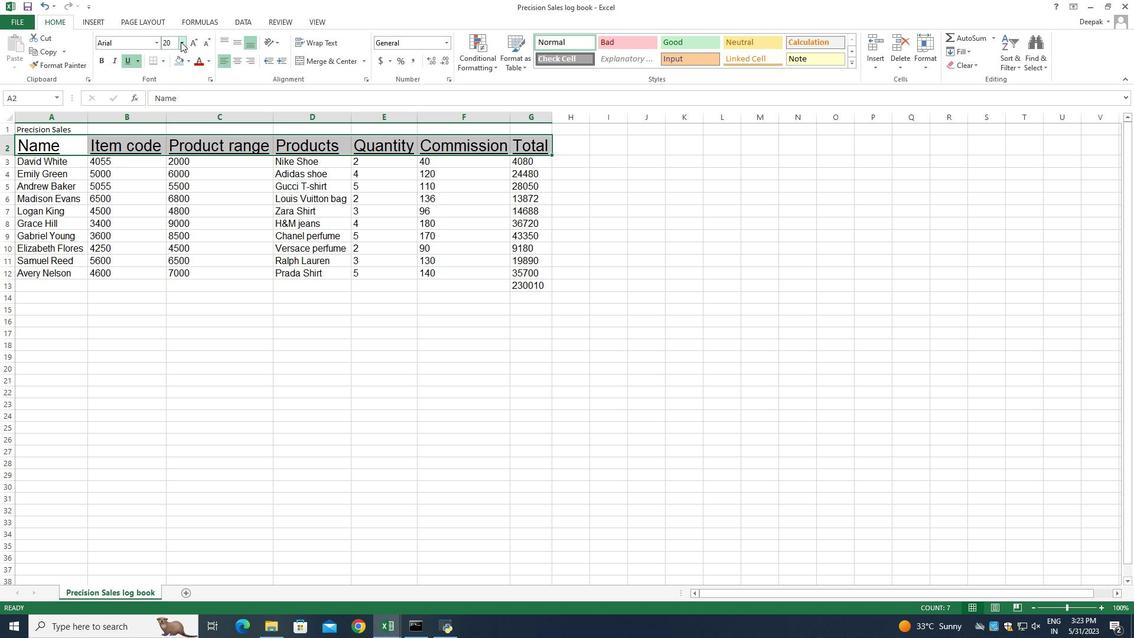 
Action: Mouse moved to (164, 135)
Screenshot: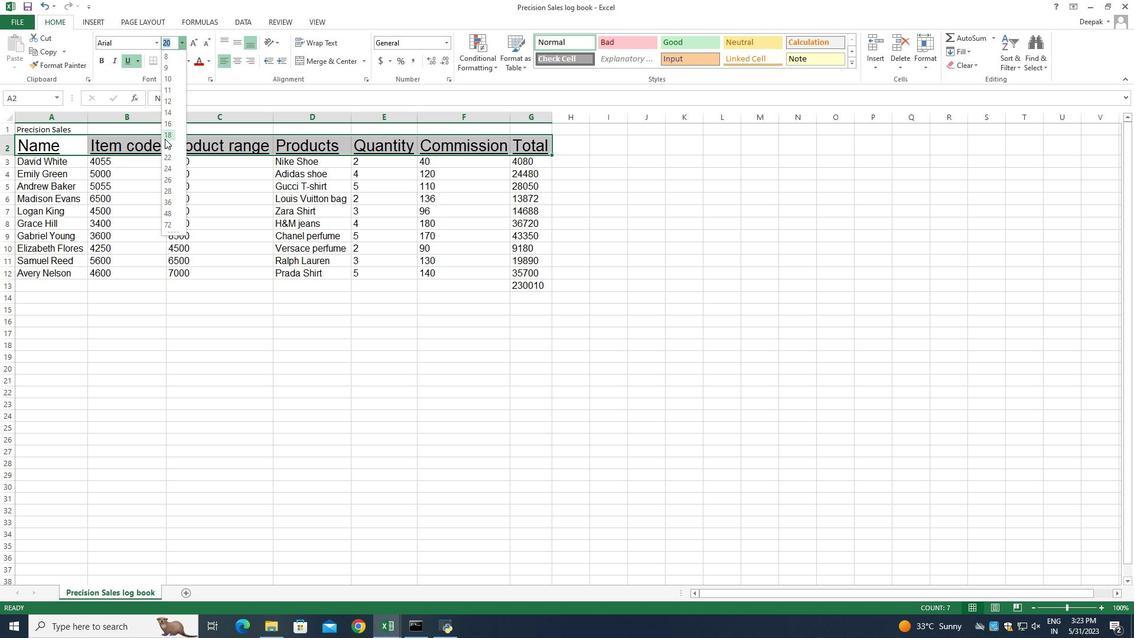 
Action: Mouse pressed left at (164, 135)
Screenshot: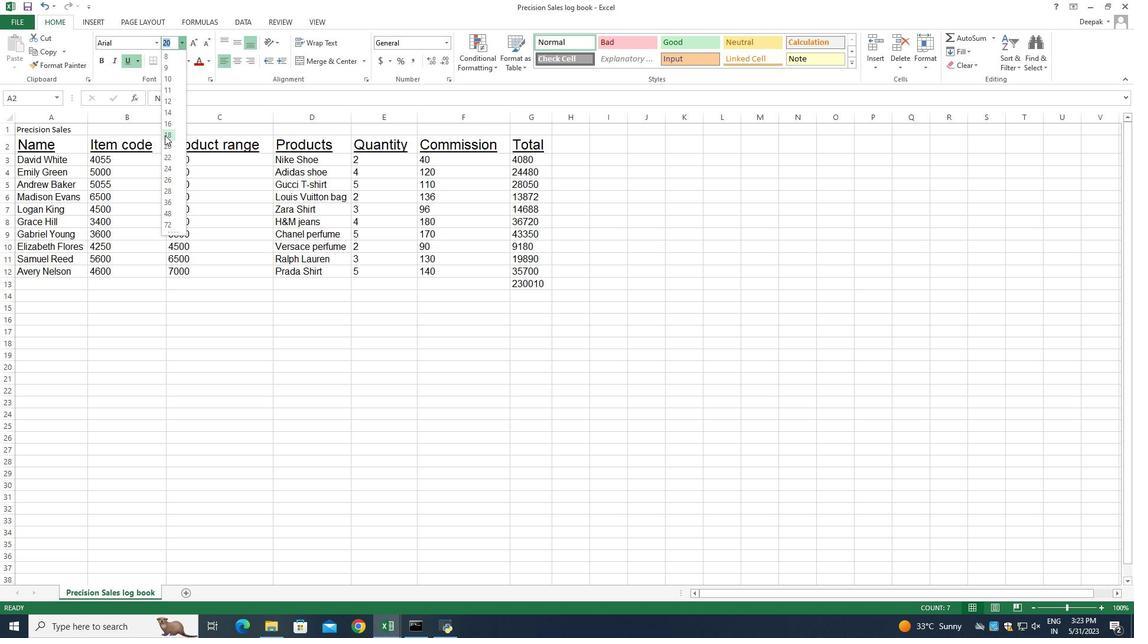 
Action: Mouse moved to (18, 163)
Screenshot: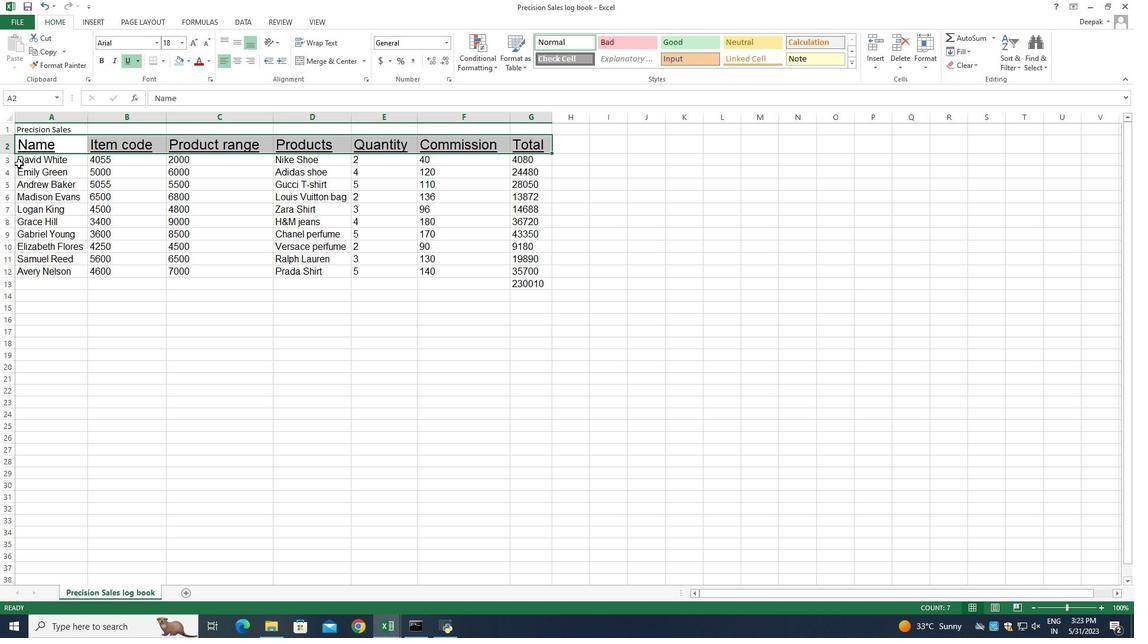 
Action: Mouse pressed left at (18, 163)
Screenshot: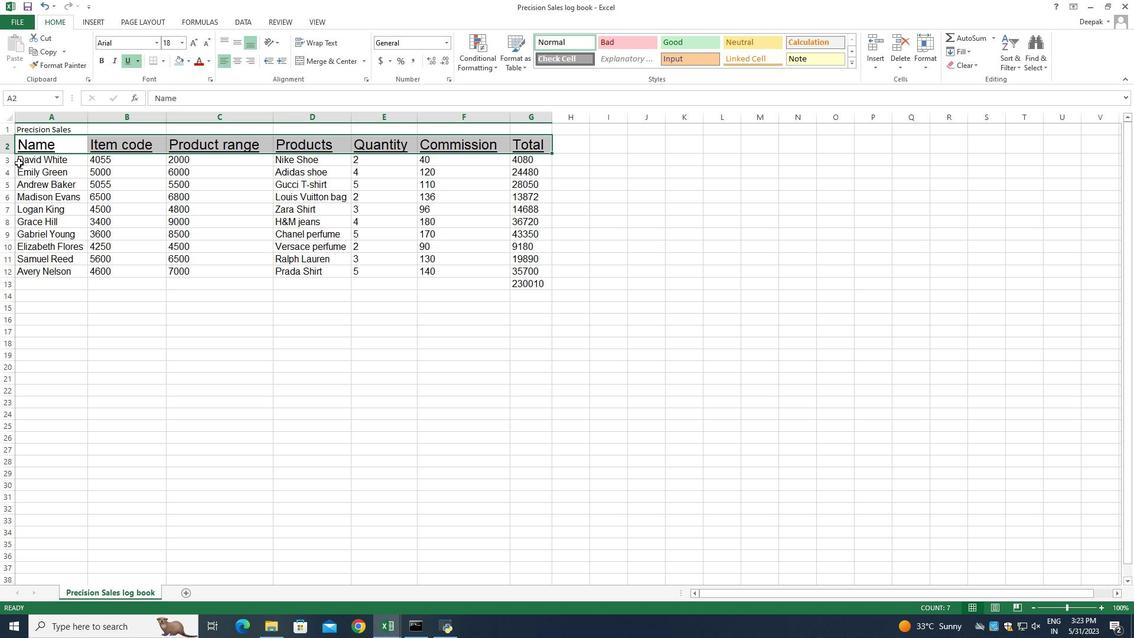
Action: Mouse moved to (23, 161)
Screenshot: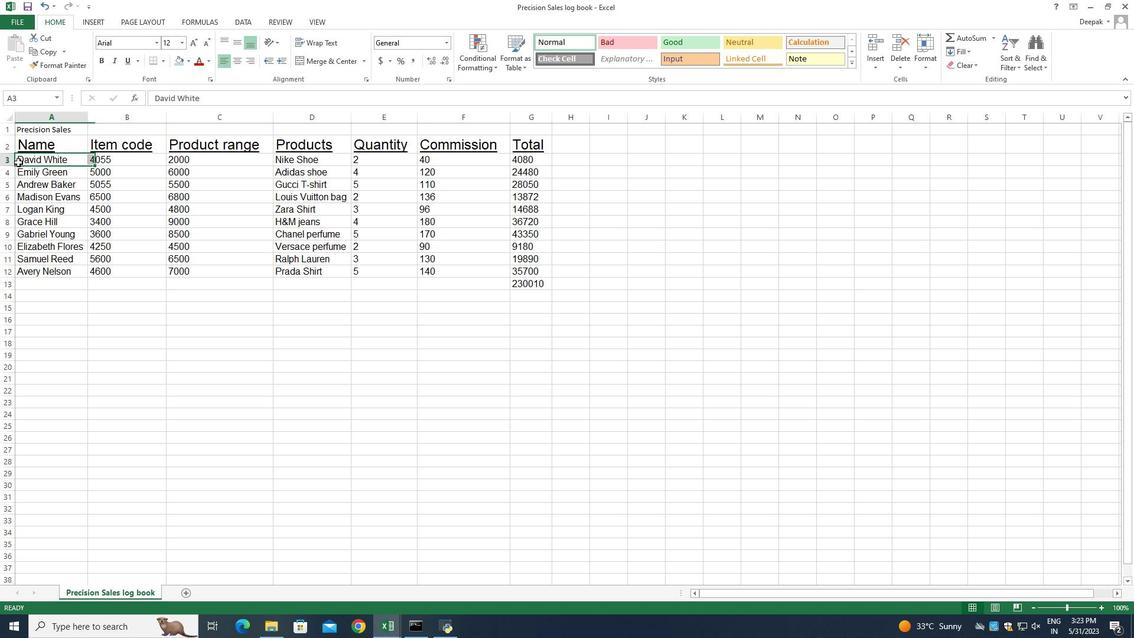 
Action: Mouse pressed left at (23, 161)
Screenshot: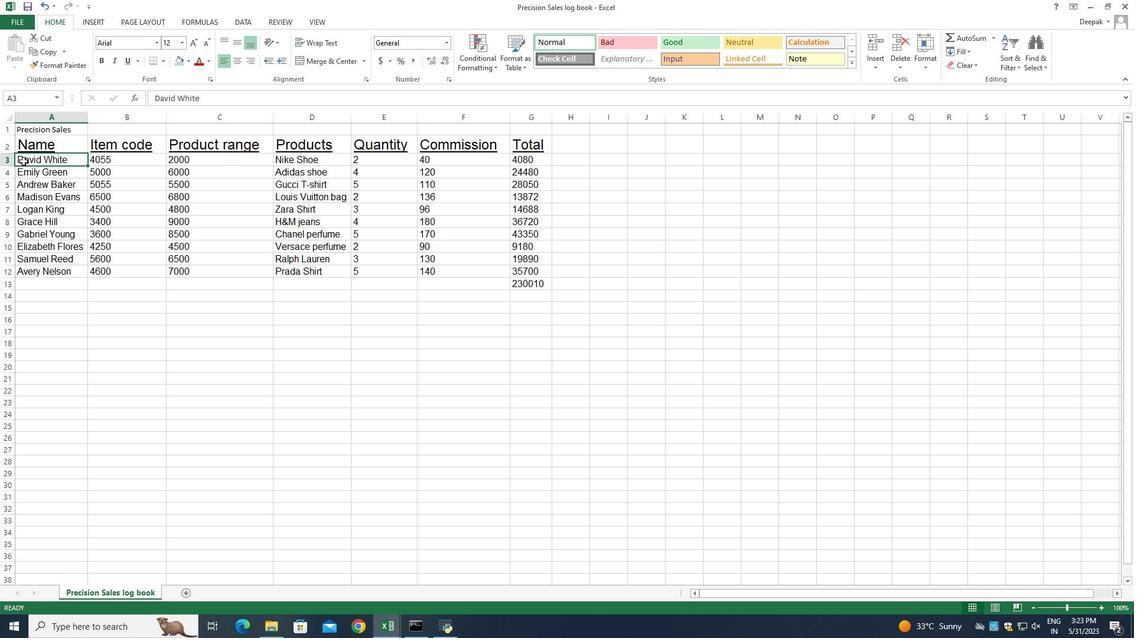 
Action: Mouse moved to (156, 41)
Screenshot: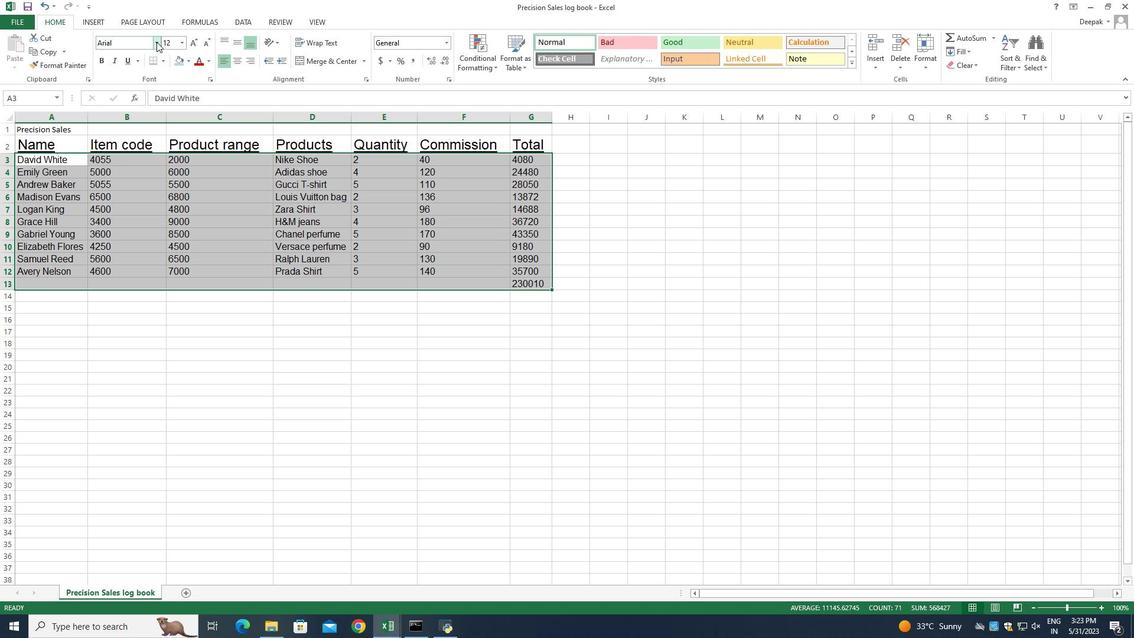 
Action: Mouse pressed left at (156, 41)
Screenshot: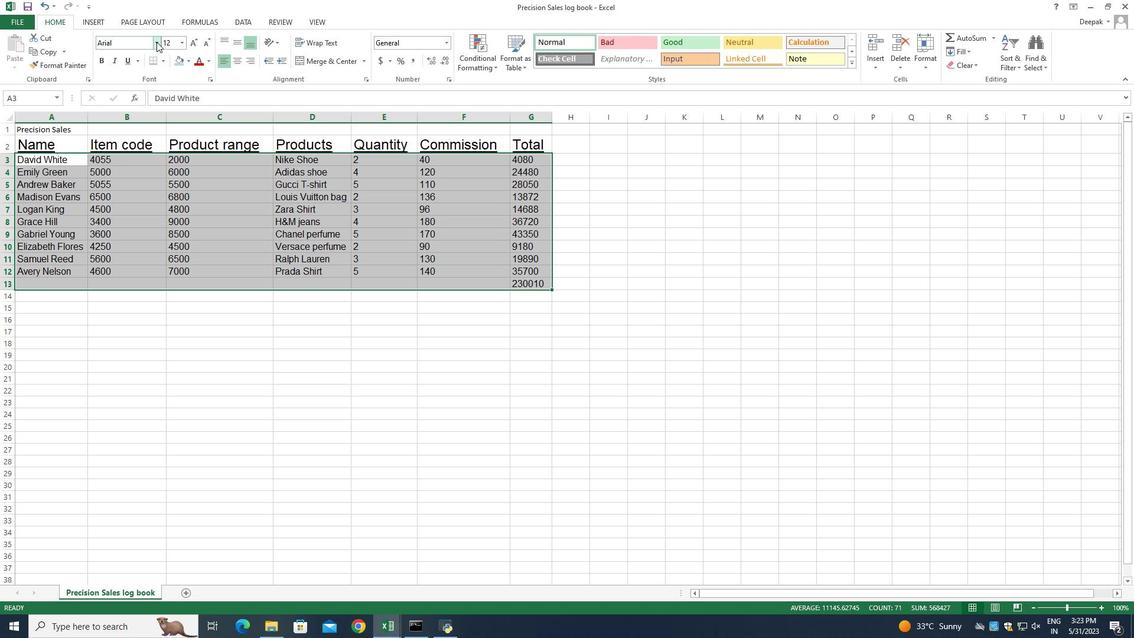 
Action: Mouse moved to (150, 84)
Screenshot: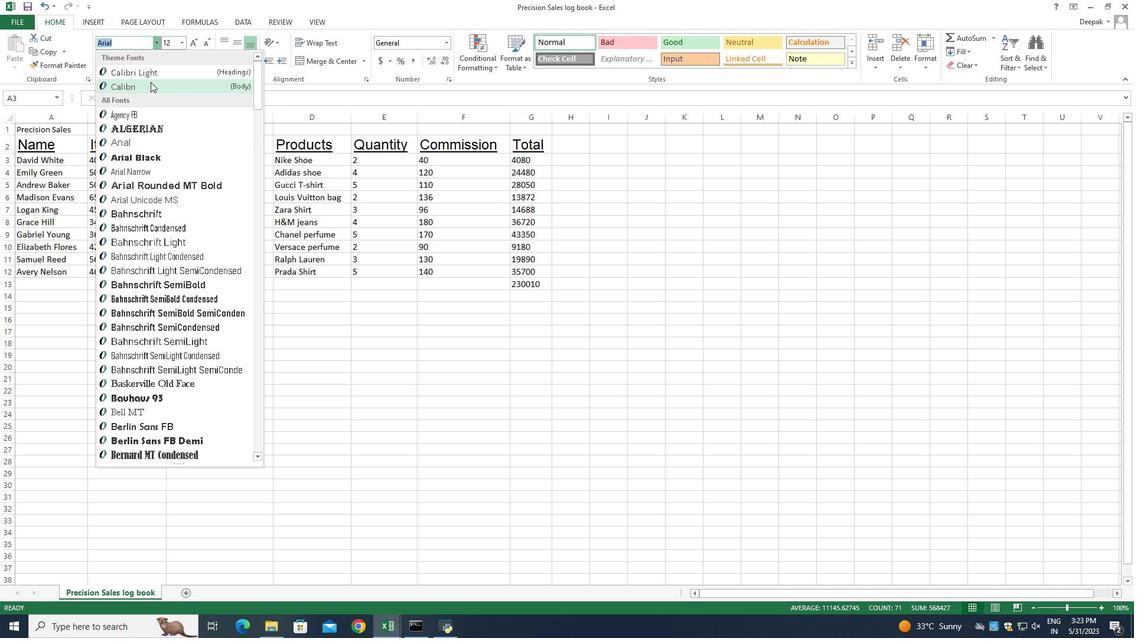 
Action: Mouse pressed left at (150, 84)
Screenshot: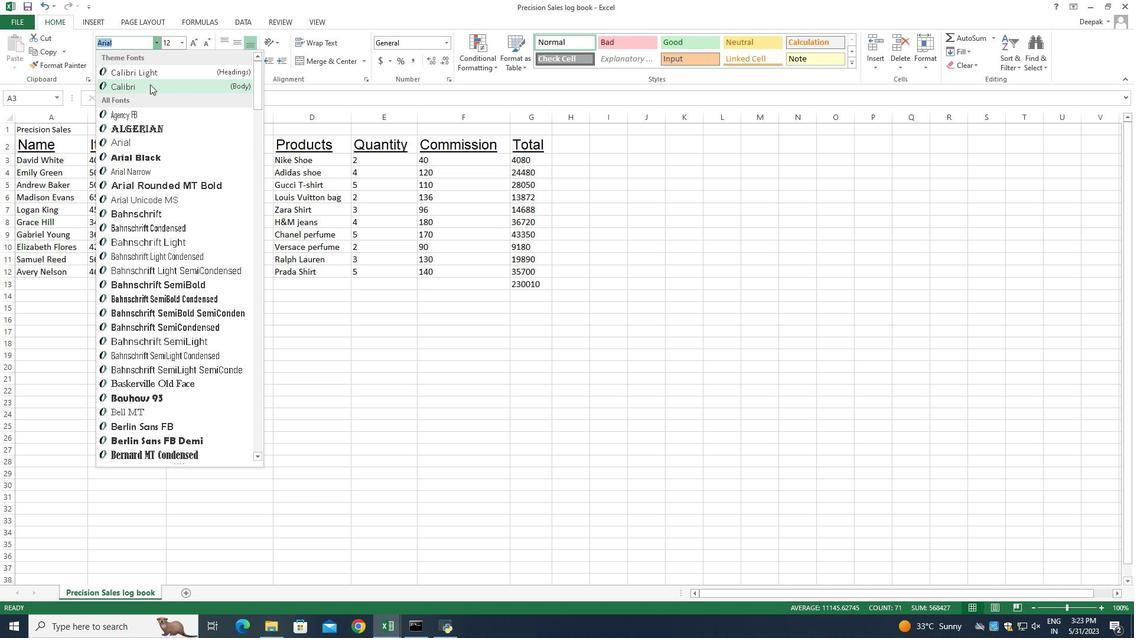 
Action: Mouse moved to (181, 45)
Screenshot: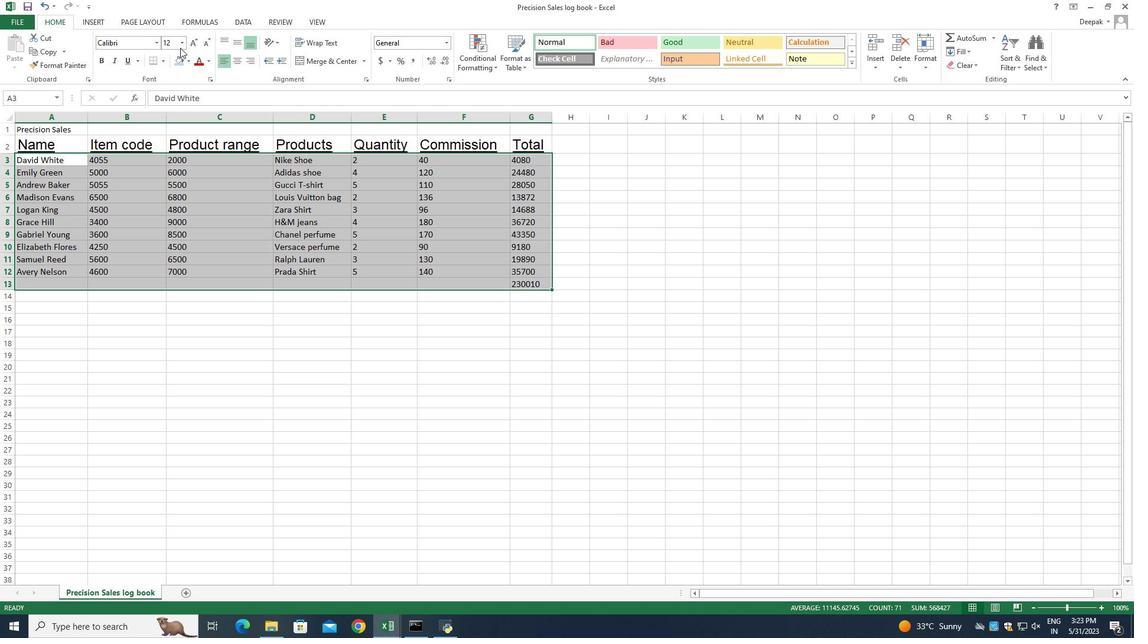
Action: Mouse pressed left at (181, 45)
Screenshot: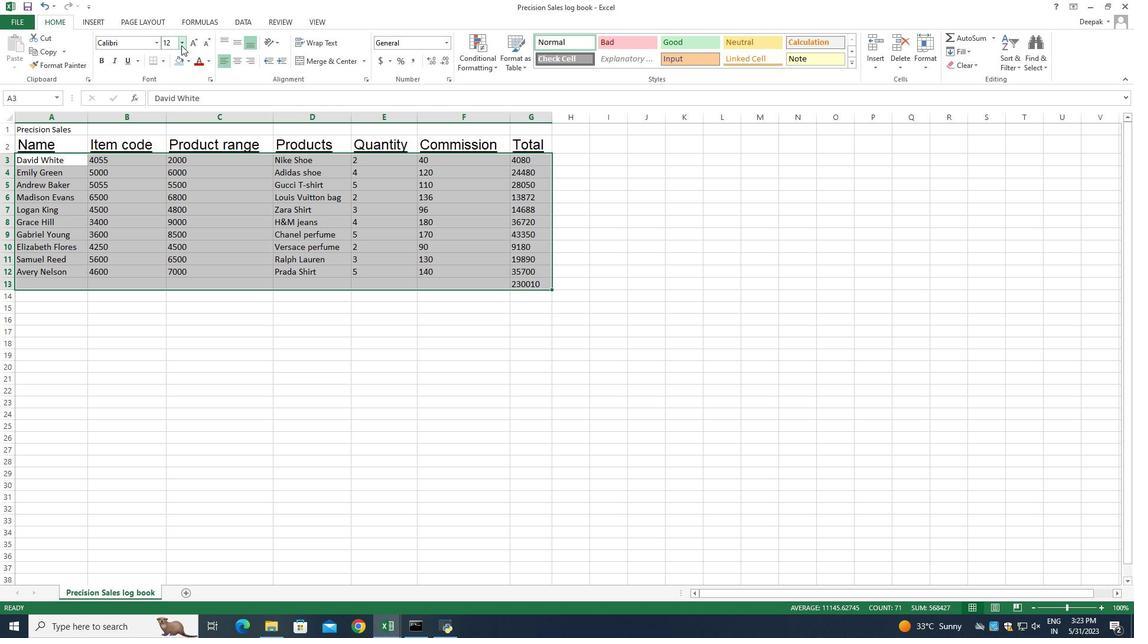 
Action: Mouse moved to (170, 70)
Screenshot: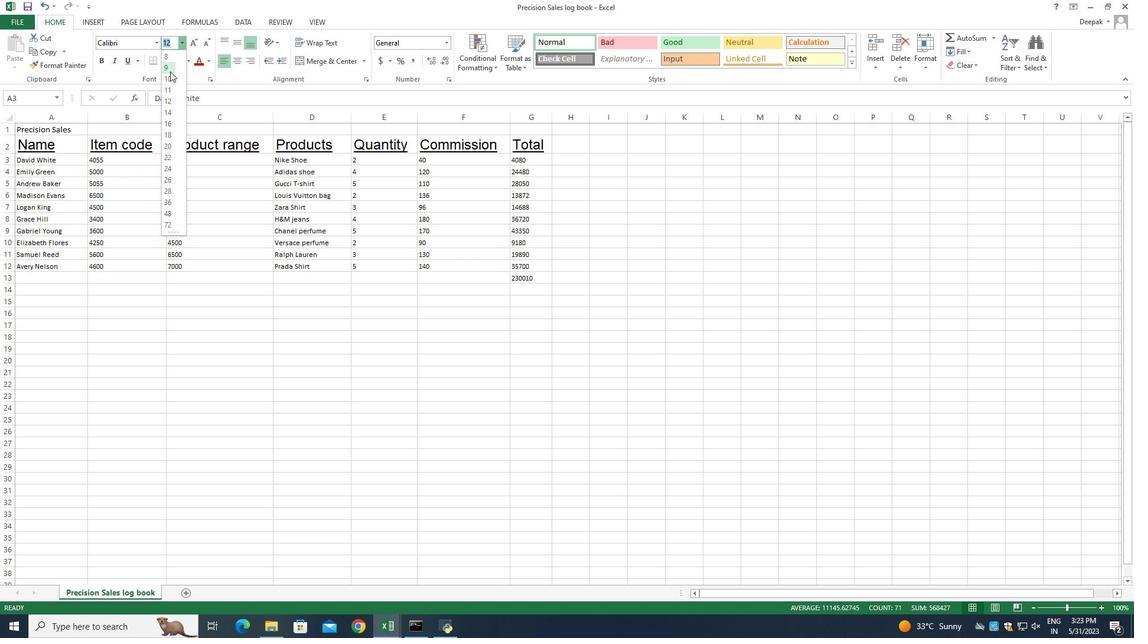 
Action: Mouse pressed left at (170, 70)
Screenshot: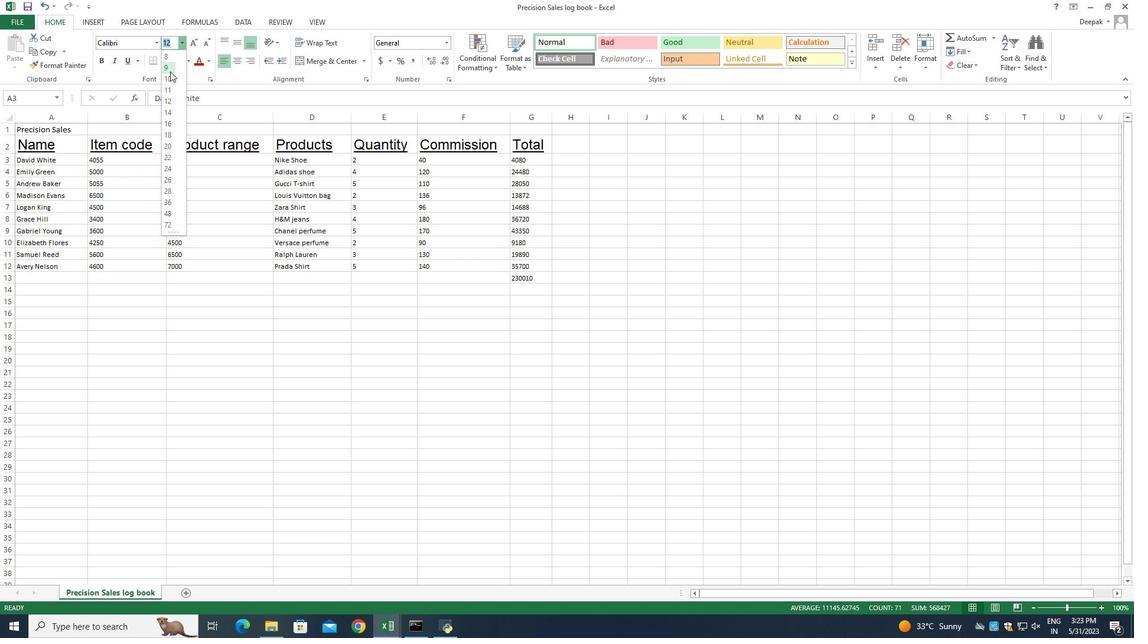 
Action: Mouse moved to (28, 146)
Screenshot: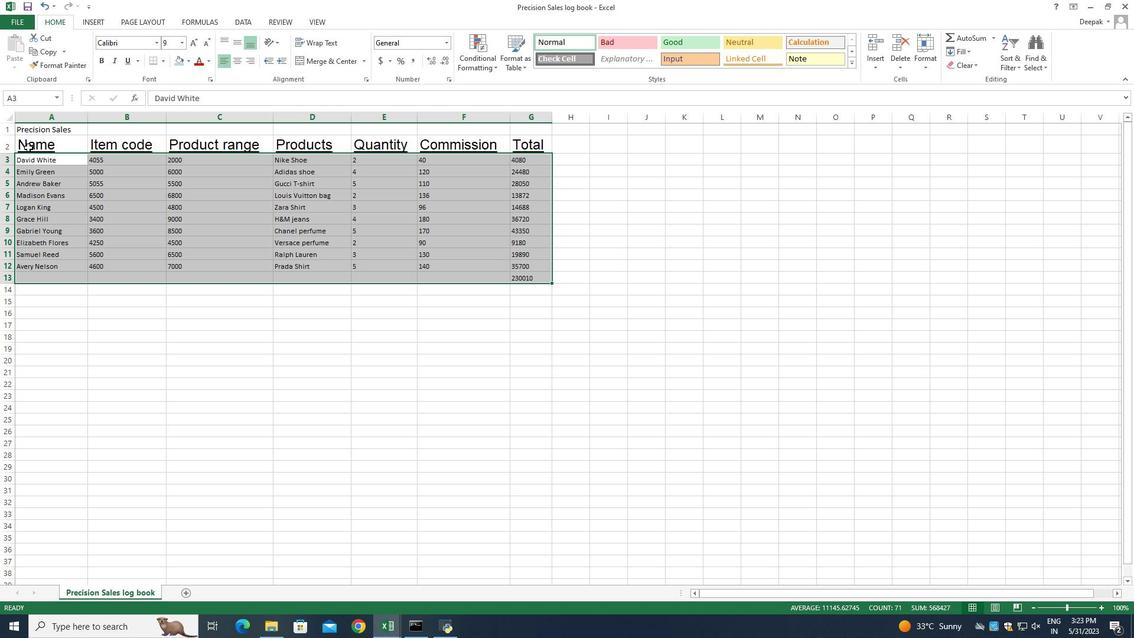 
Action: Mouse pressed left at (28, 146)
Screenshot: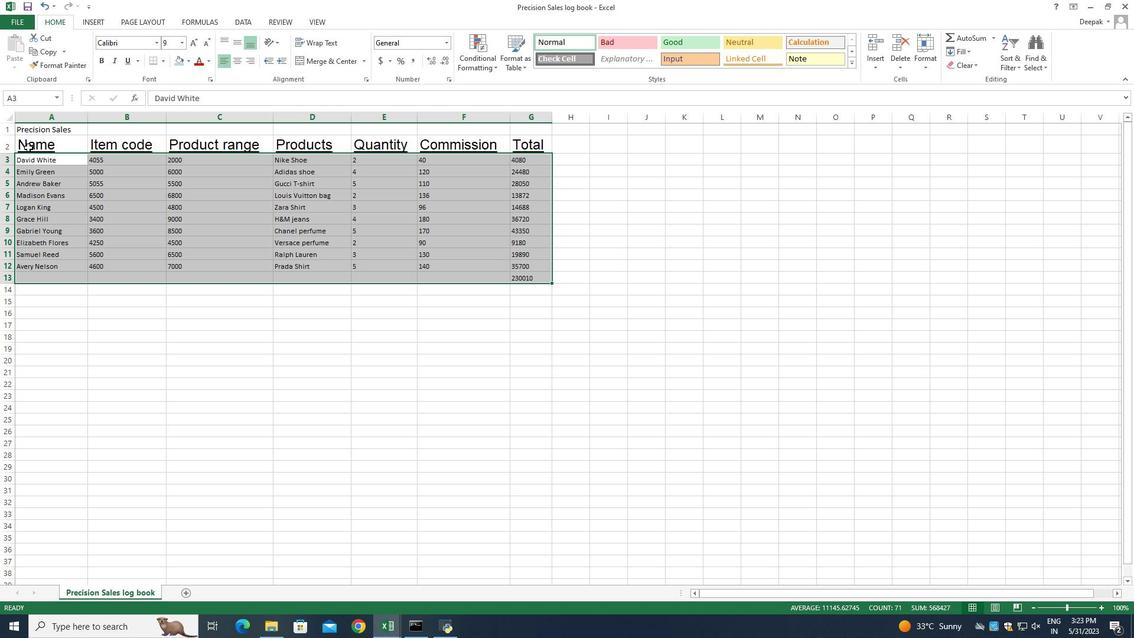 
Action: Mouse moved to (28, 144)
Screenshot: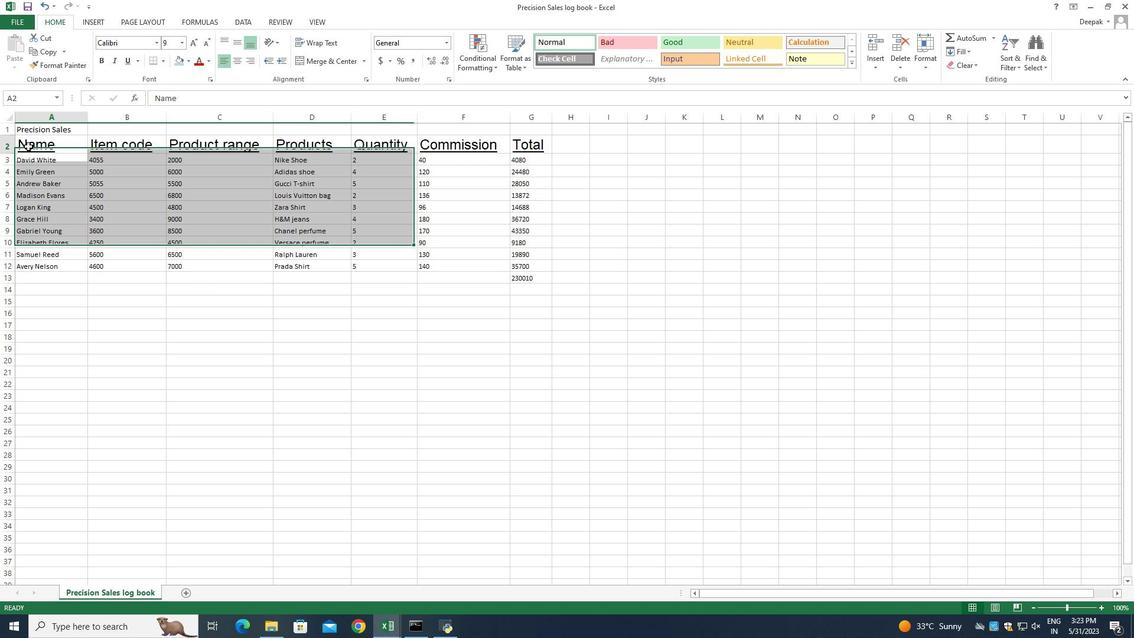 
Action: Mouse pressed left at (28, 144)
Screenshot: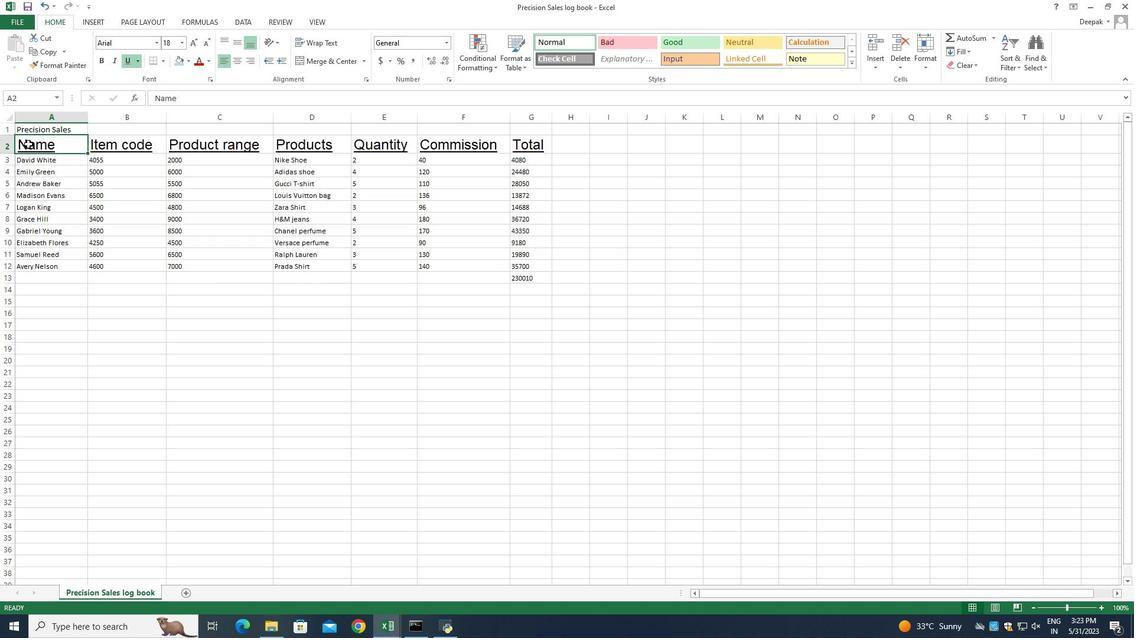 
Action: Mouse moved to (235, 56)
Screenshot: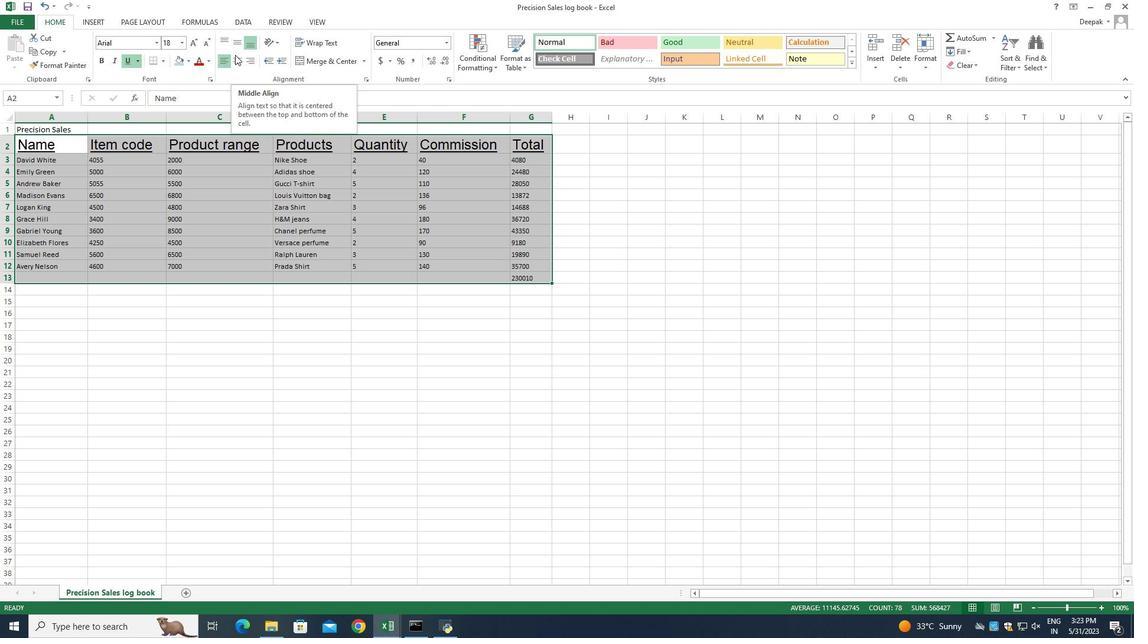 
Action: Mouse pressed left at (235, 56)
Screenshot: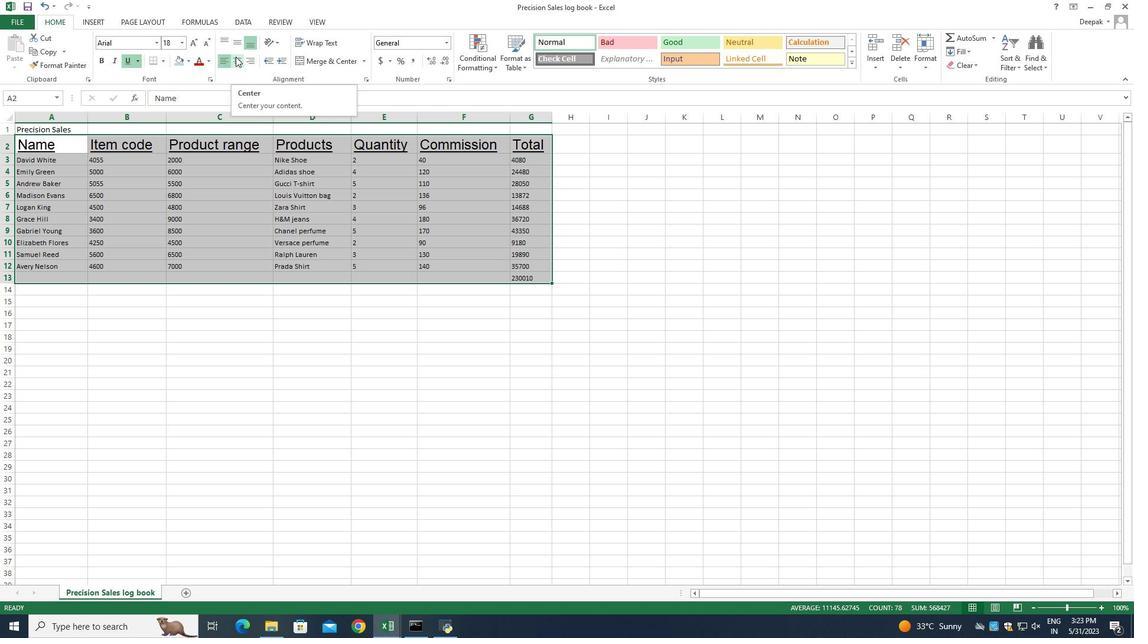 
Action: Mouse moved to (35, 143)
Screenshot: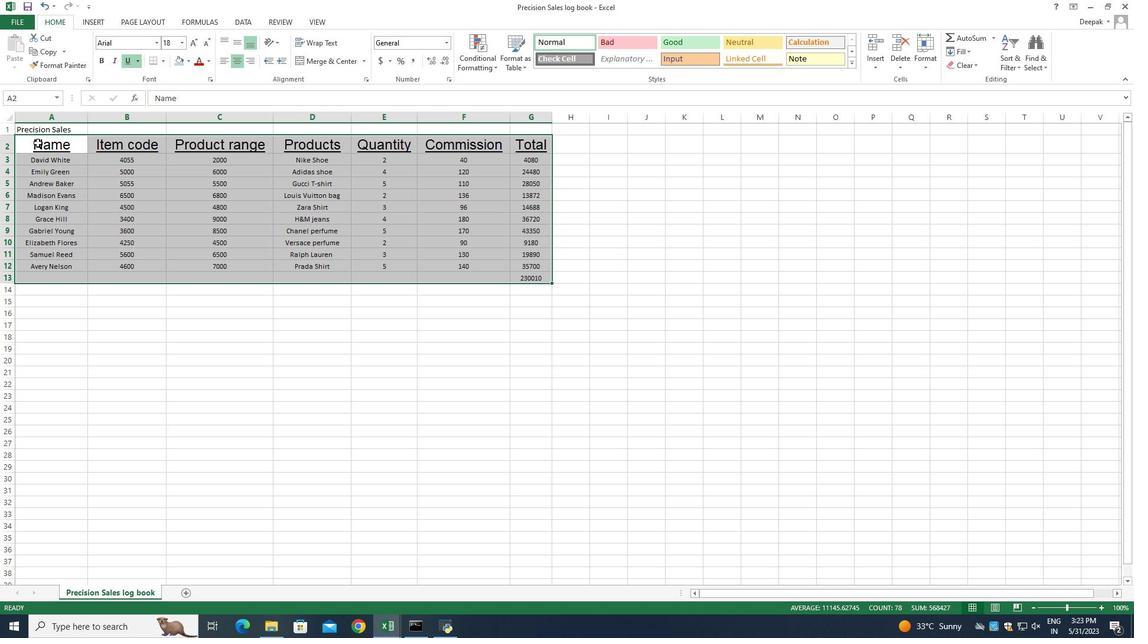 
Action: Mouse pressed left at (35, 143)
Screenshot: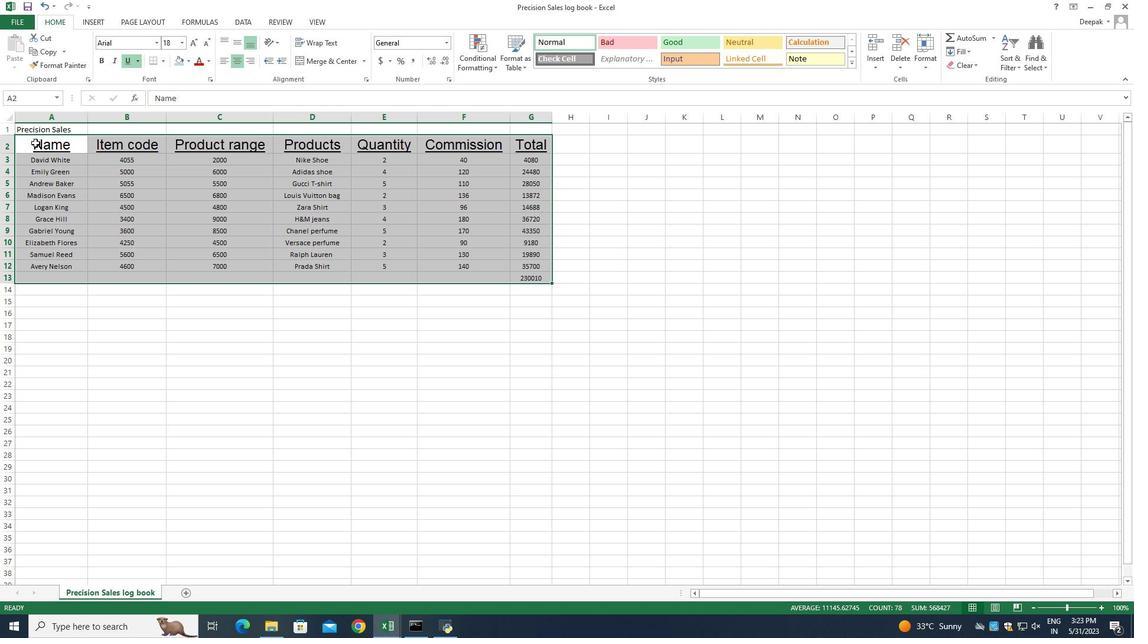 
Action: Mouse pressed left at (35, 143)
Screenshot: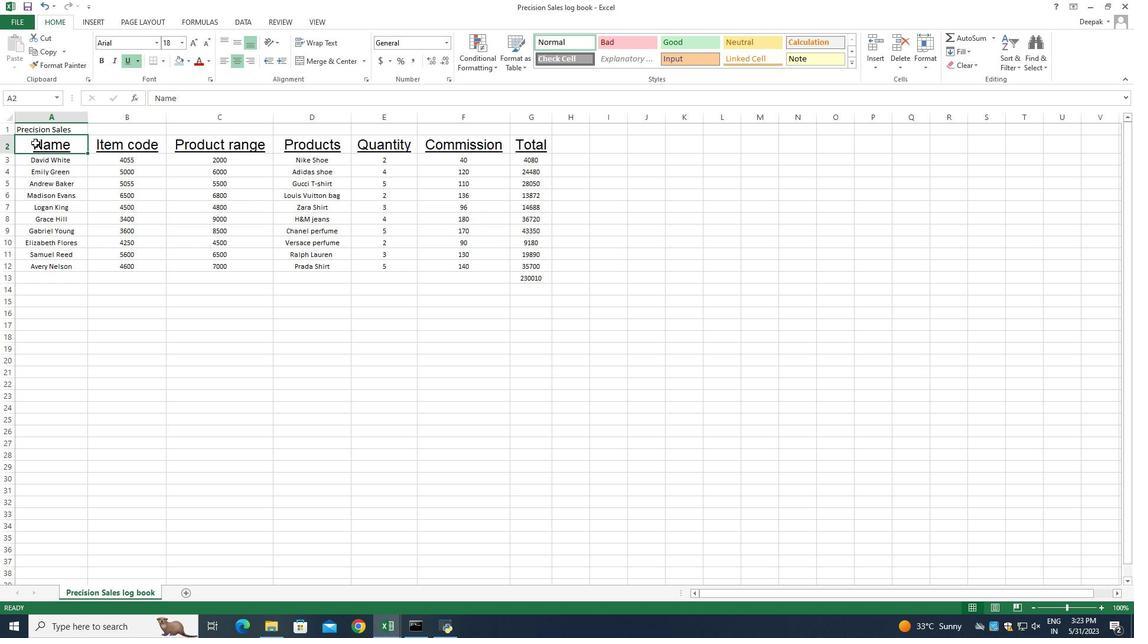 
Action: Mouse moved to (527, 146)
Screenshot: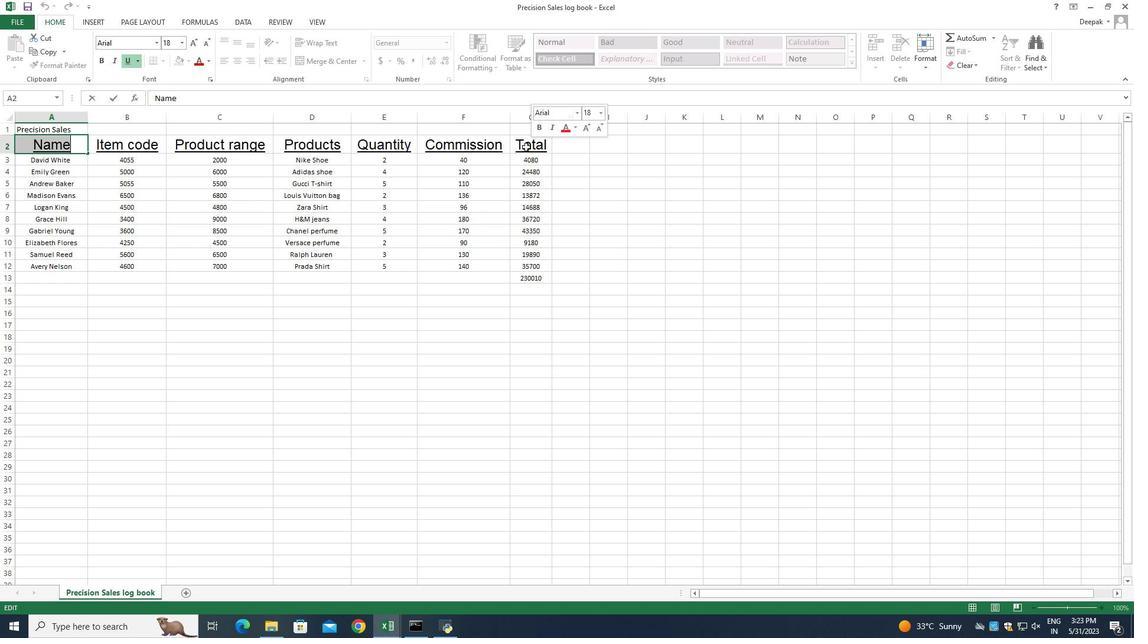 
Action: Mouse pressed left at (527, 146)
Screenshot: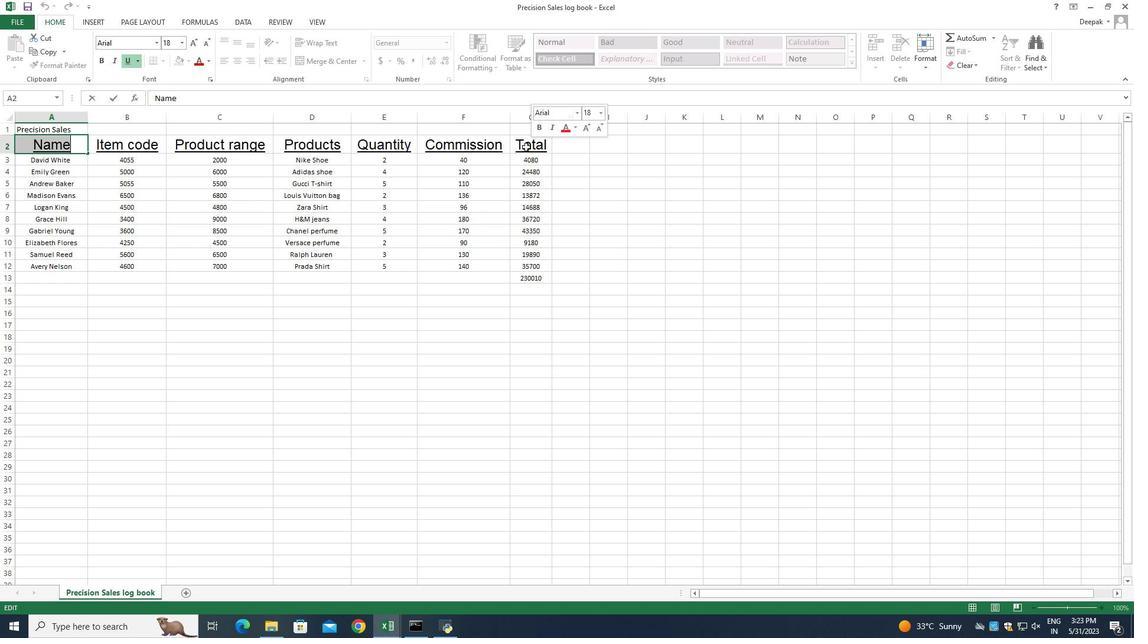 
Action: Mouse moved to (188, 62)
Screenshot: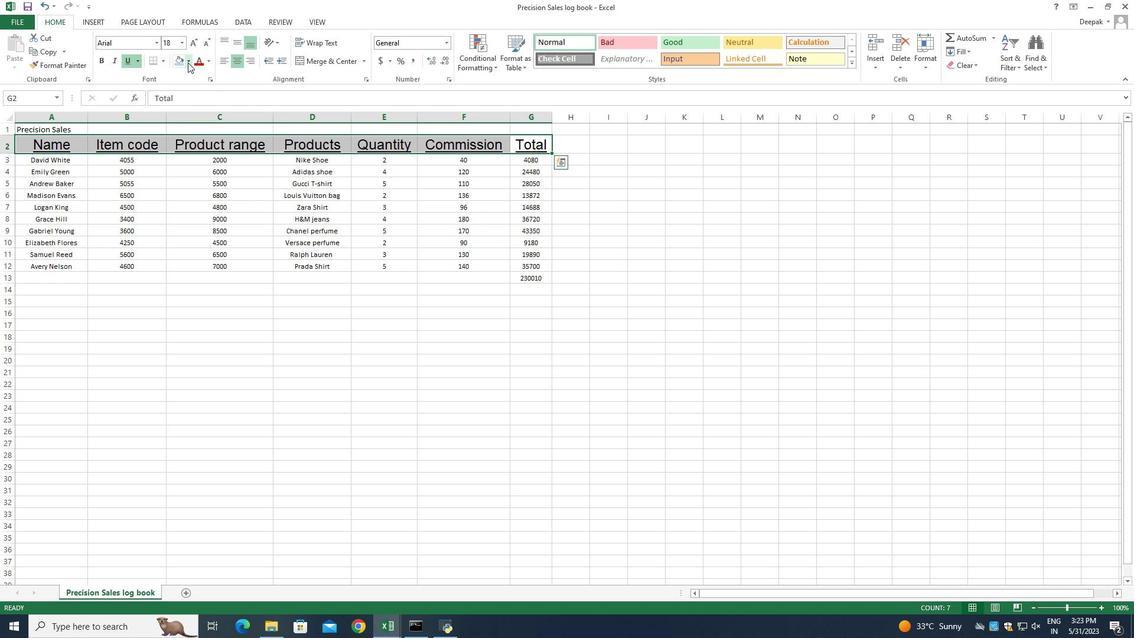 
Action: Mouse pressed left at (188, 62)
Screenshot: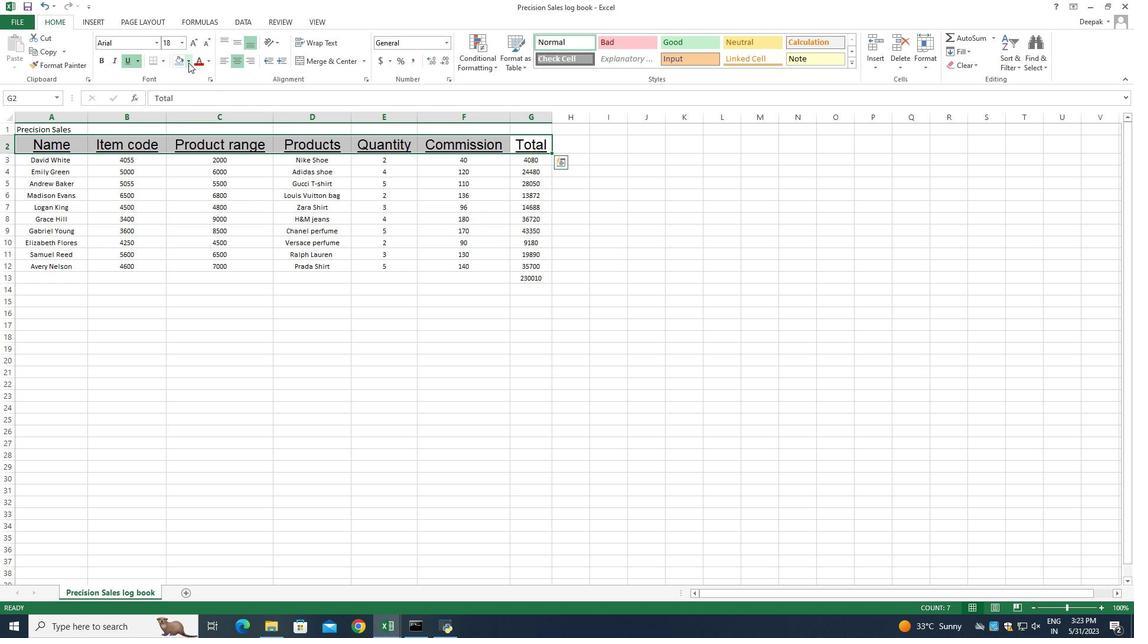 
Action: Mouse moved to (227, 109)
Screenshot: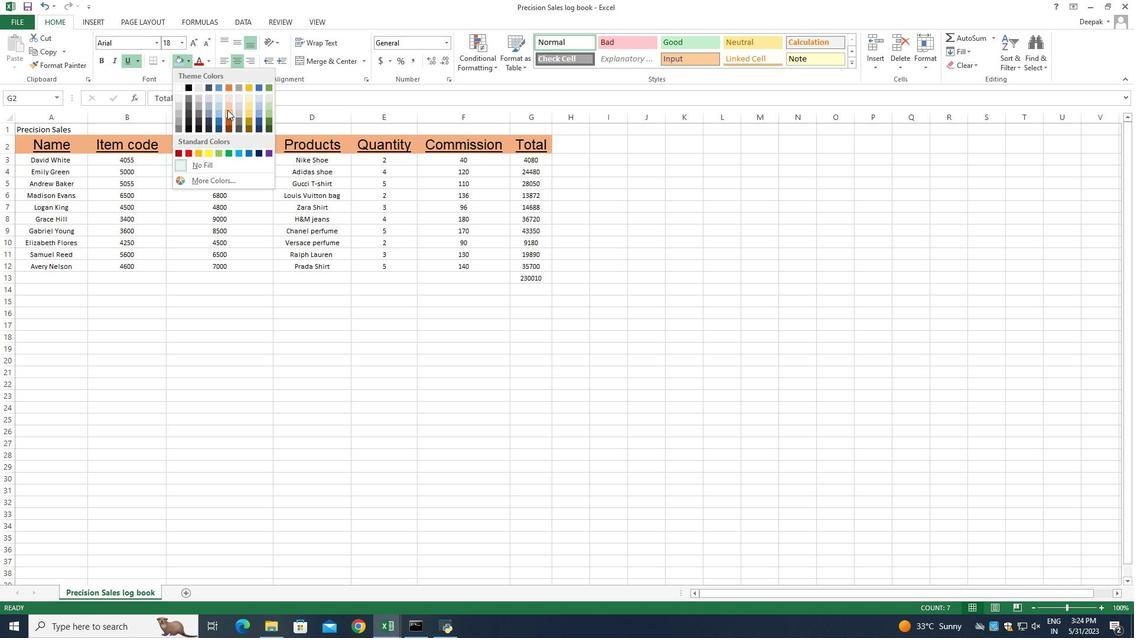 
Action: Mouse pressed left at (227, 109)
Screenshot: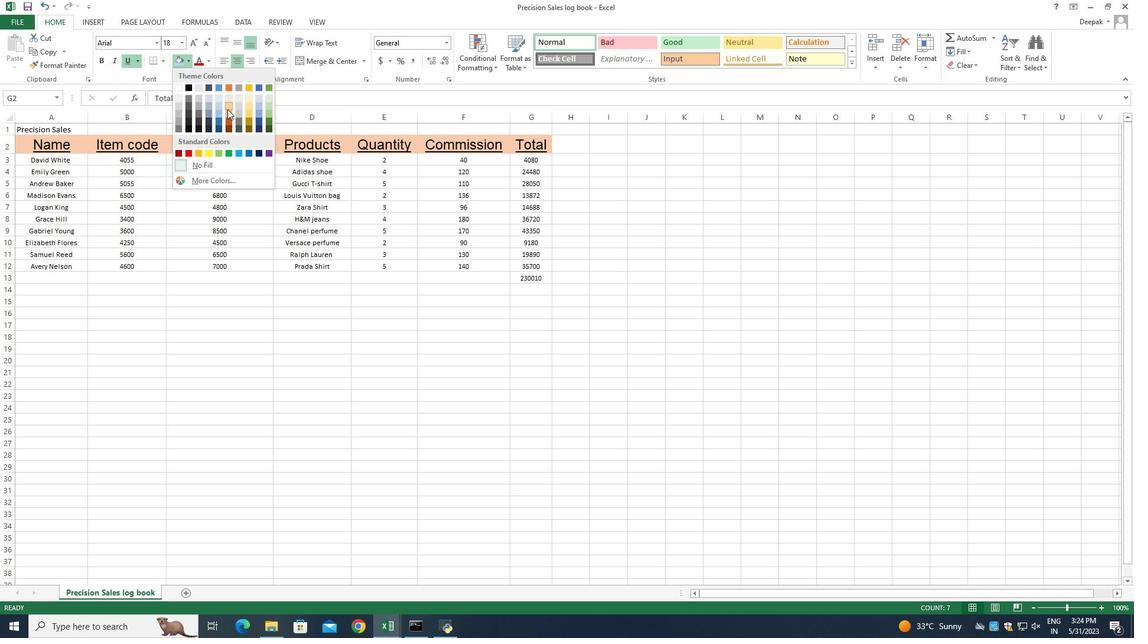
Action: Mouse moved to (31, 160)
Screenshot: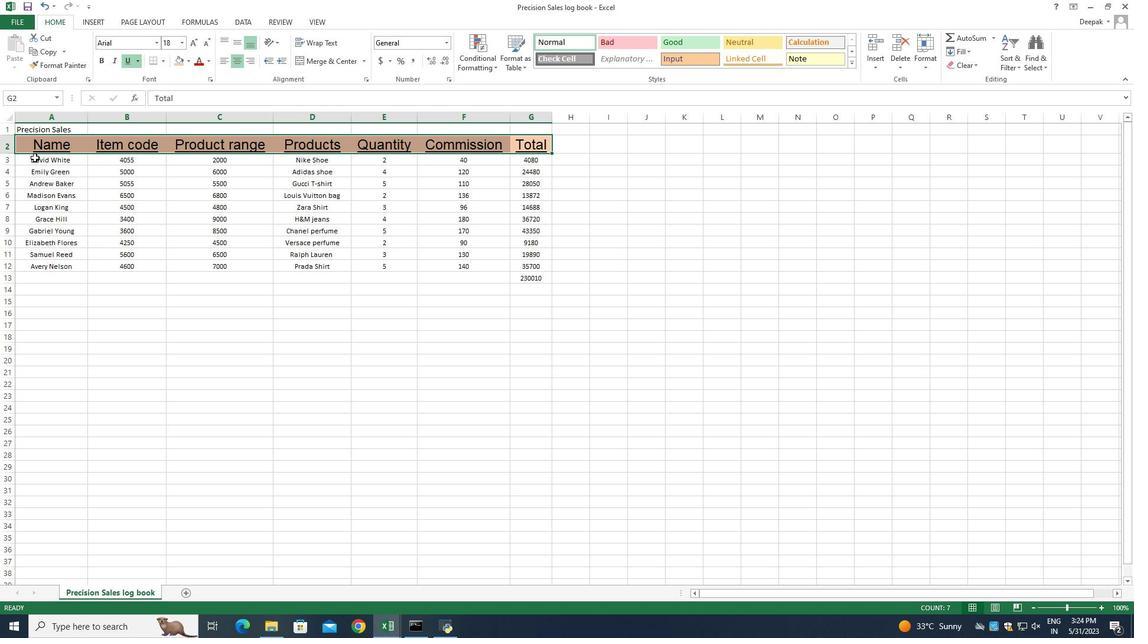 
Action: Mouse pressed left at (31, 160)
Screenshot: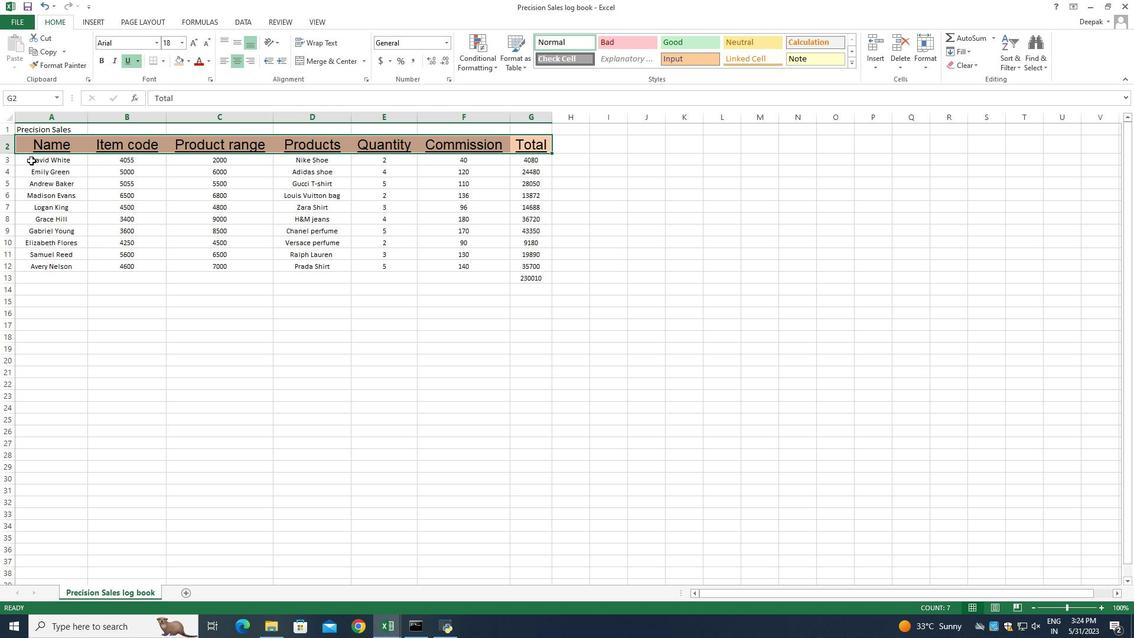 
Action: Mouse moved to (209, 60)
Screenshot: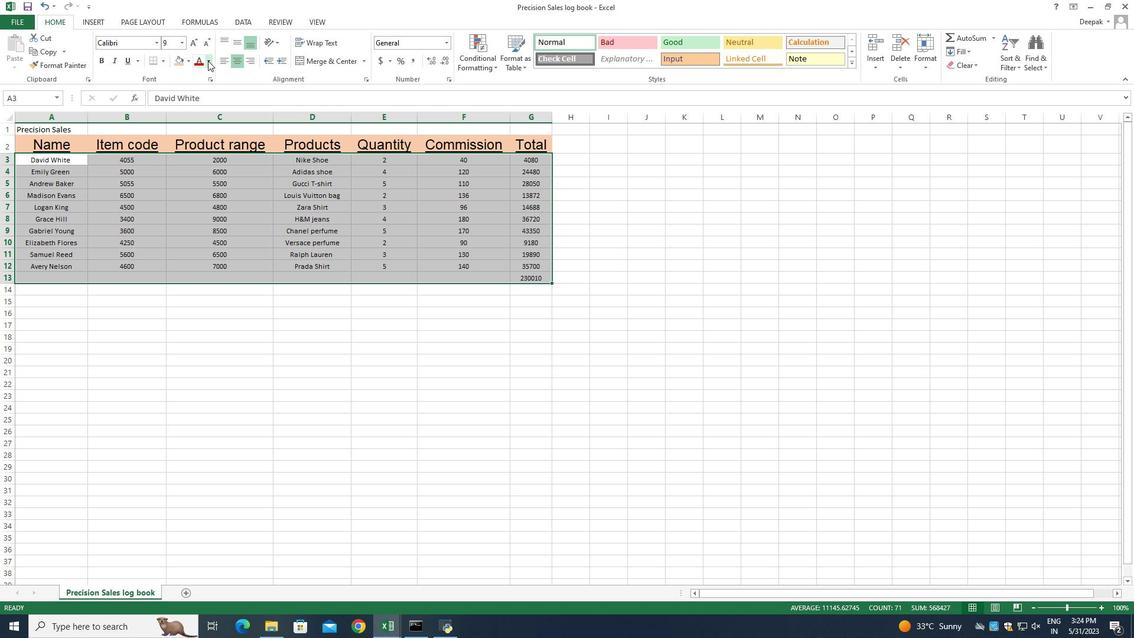 
Action: Mouse pressed left at (209, 60)
Screenshot: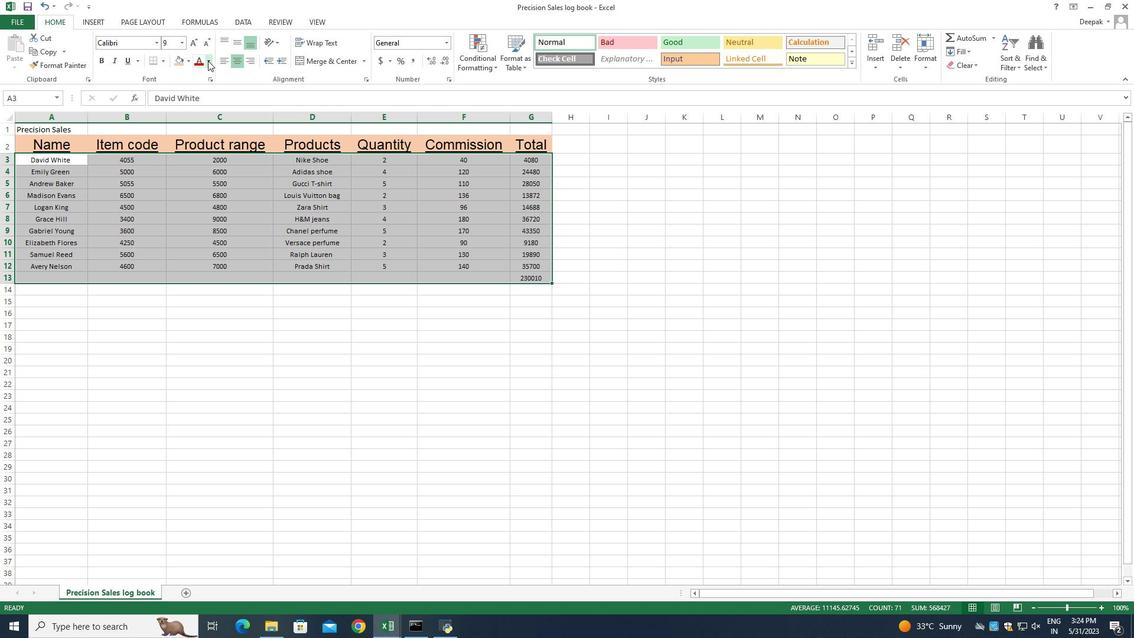 
Action: Mouse moved to (208, 168)
Screenshot: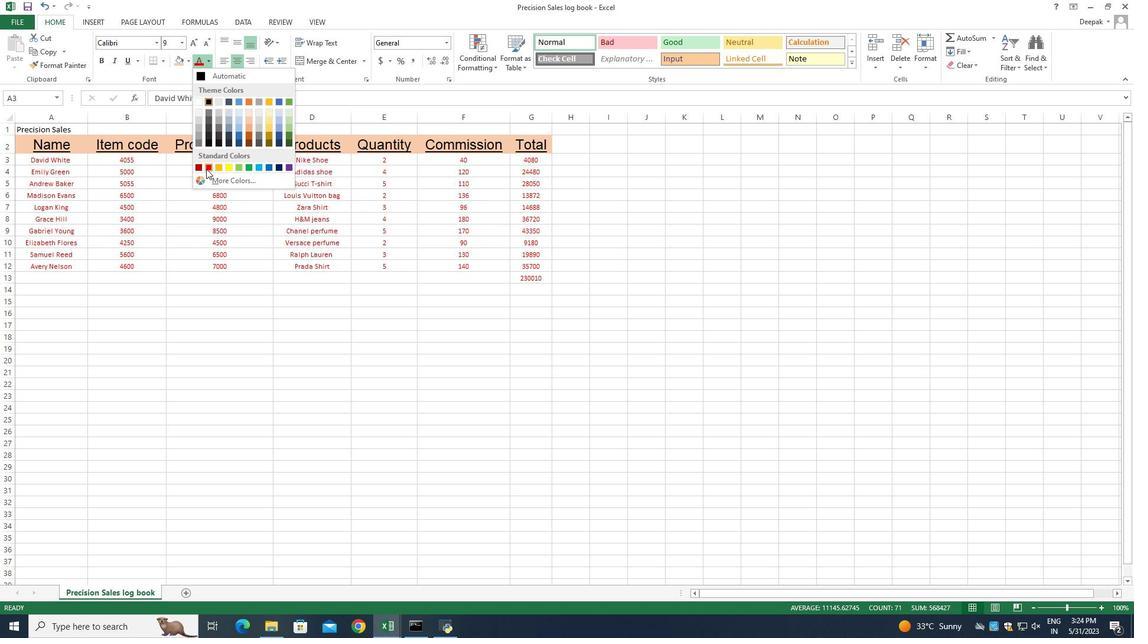 
Action: Mouse pressed left at (208, 168)
Screenshot: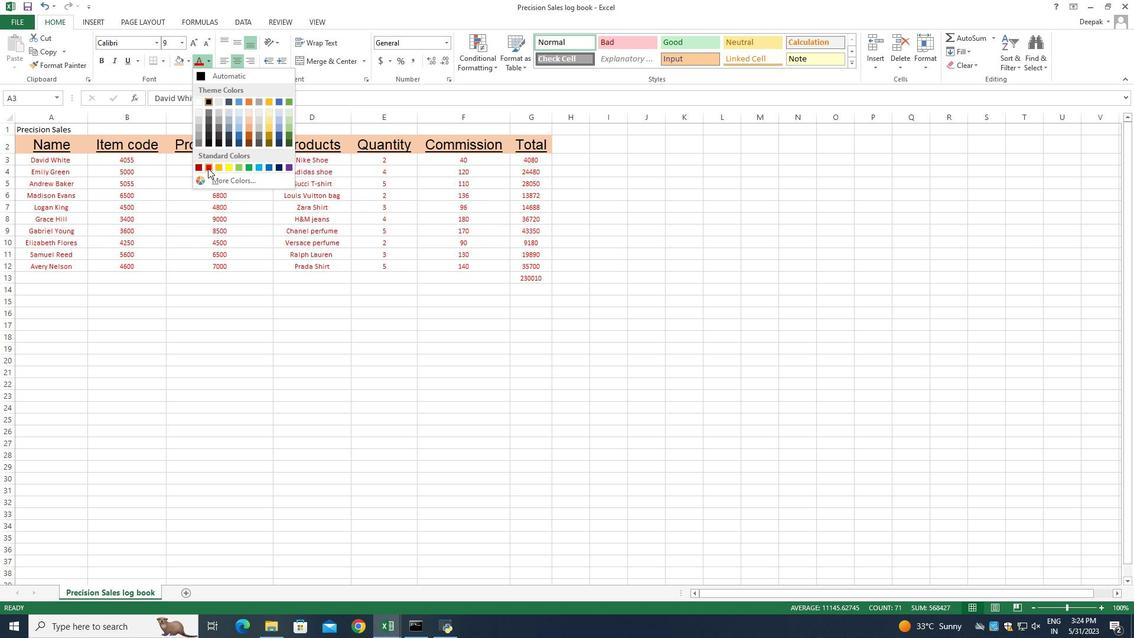 
Action: Mouse moved to (60, 134)
Screenshot: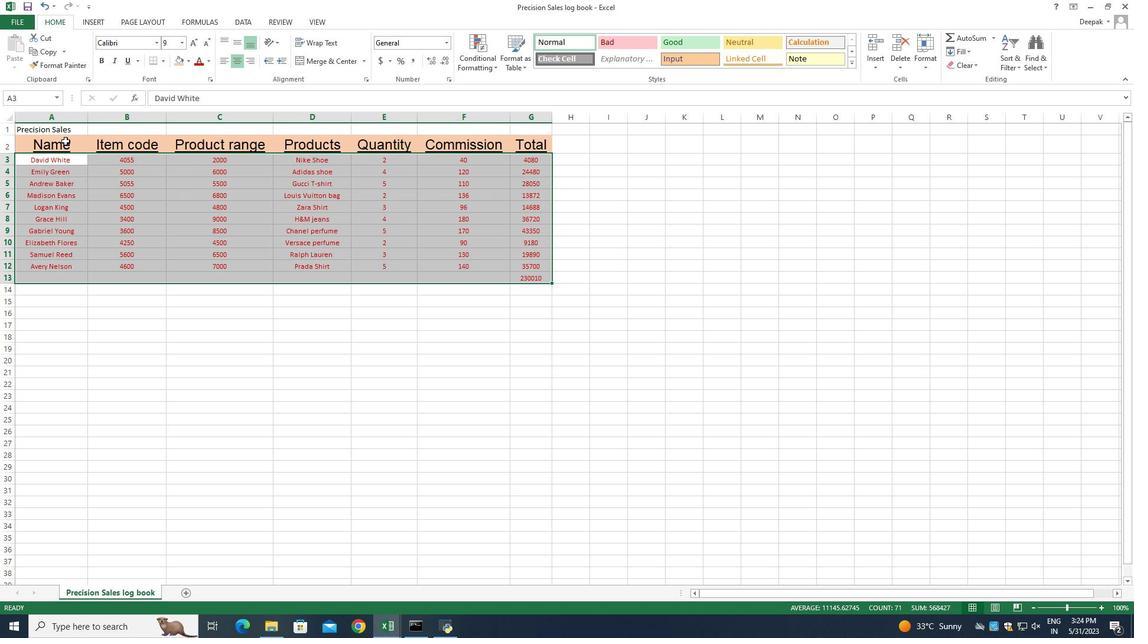 
Action: Mouse pressed left at (60, 134)
Screenshot: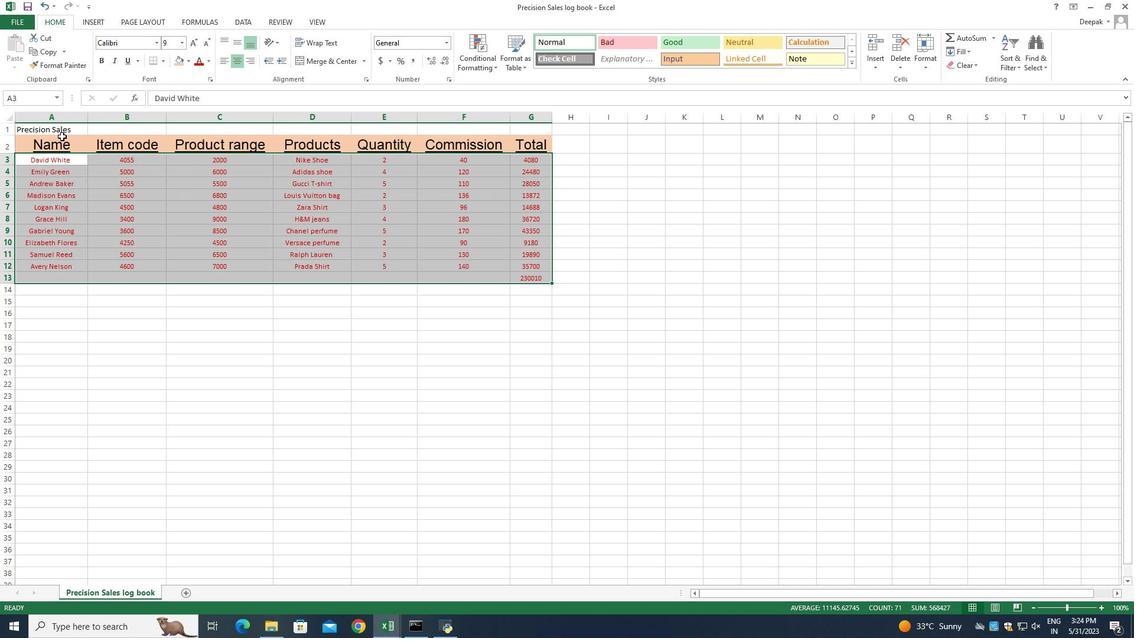 
Action: Mouse moved to (23, 141)
Screenshot: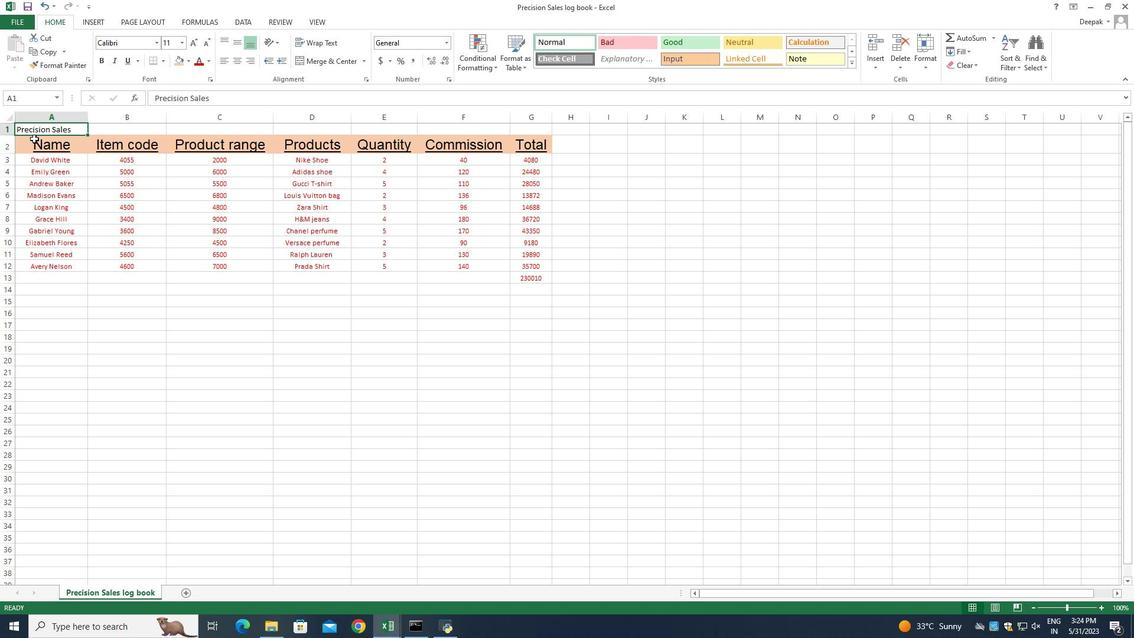 
Action: Mouse pressed left at (23, 141)
Screenshot: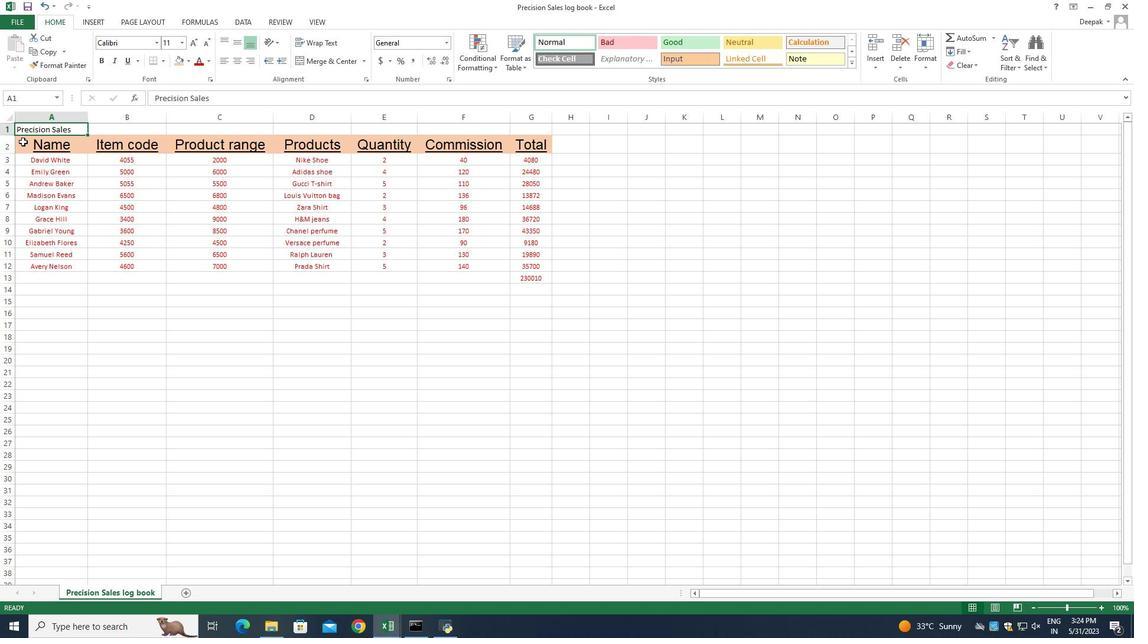 
Action: Mouse moved to (163, 62)
Screenshot: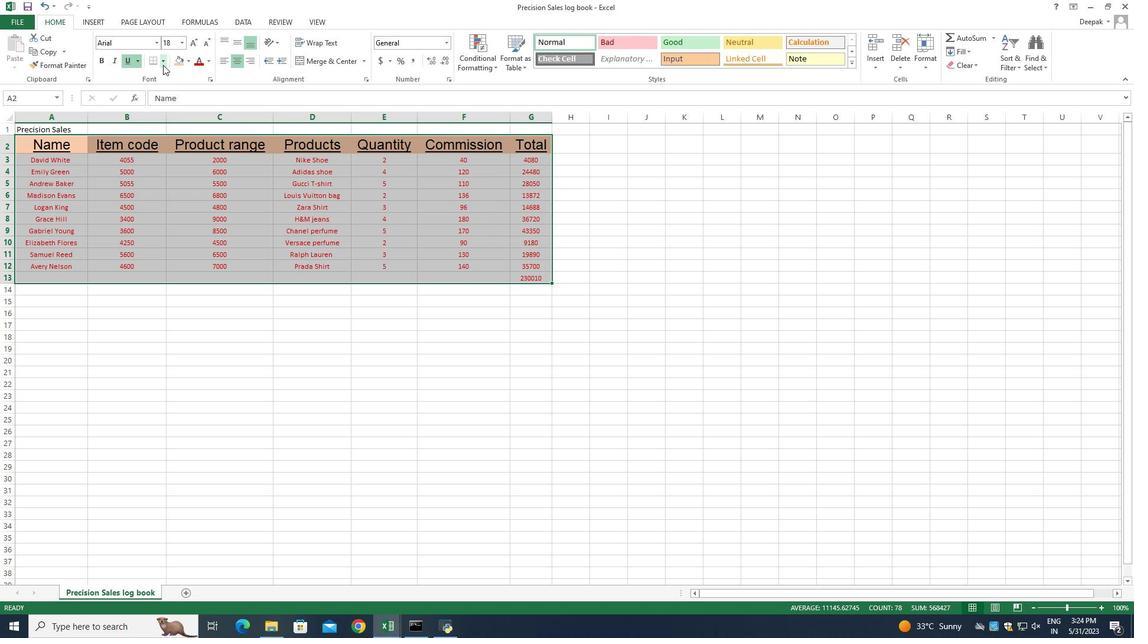
Action: Mouse pressed left at (163, 62)
Screenshot: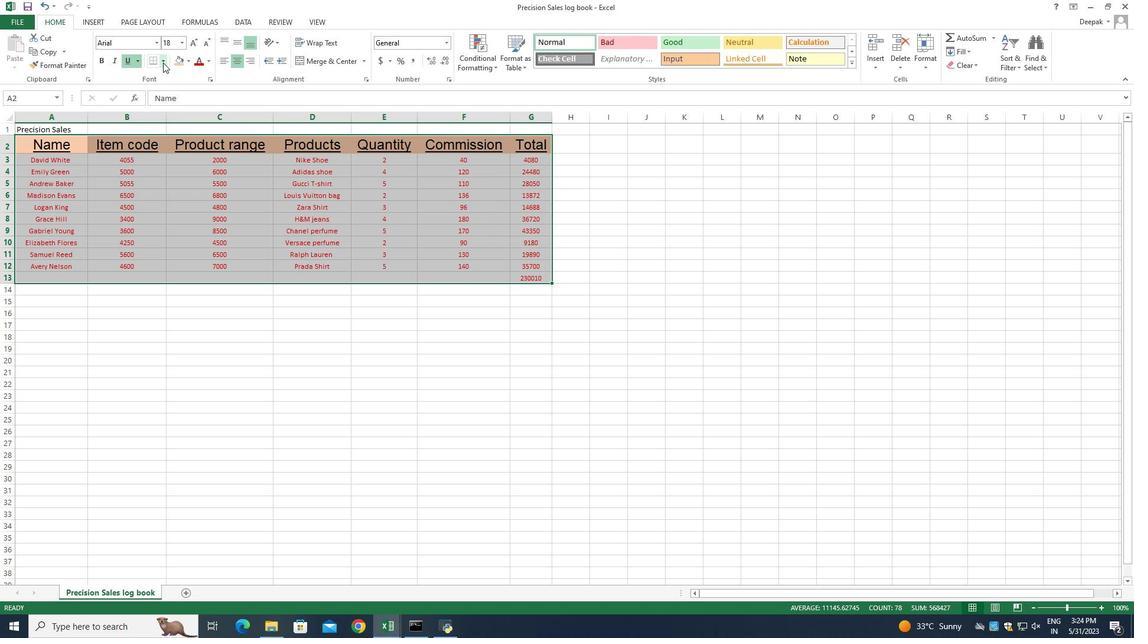 
Action: Mouse moved to (210, 175)
Screenshot: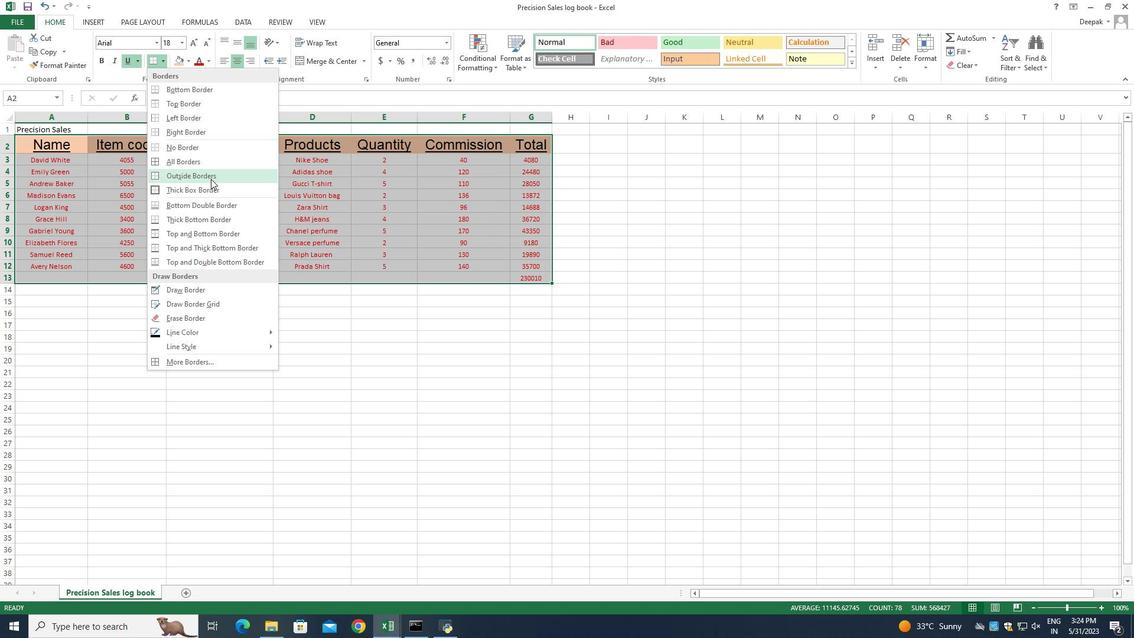 
Action: Mouse pressed left at (210, 175)
Screenshot: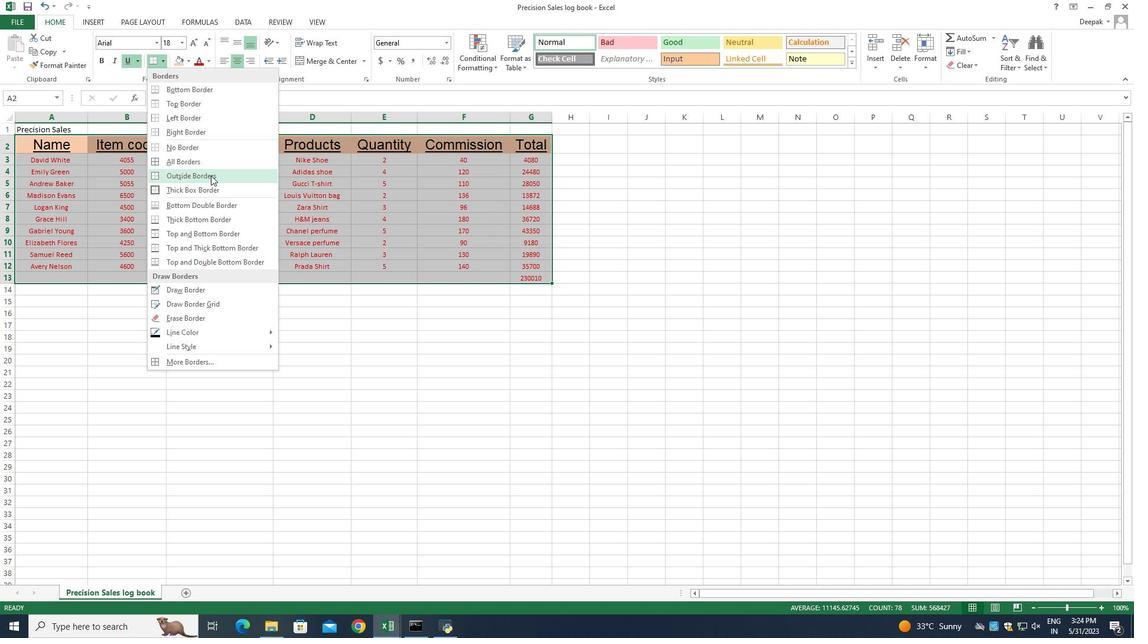 
Action: Mouse moved to (348, 239)
Screenshot: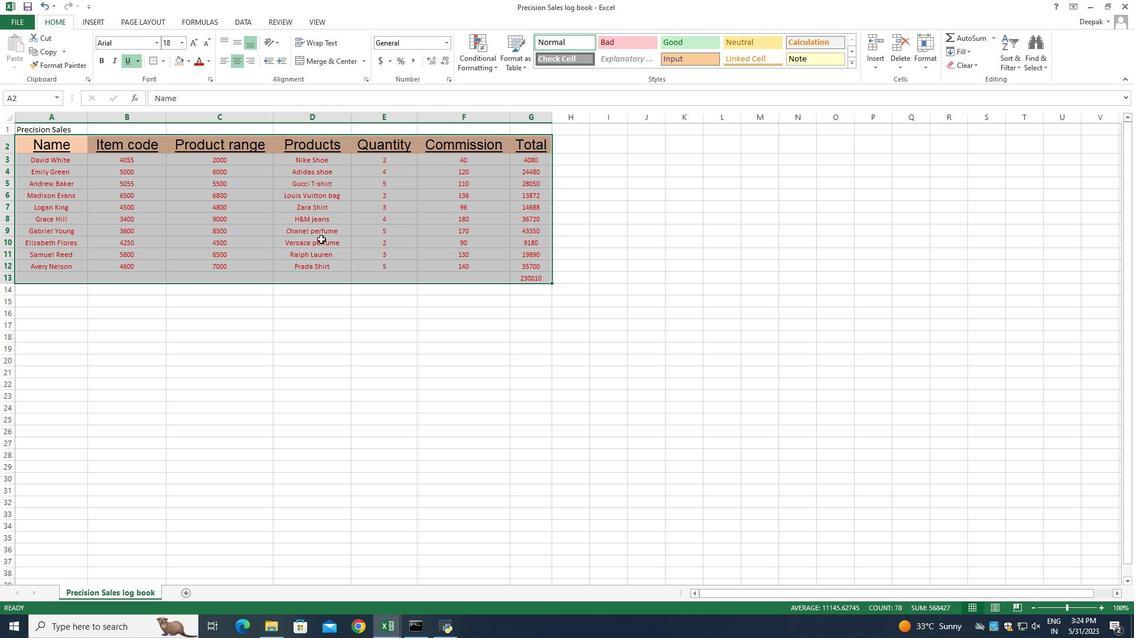 
Action: Mouse pressed left at (348, 239)
Screenshot: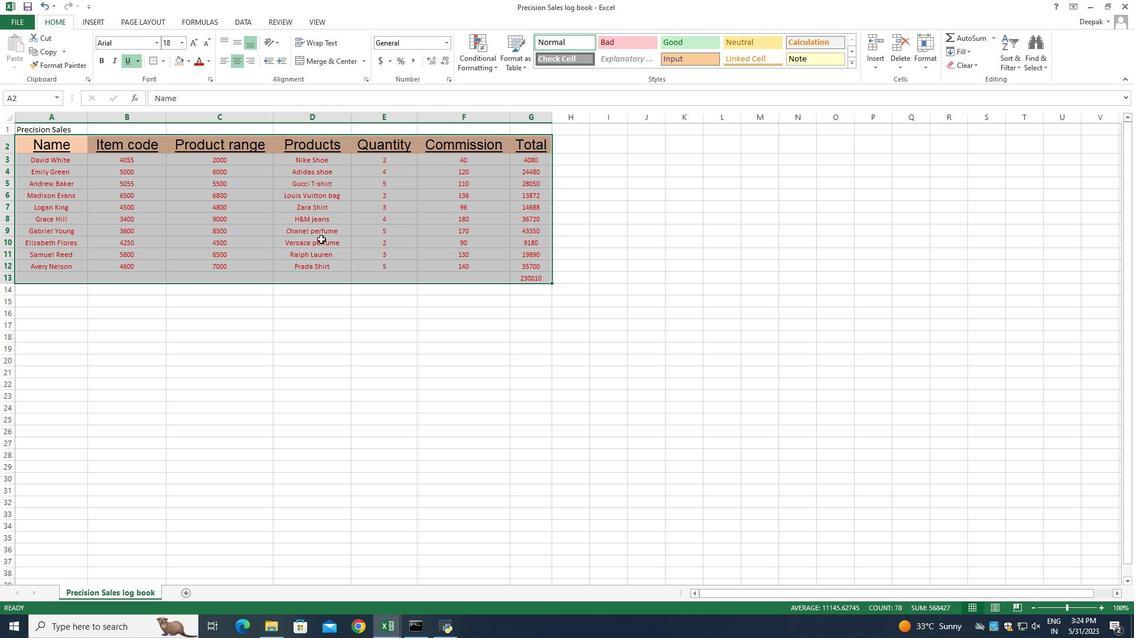 
Action: Mouse moved to (378, 303)
Screenshot: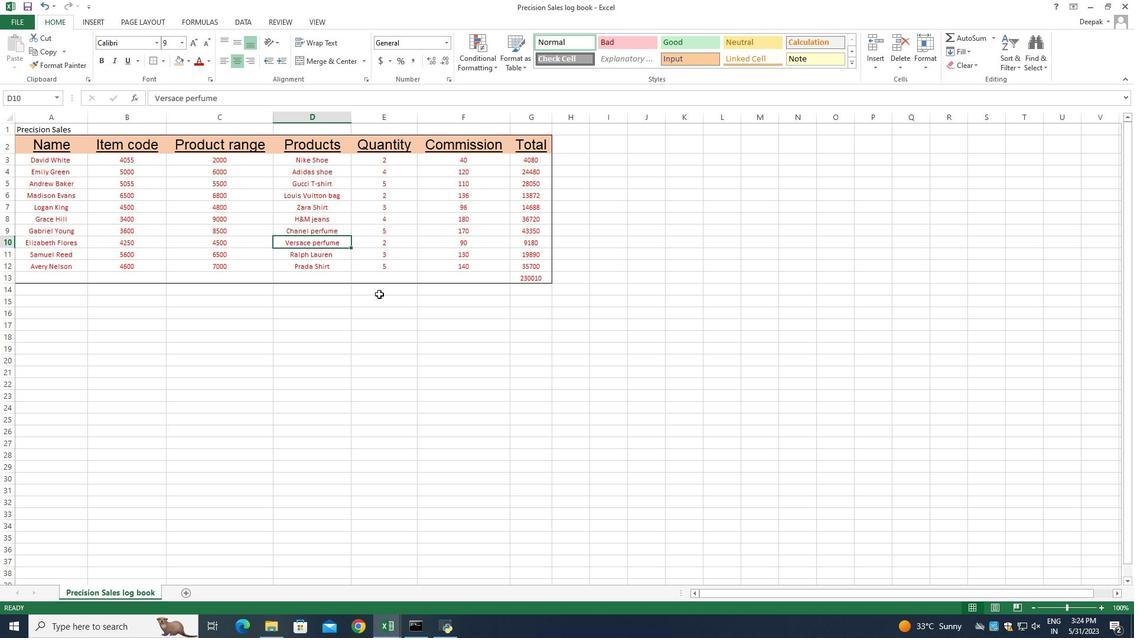 
Action: Mouse scrolled (378, 303) with delta (0, 0)
Screenshot: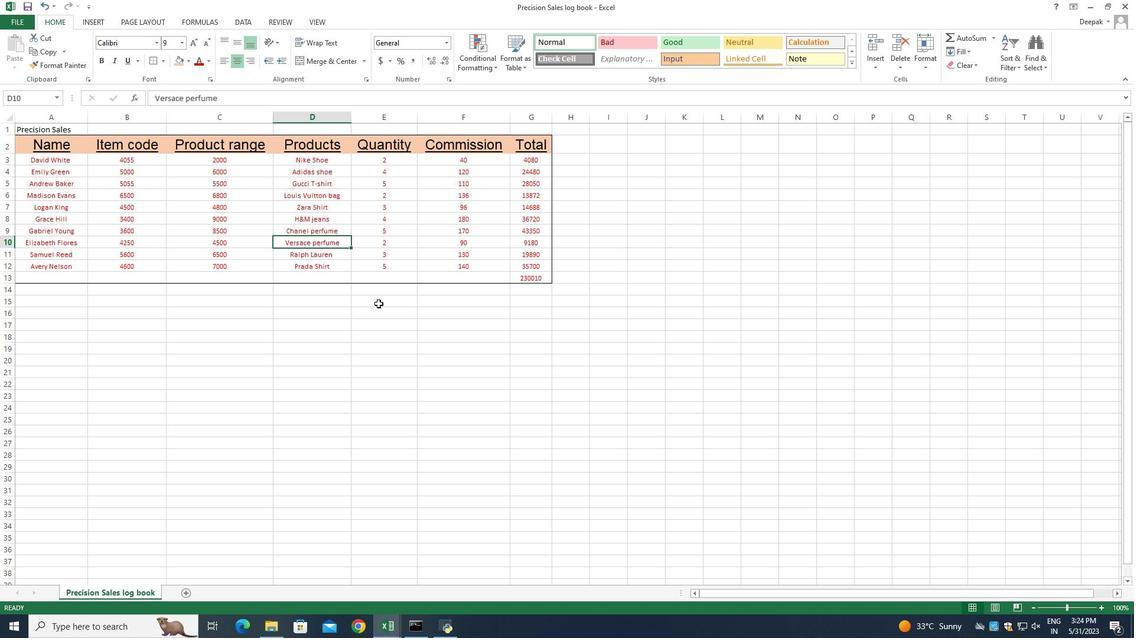 
Action: Mouse scrolled (378, 303) with delta (0, 0)
Screenshot: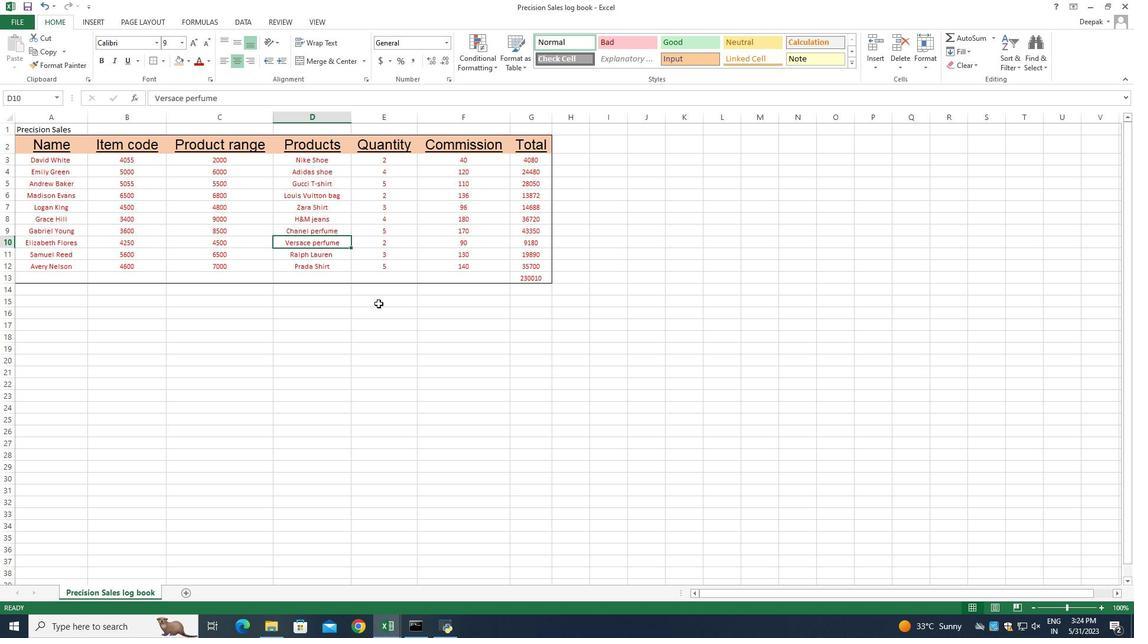 
Action: Mouse moved to (378, 304)
Screenshot: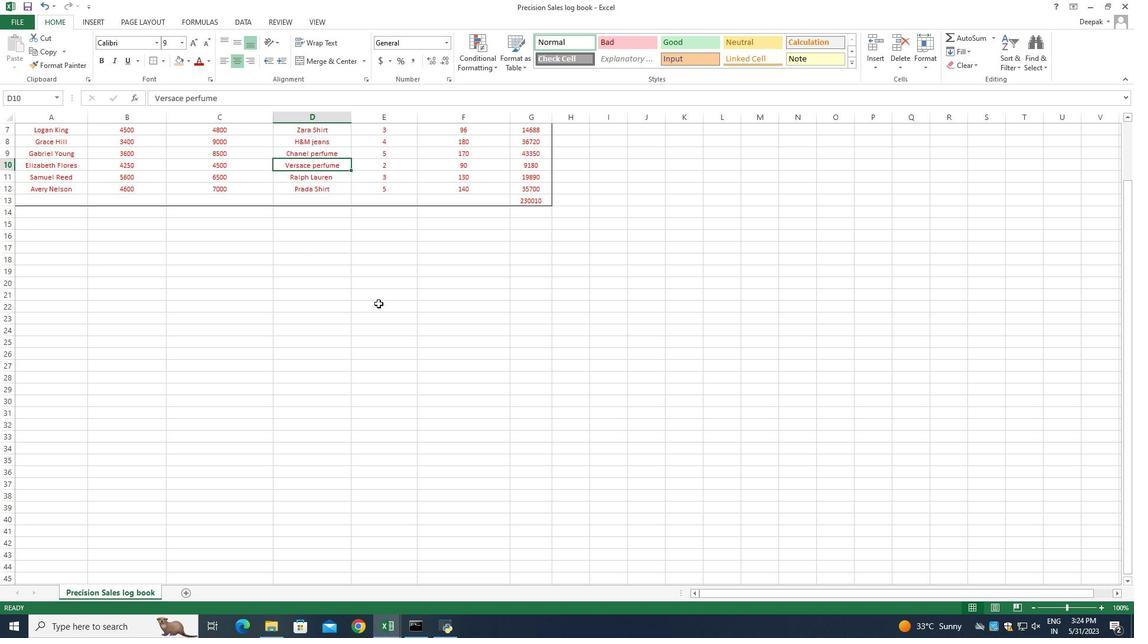 
Action: Mouse scrolled (378, 304) with delta (0, 0)
Screenshot: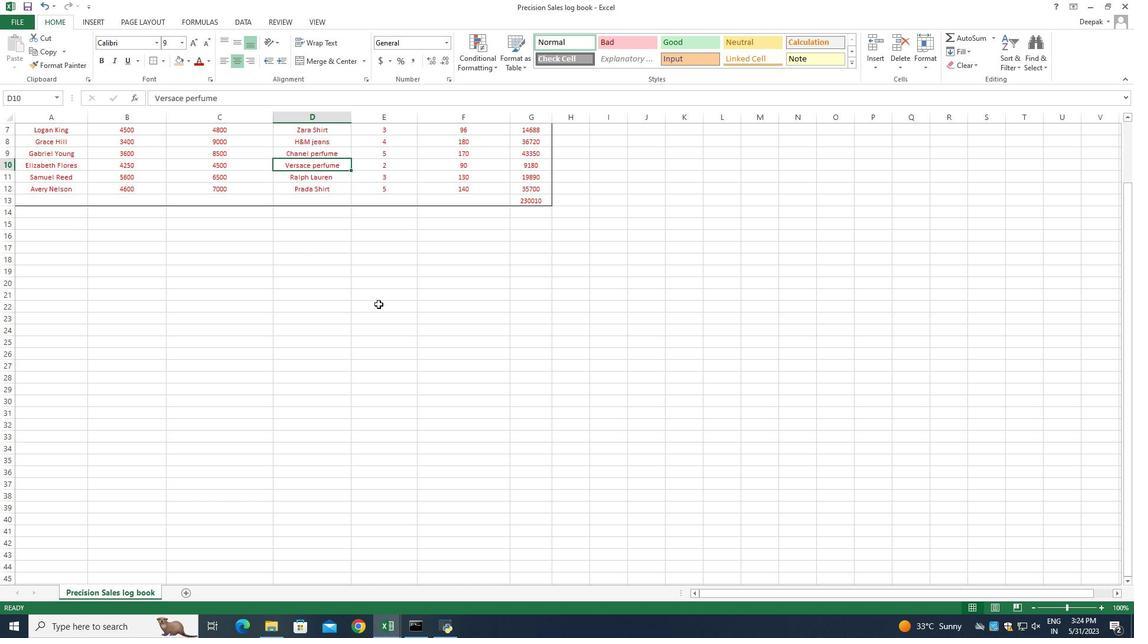 
Action: Mouse scrolled (378, 304) with delta (0, 0)
Screenshot: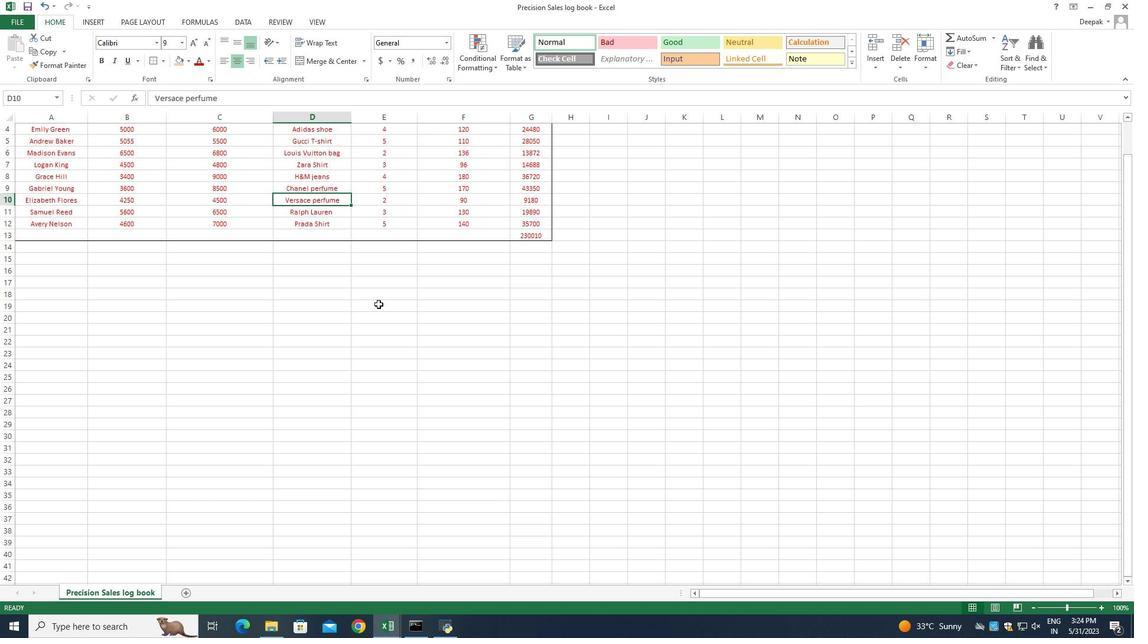 
Action: Mouse scrolled (378, 304) with delta (0, 0)
Screenshot: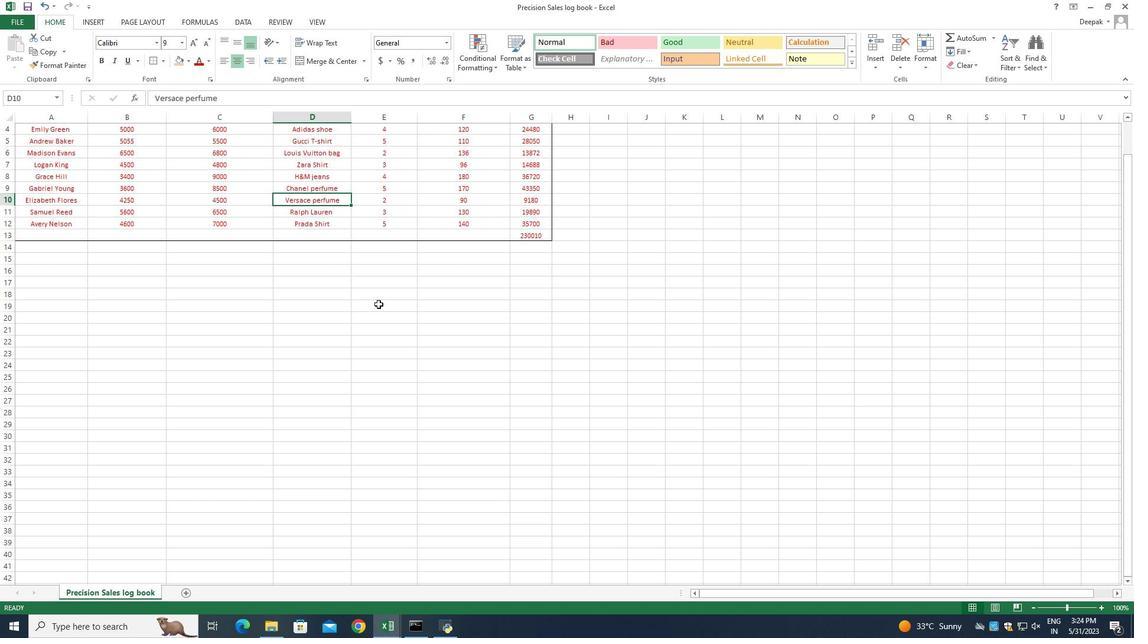 
Action: Mouse scrolled (378, 304) with delta (0, 0)
Screenshot: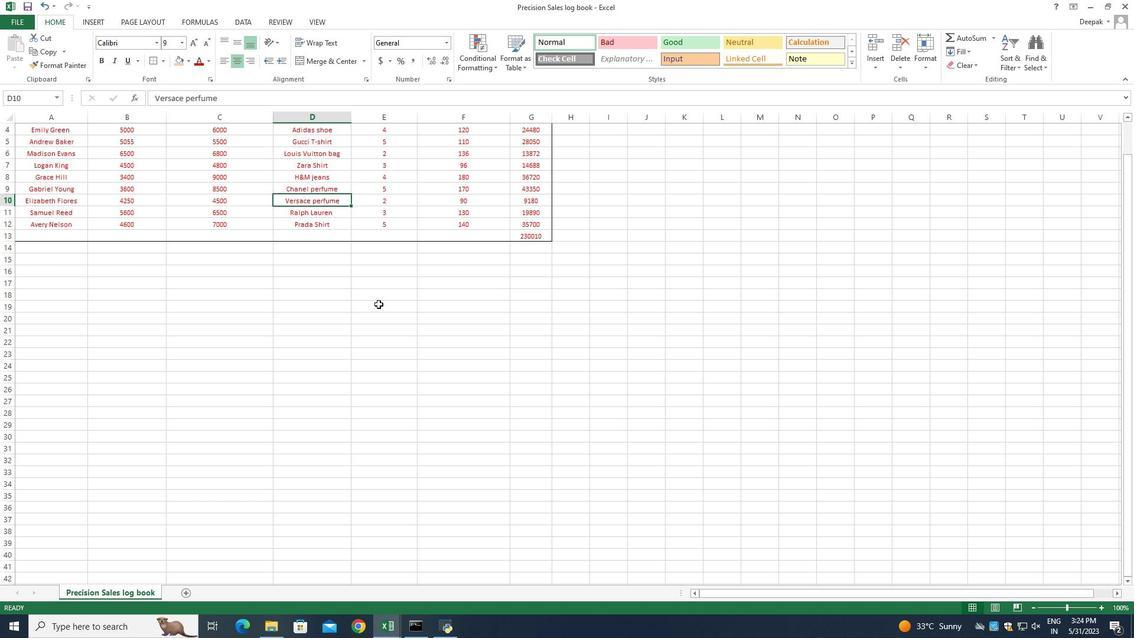 
Action: Mouse scrolled (378, 303) with delta (0, 0)
Screenshot: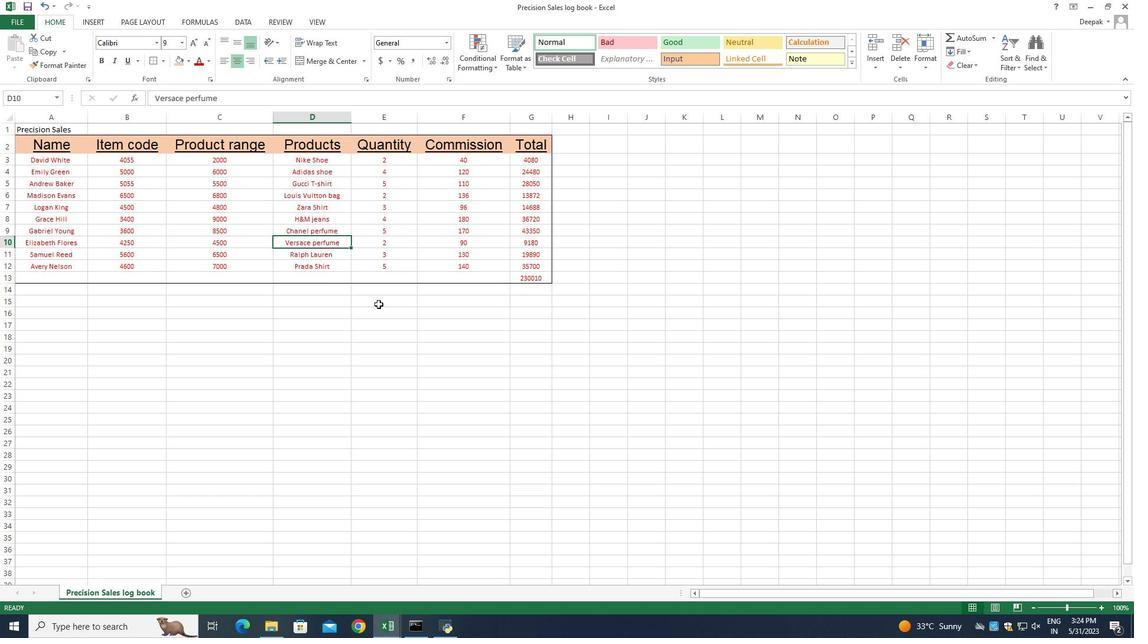 
Action: Mouse scrolled (378, 303) with delta (0, 0)
Screenshot: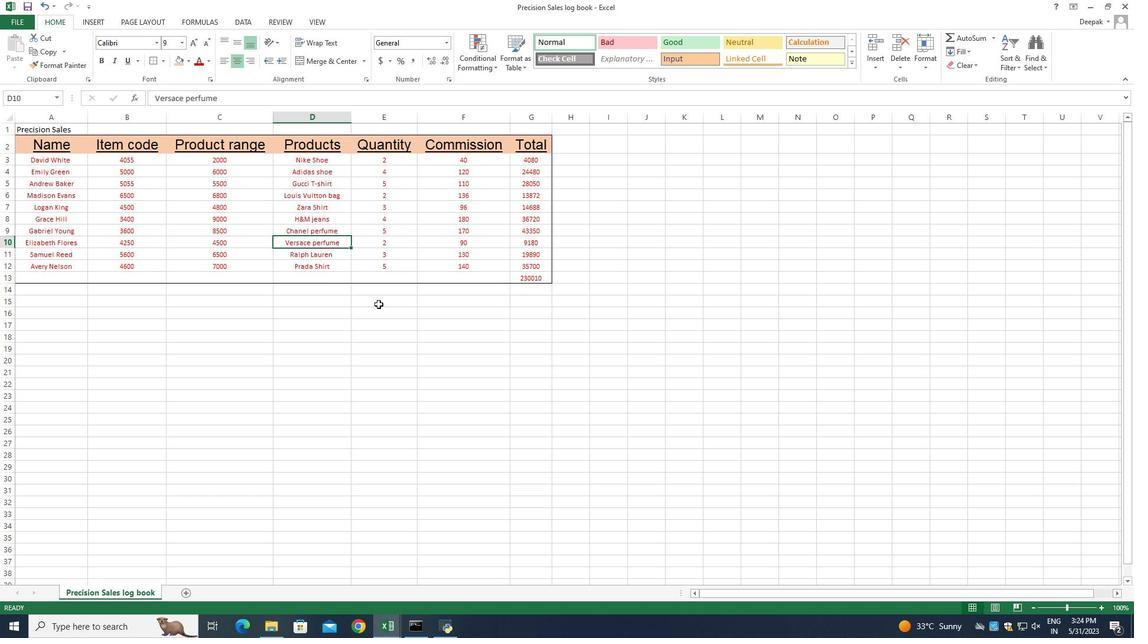 
Action: Mouse moved to (474, 342)
Screenshot: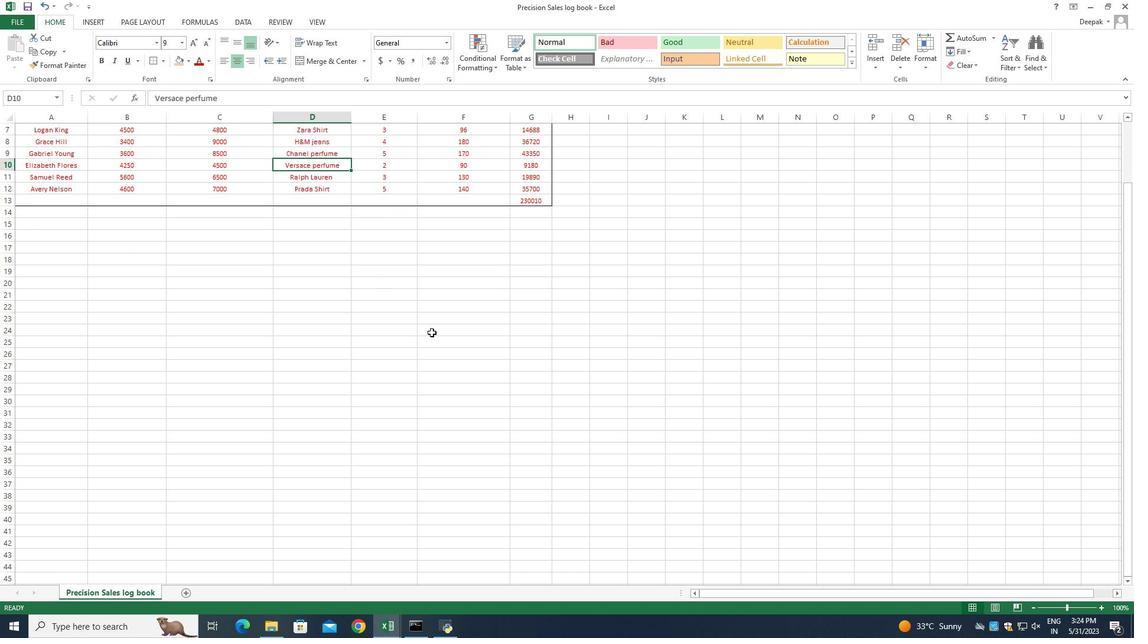 
Action: Mouse scrolled (474, 342) with delta (0, 0)
Screenshot: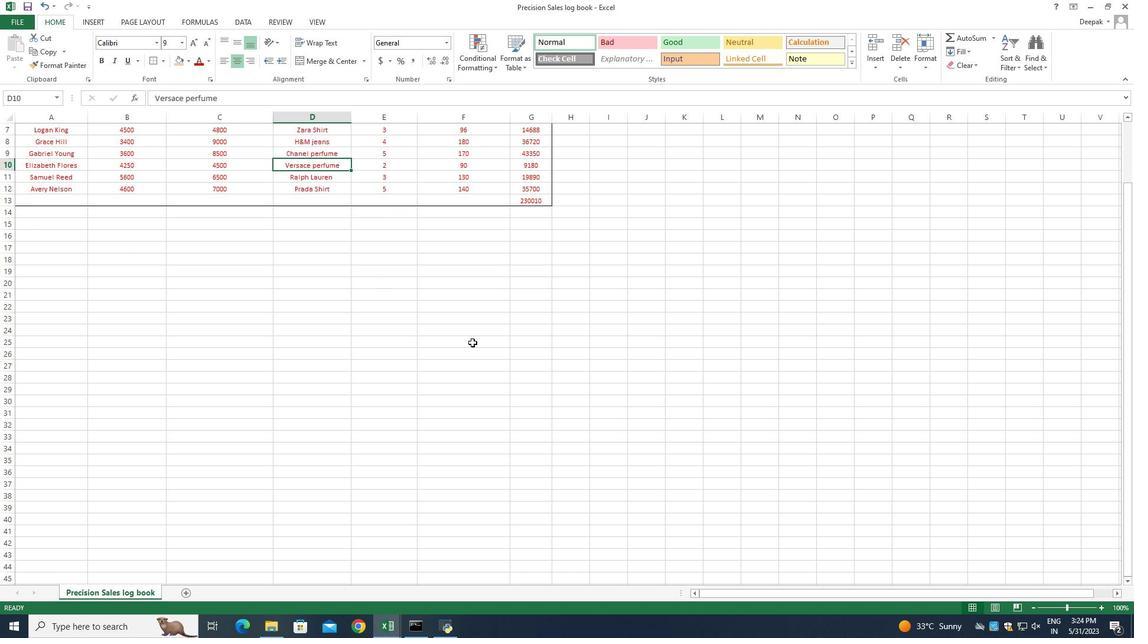 
Action: Mouse scrolled (474, 342) with delta (0, 0)
Screenshot: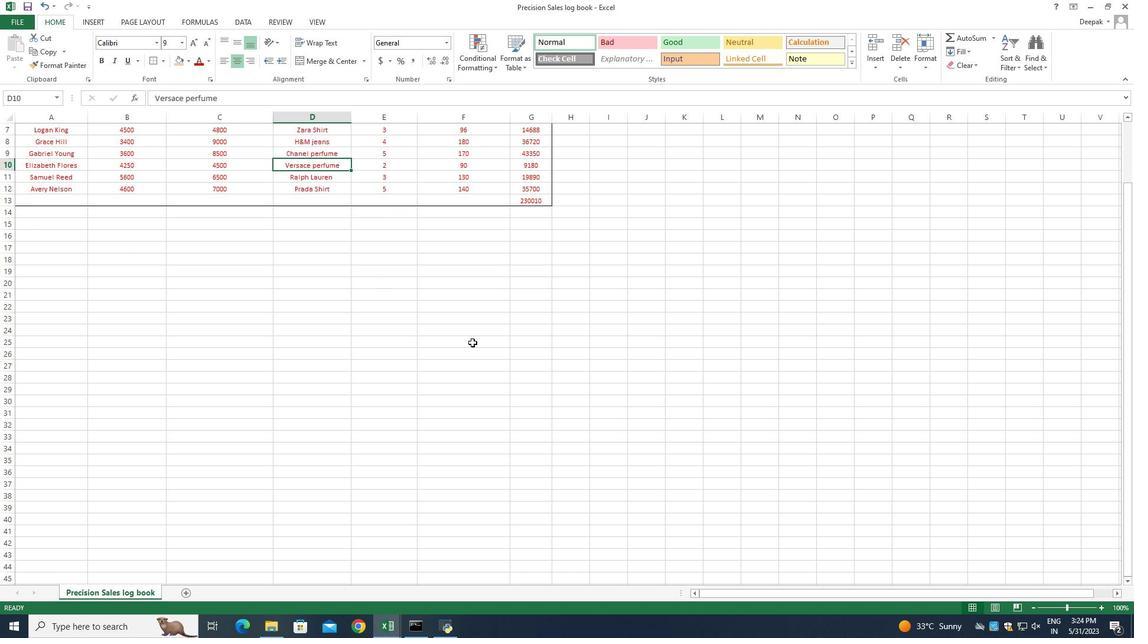 
Action: Mouse scrolled (474, 342) with delta (0, 0)
Screenshot: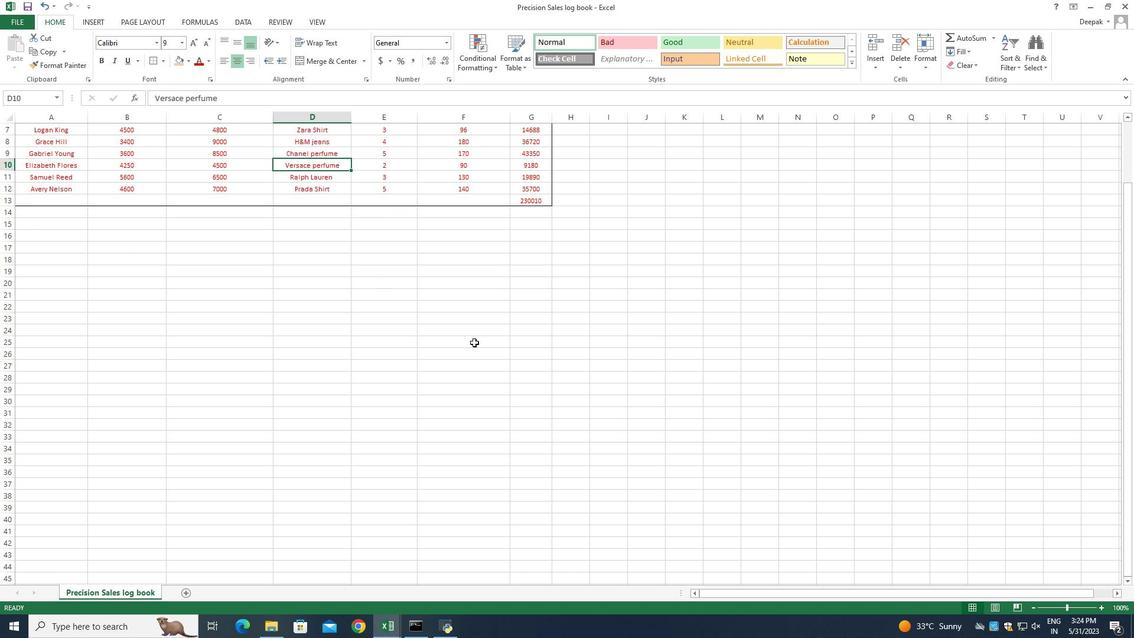 
Action: Mouse moved to (442, 327)
Screenshot: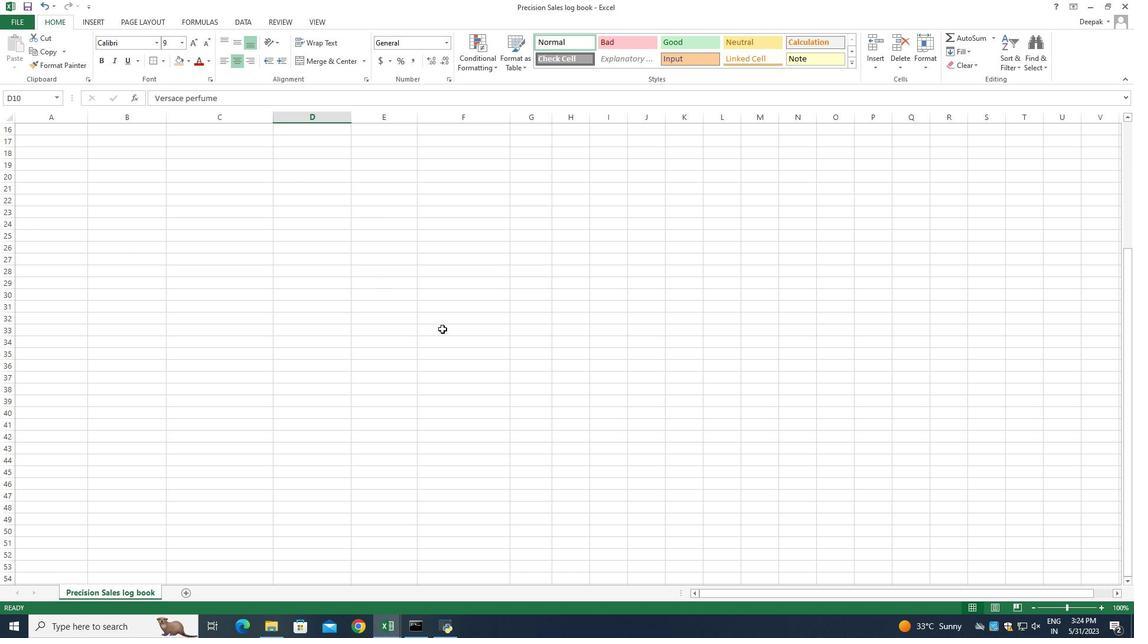 
Action: Mouse scrolled (442, 327) with delta (0, 0)
Screenshot: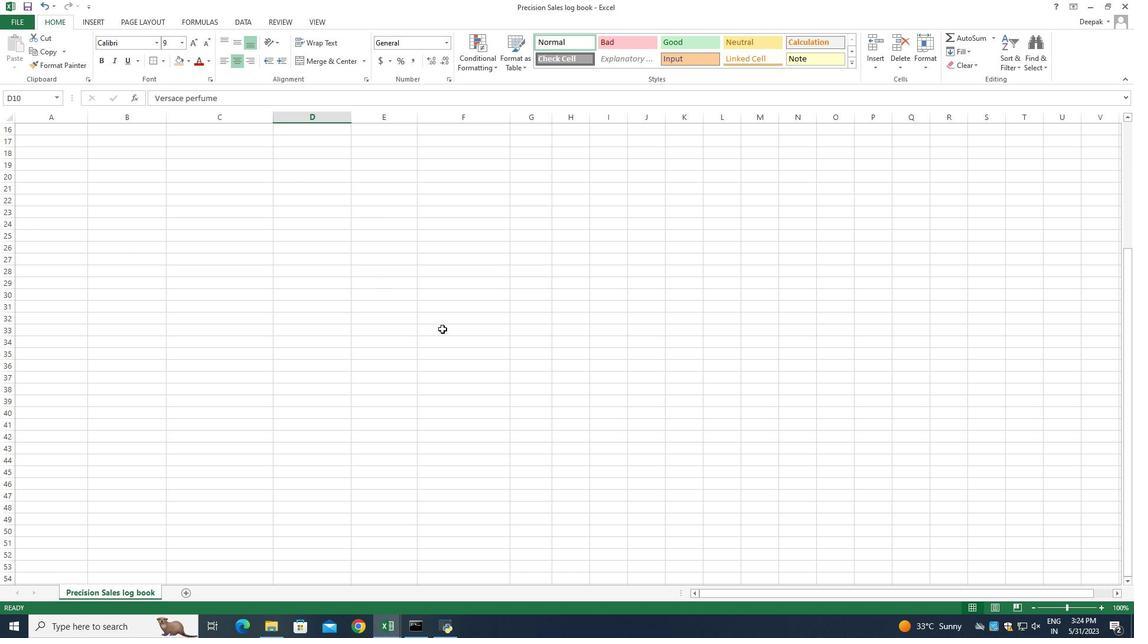 
Action: Mouse moved to (442, 326)
Screenshot: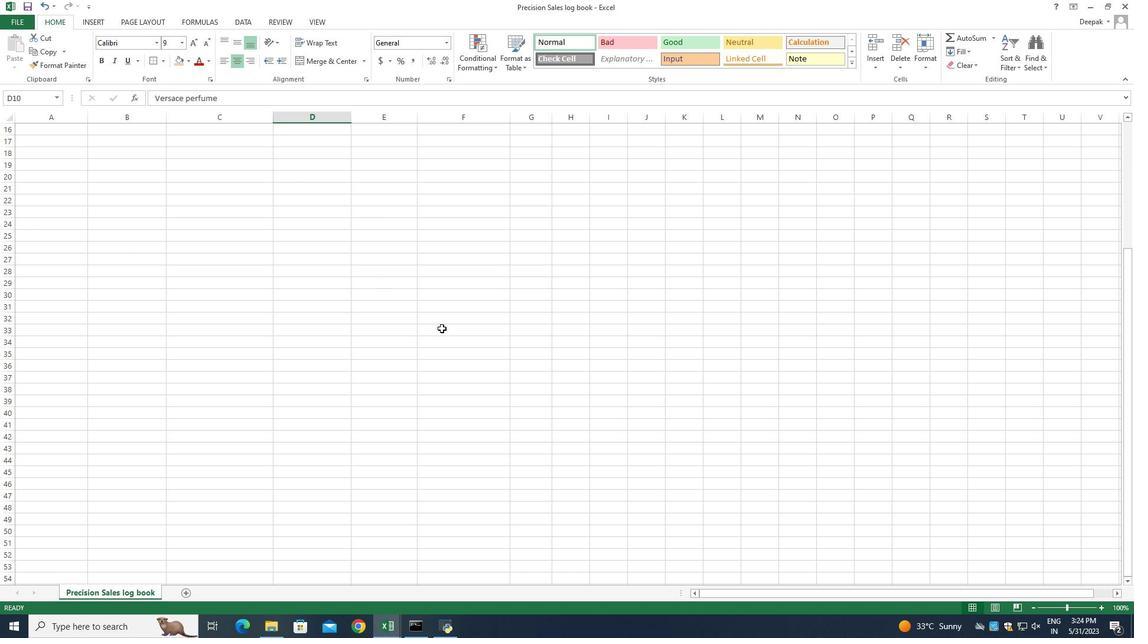 
Action: Mouse scrolled (442, 327) with delta (0, 0)
Screenshot: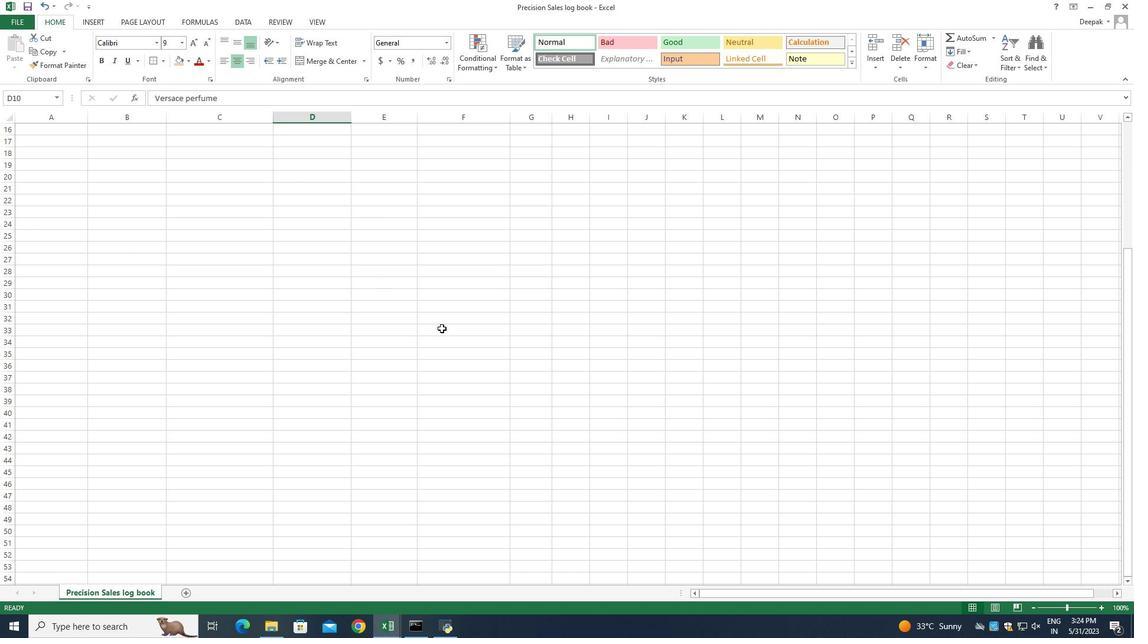 
Action: Mouse scrolled (442, 327) with delta (0, 0)
Screenshot: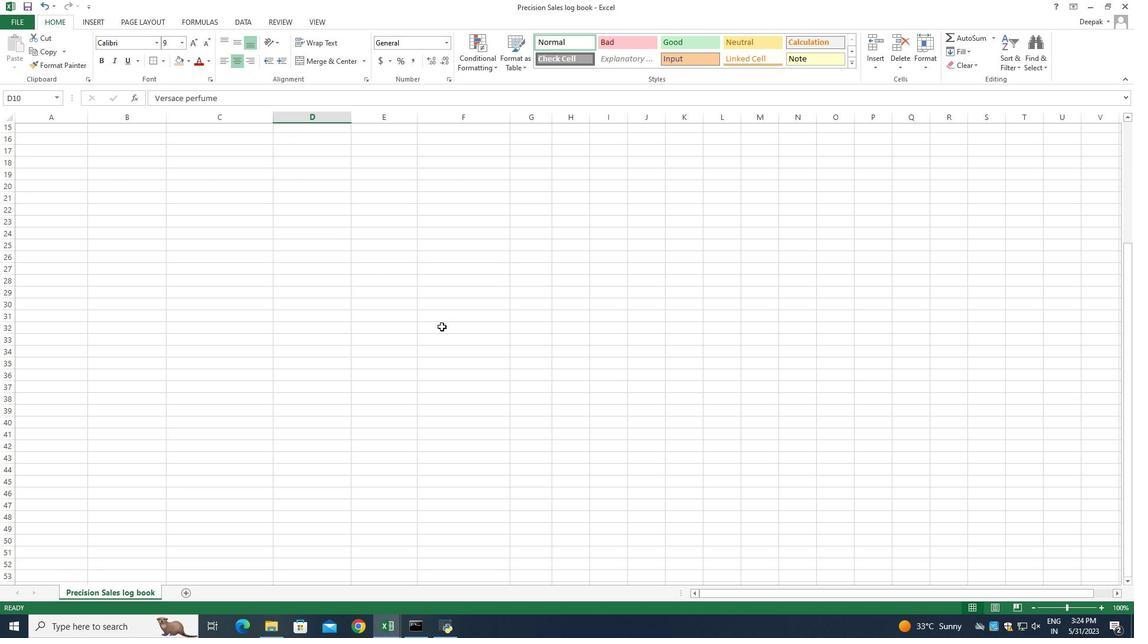 
Action: Mouse moved to (442, 326)
Screenshot: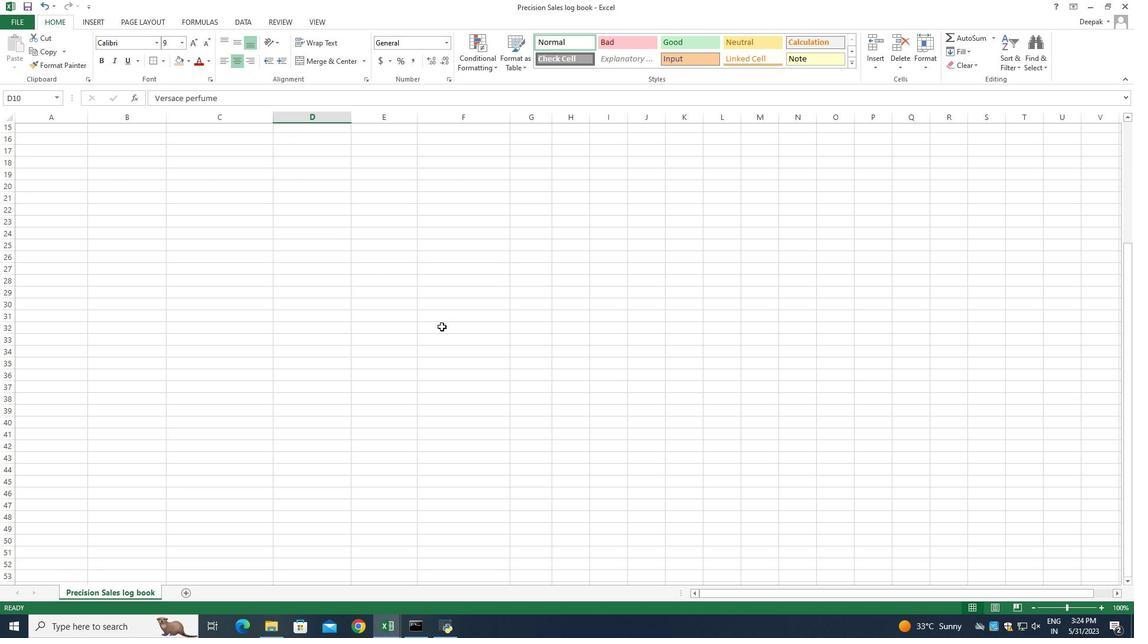 
Action: Mouse scrolled (442, 326) with delta (0, 0)
Screenshot: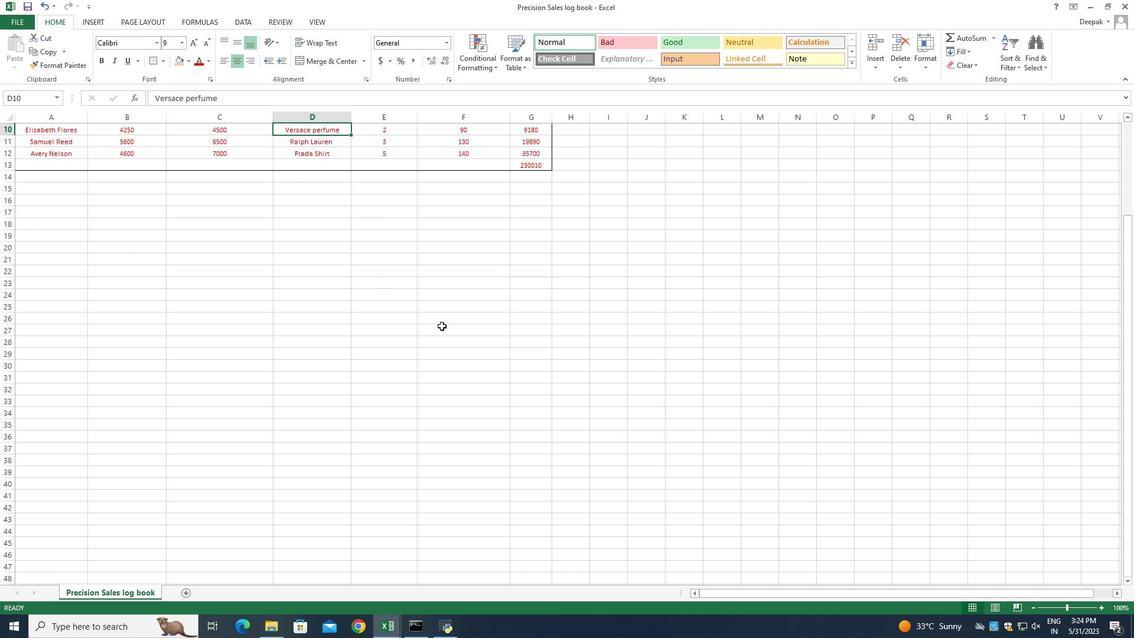 
Action: Mouse moved to (443, 323)
Screenshot: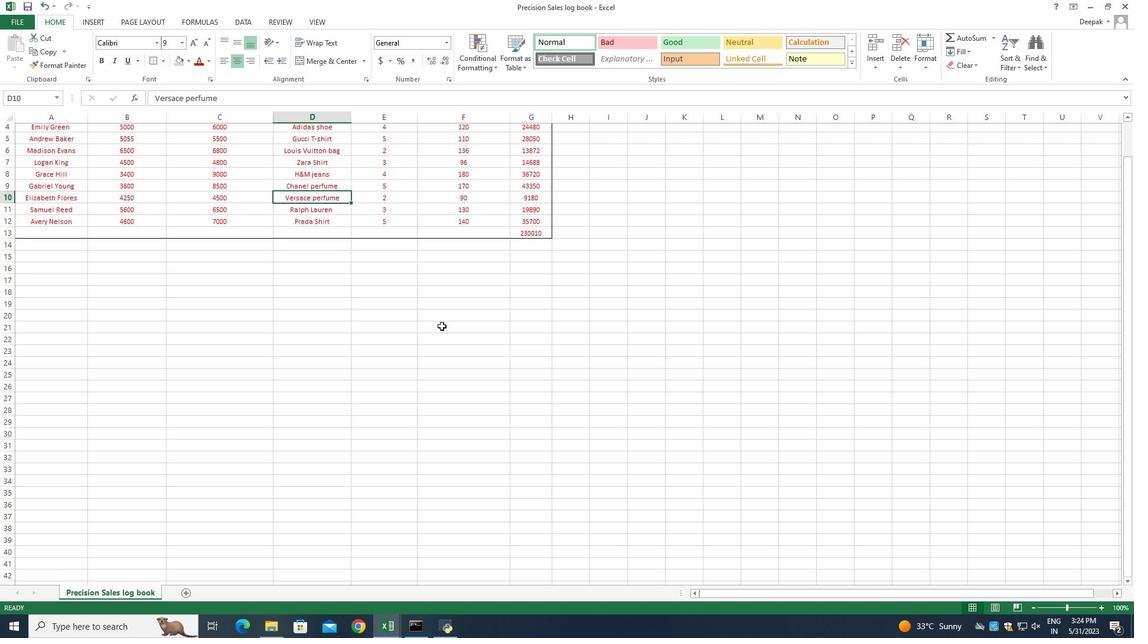 
Action: Mouse scrolled (443, 325) with delta (0, 0)
Screenshot: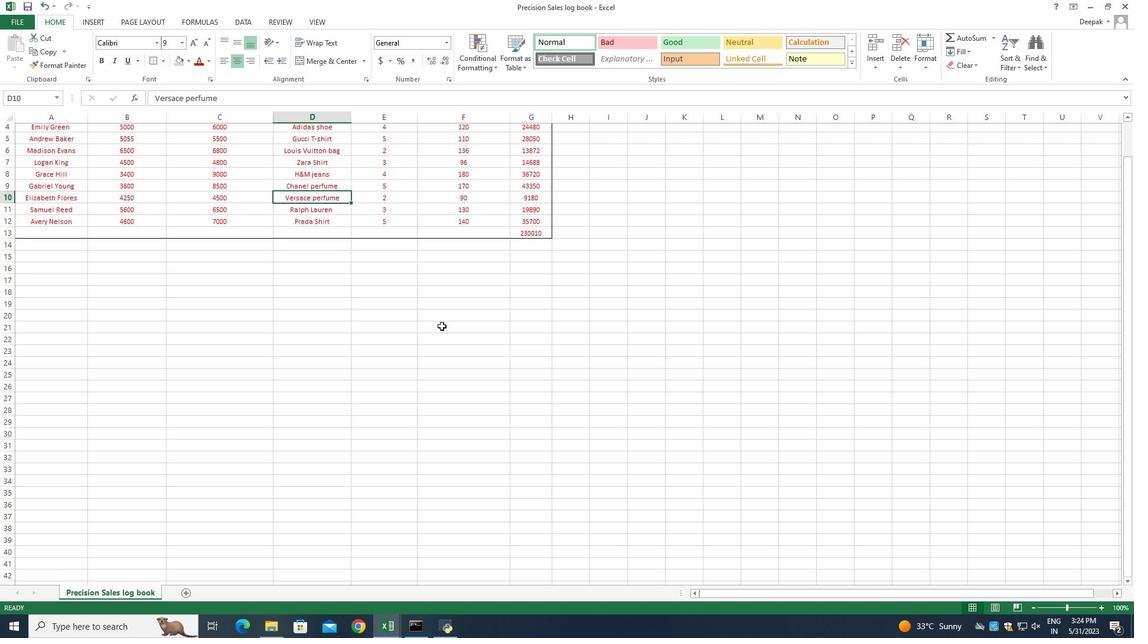 
Action: Mouse moved to (444, 319)
Screenshot: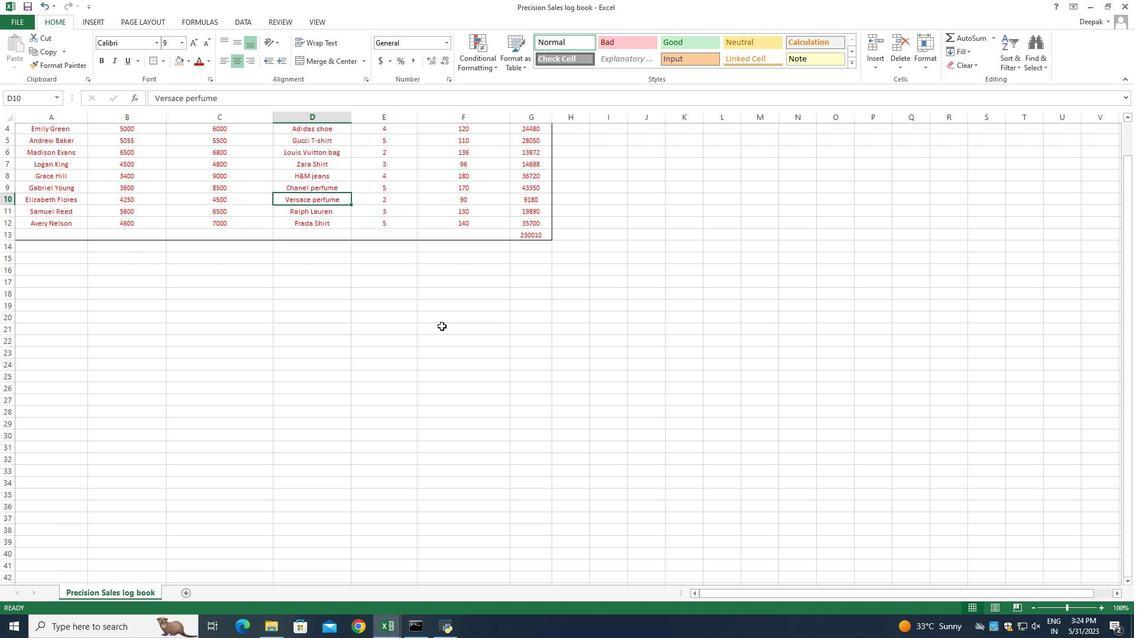 
Action: Mouse scrolled (444, 320) with delta (0, 0)
Screenshot: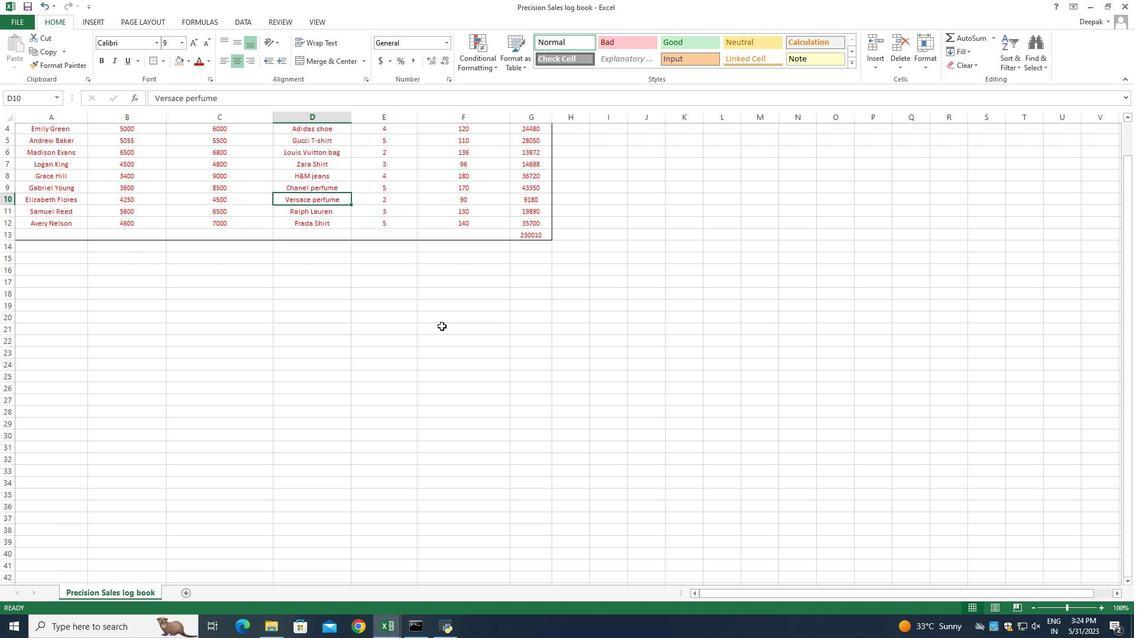 
Action: Mouse moved to (447, 314)
Screenshot: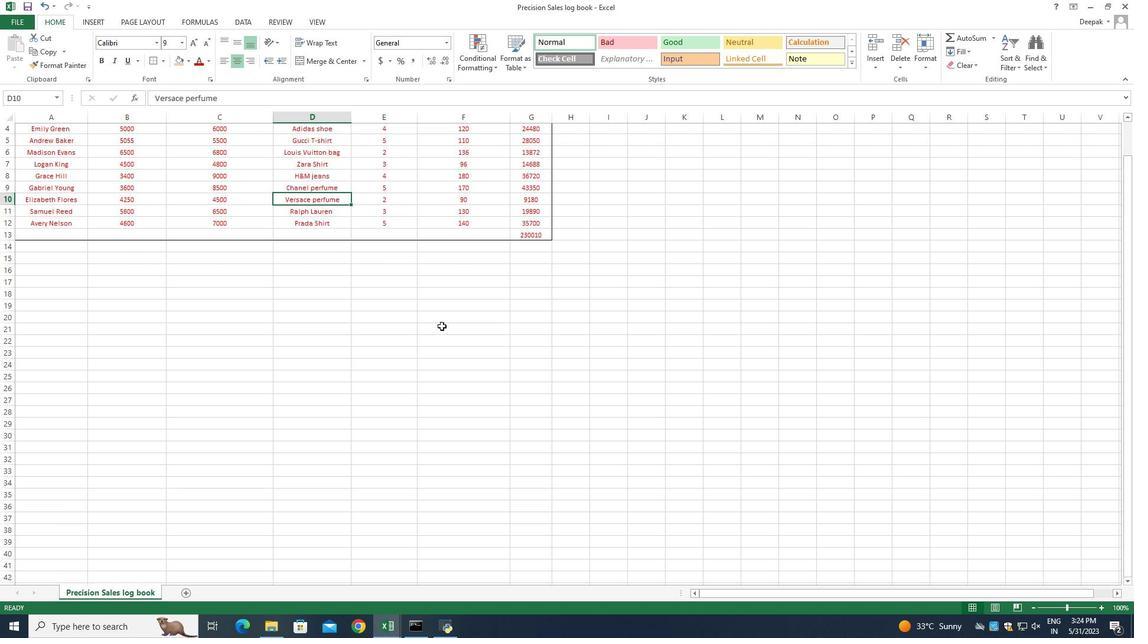 
Action: Mouse scrolled (447, 315) with delta (0, 0)
Screenshot: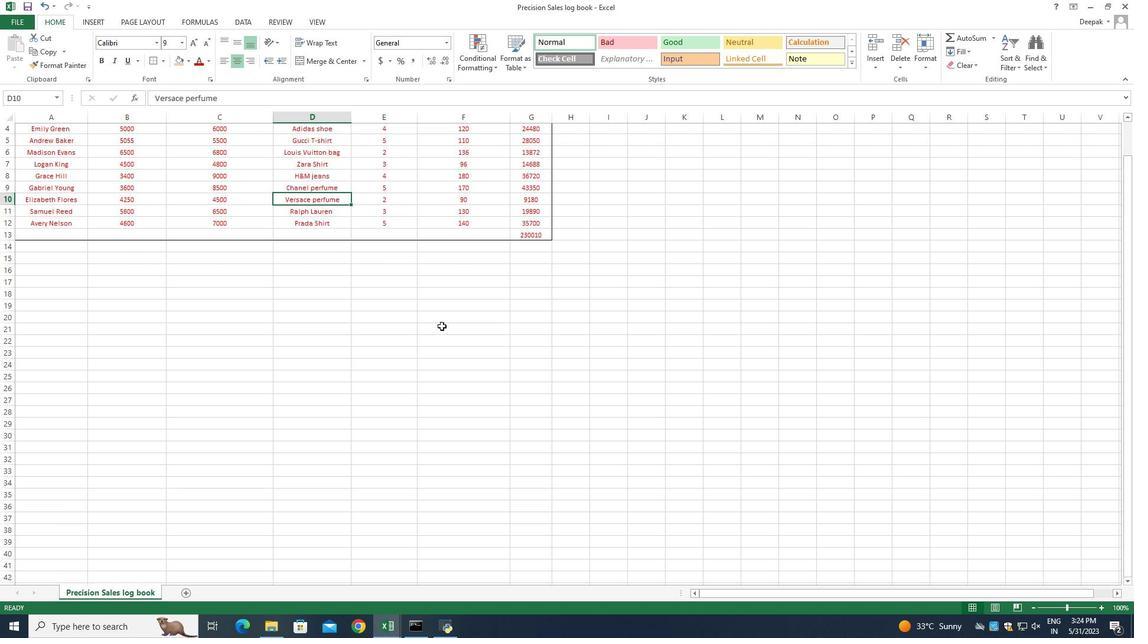 
Action: Mouse moved to (567, 277)
Screenshot: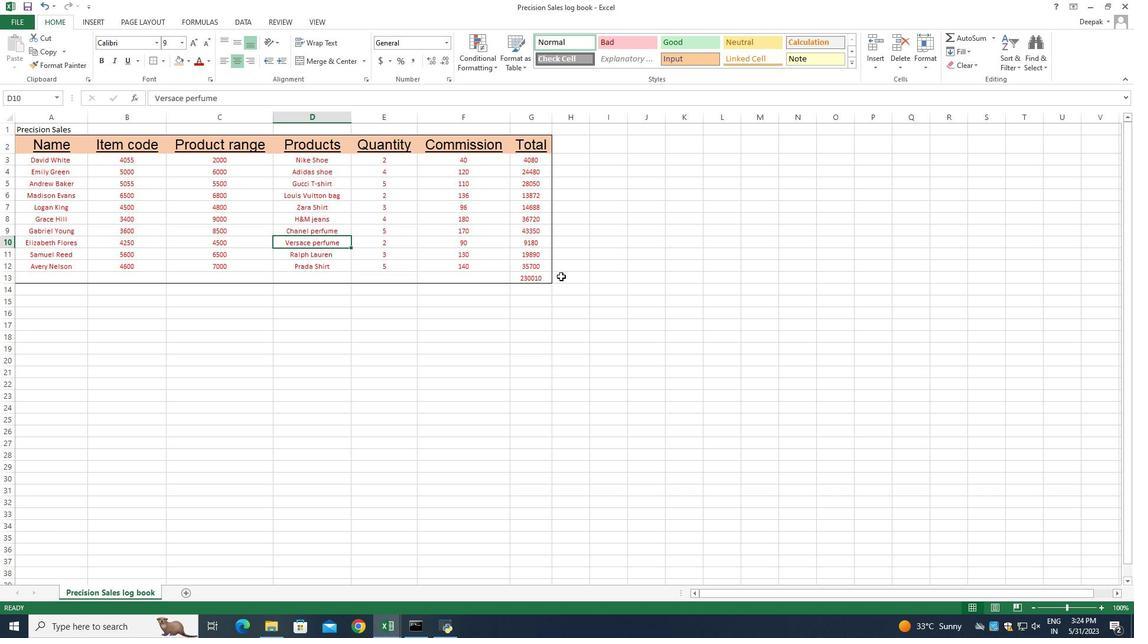 
Action: Mouse pressed left at (567, 277)
Screenshot: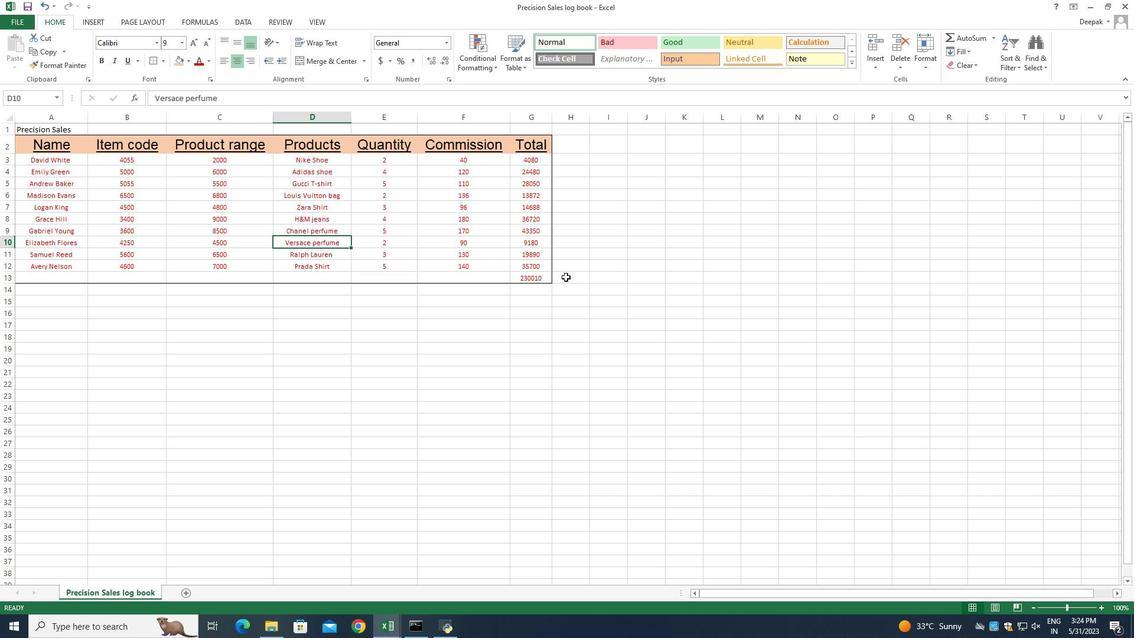 
Action: Mouse moved to (387, 301)
Screenshot: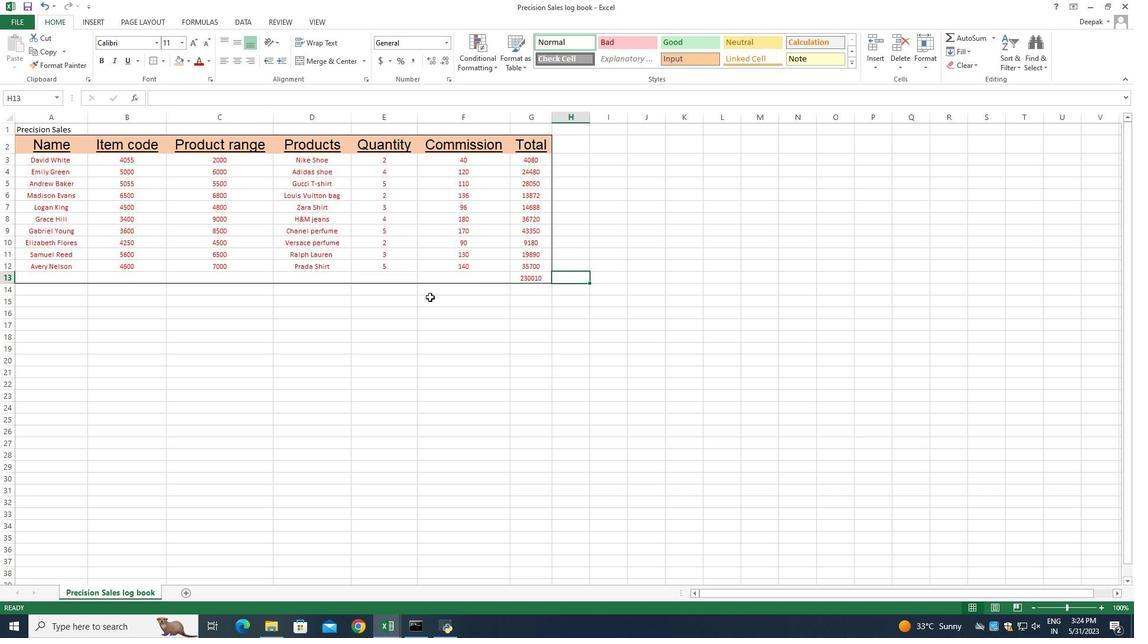 
Action: Mouse scrolled (387, 302) with delta (0, 0)
Screenshot: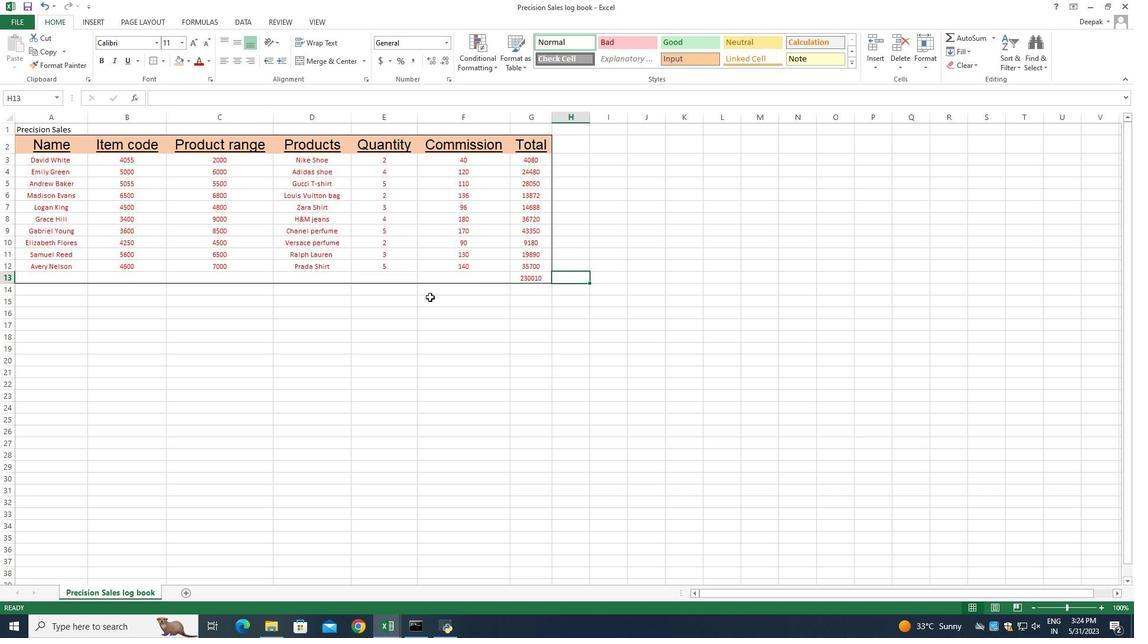 
Action: Mouse moved to (384, 301)
Screenshot: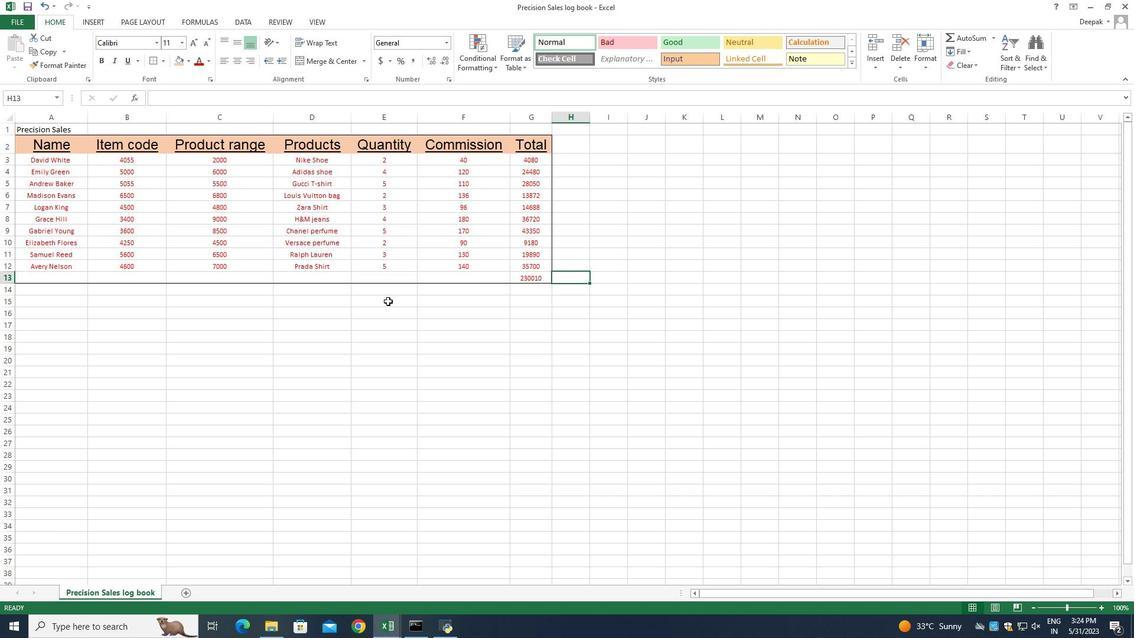 
Action: Mouse scrolled (384, 302) with delta (0, 0)
Screenshot: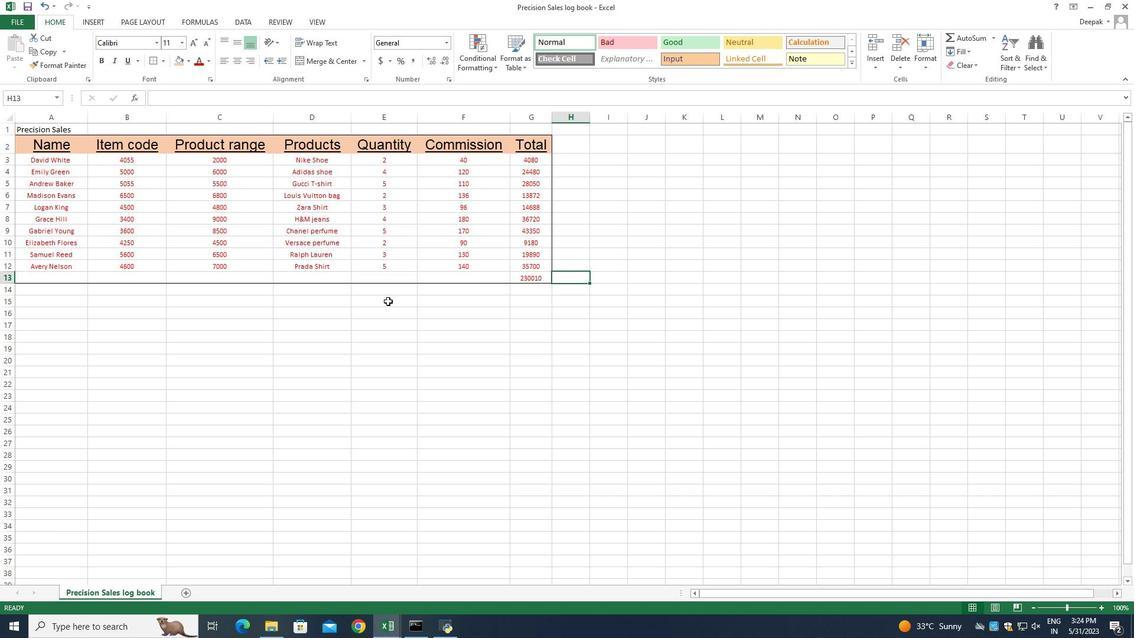 
Action: Mouse moved to (450, 344)
Screenshot: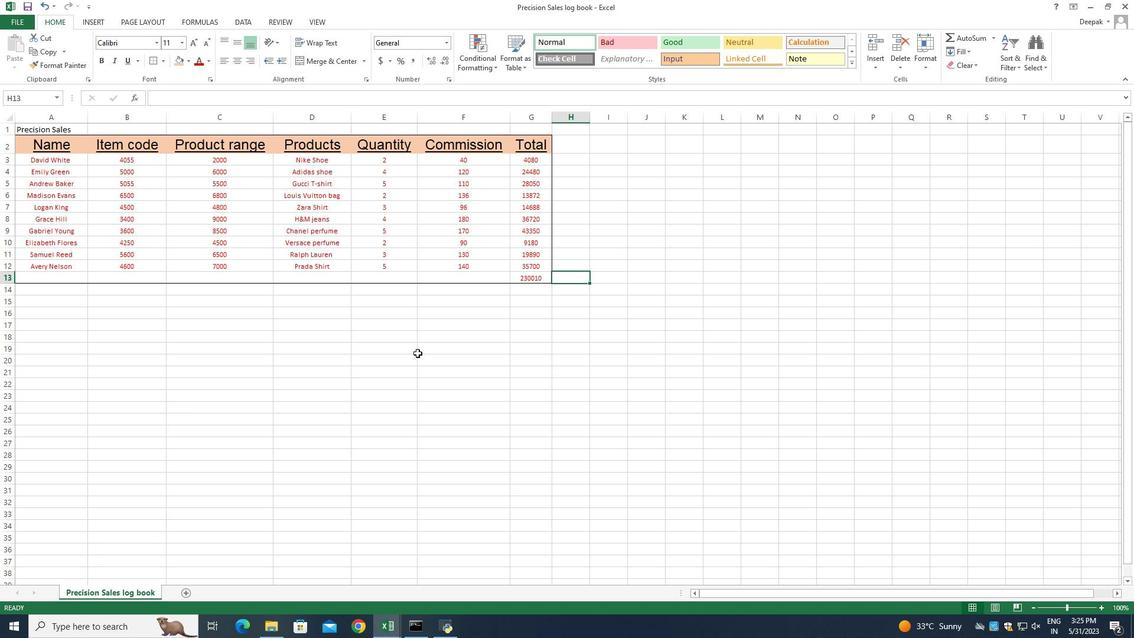 
Action: Mouse scrolled (450, 345) with delta (0, 0)
Screenshot: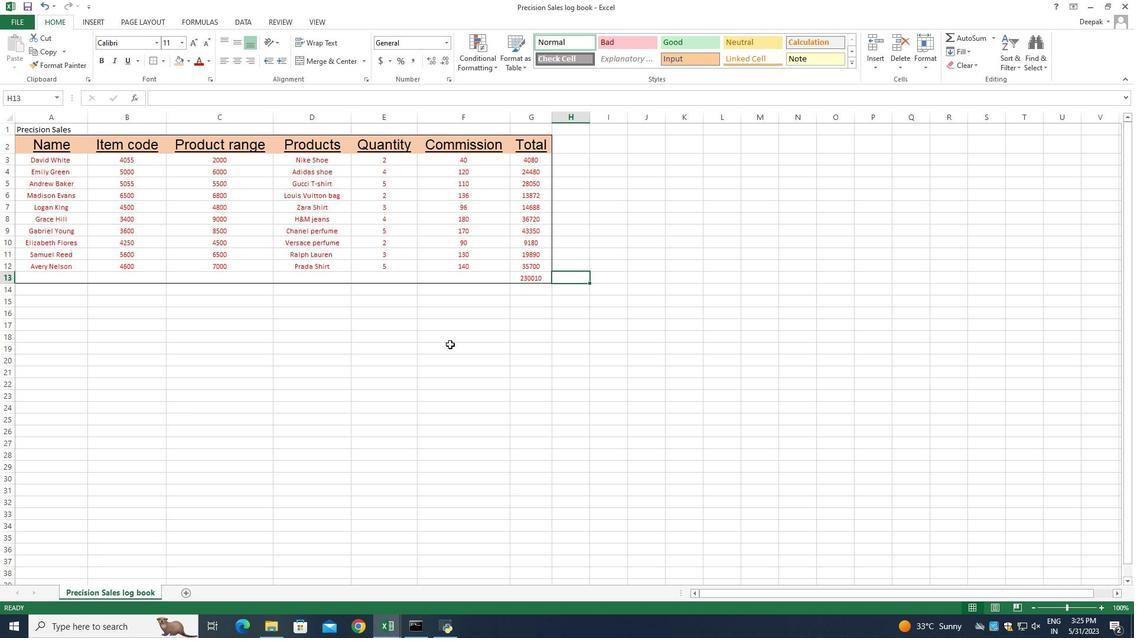 
Action: Mouse scrolled (450, 345) with delta (0, 0)
Screenshot: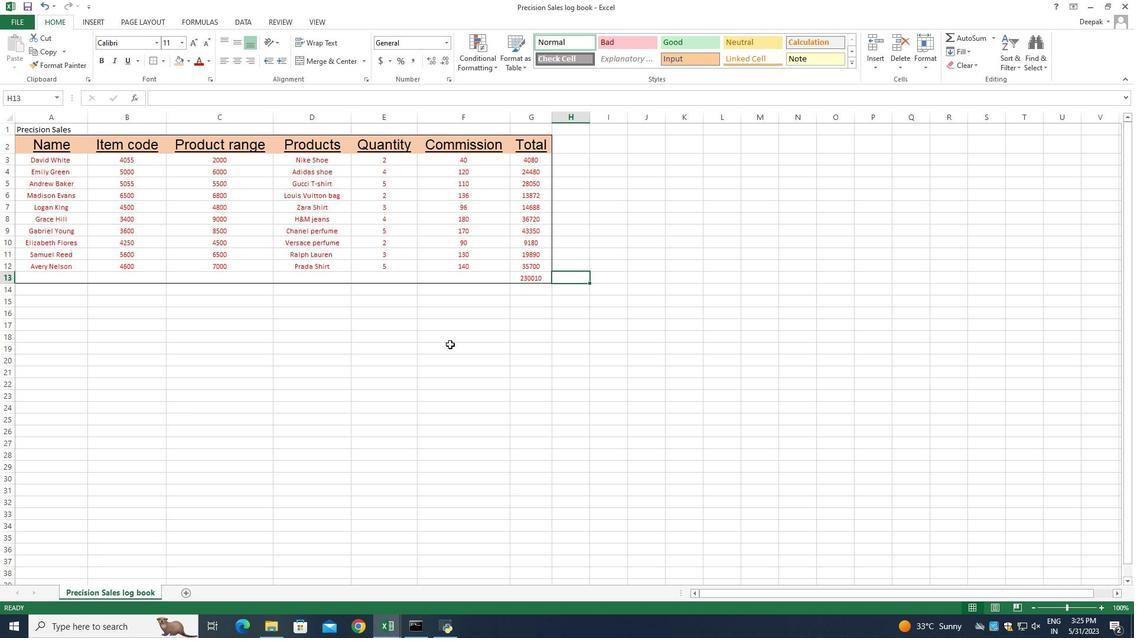 
Action: Mouse moved to (421, 348)
Screenshot: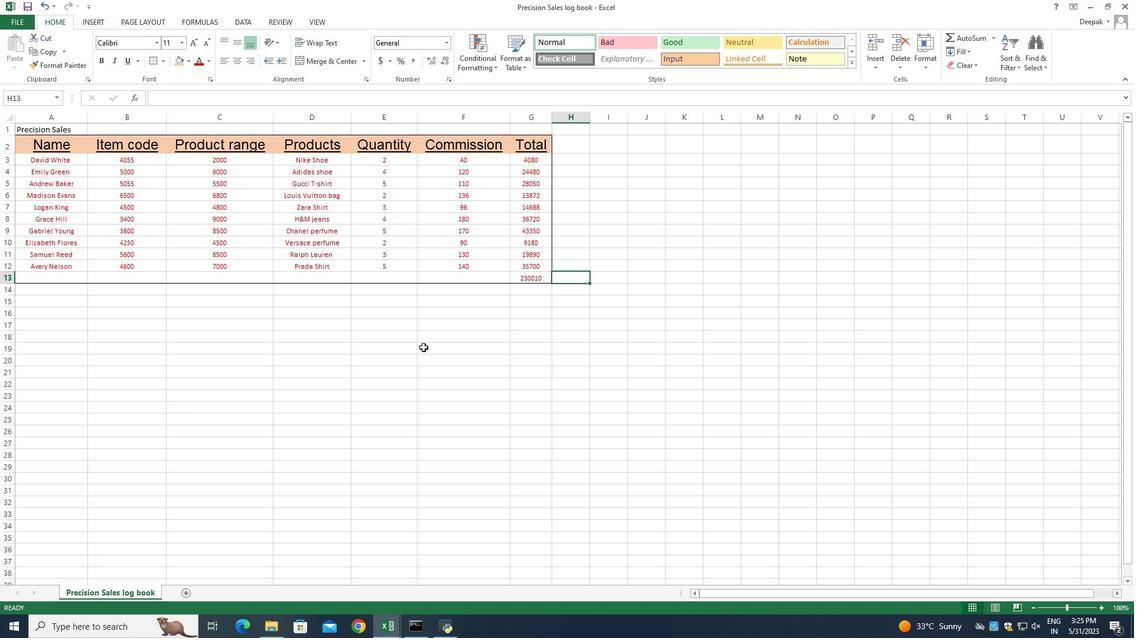 
